Task: open an excel sheet and write heading  Expense ManagerAdd Datesin a column and its values below  '2023-05-01, 2023-05-03, 2023-05-05, 2023-05-10, 2023-05-15, 2023-05-20, 2023-05-25 & 2023-05-31'Add Categories in next column and its values below  Food, Transportation, Utilities, Food, Housing, Entertainment, Utilities & FoodAdd Descriptionsin next column and its values below  Grocery Store, Bus Fare, Internet Bill, Restaurant, Rent, Movie Tickets, Electricity Bill & Grocery StoreAdd Amountin next column and its values below  $50, $5, $60, $30, $800, $20, $70 & $40Save page DashboardBudgetTrack
Action: Mouse moved to (141, 142)
Screenshot: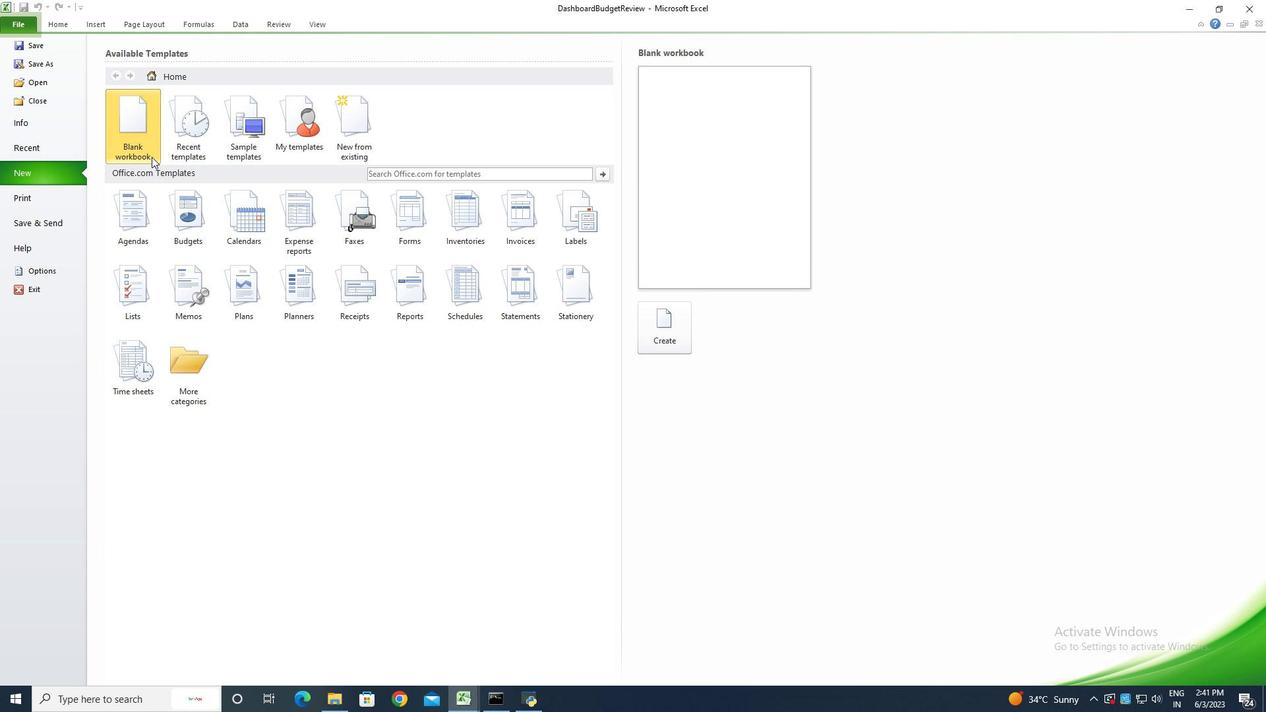
Action: Mouse pressed left at (141, 142)
Screenshot: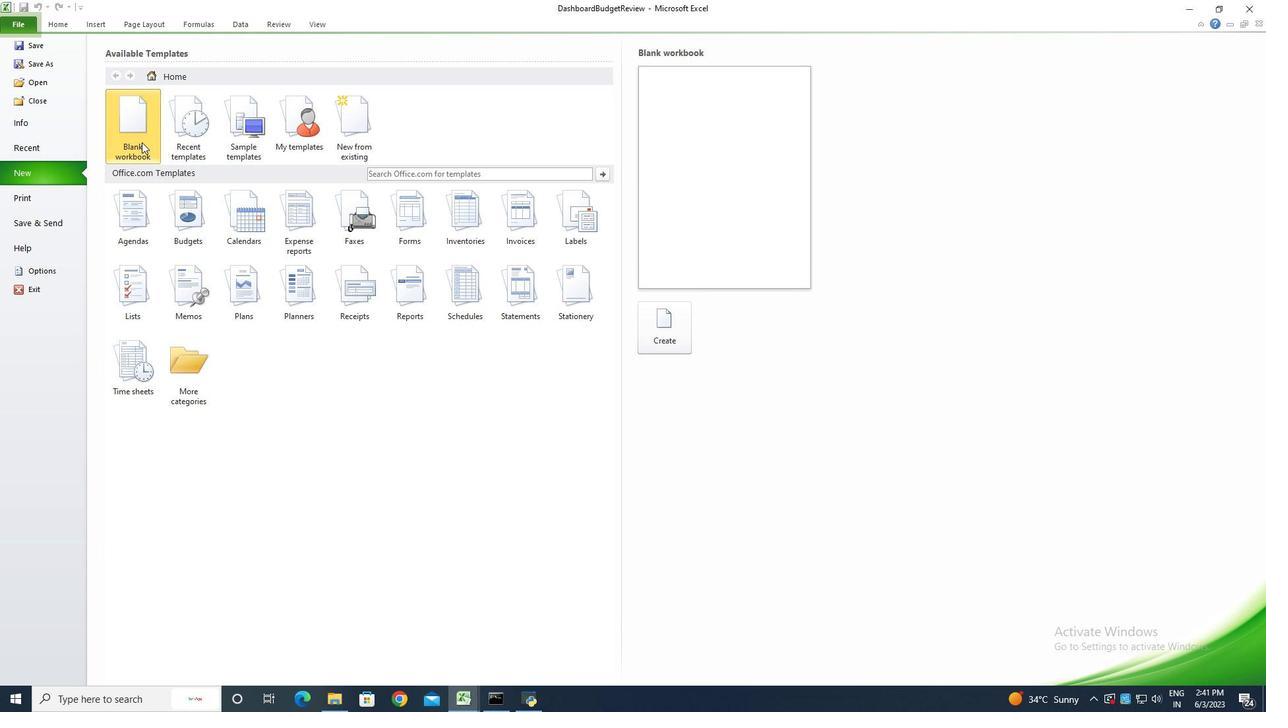 
Action: Mouse moved to (668, 336)
Screenshot: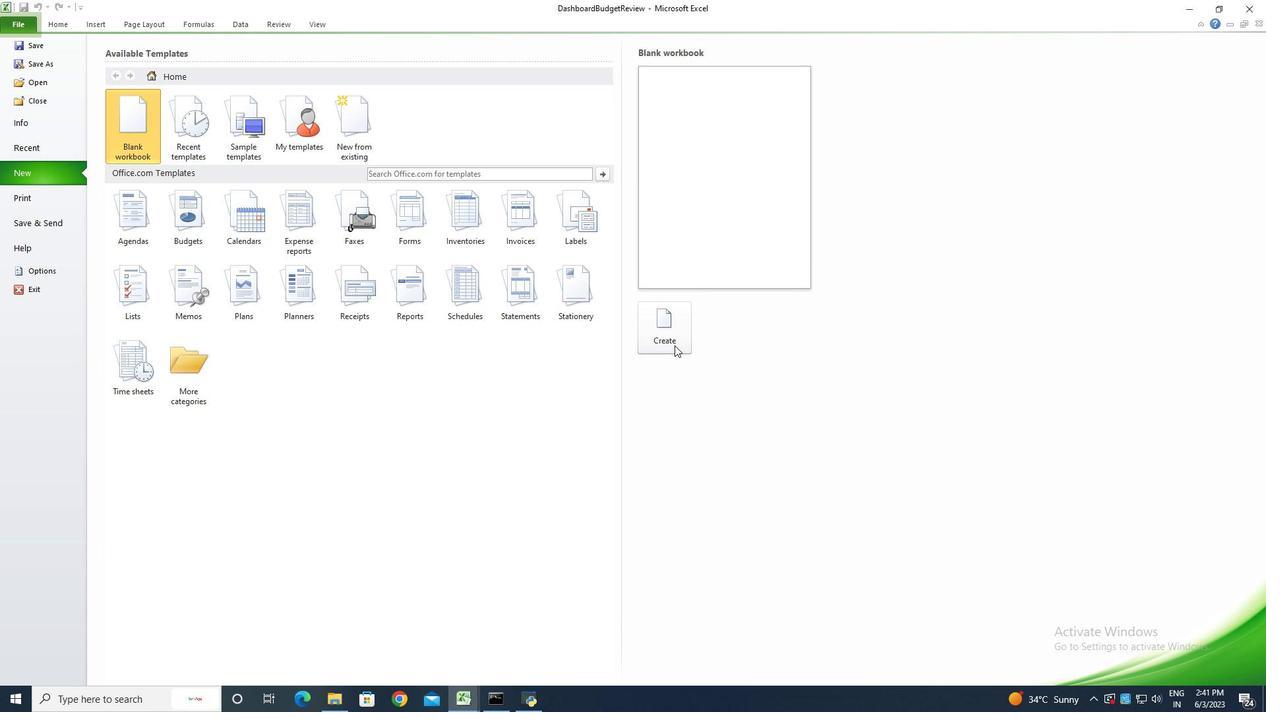 
Action: Mouse pressed left at (668, 336)
Screenshot: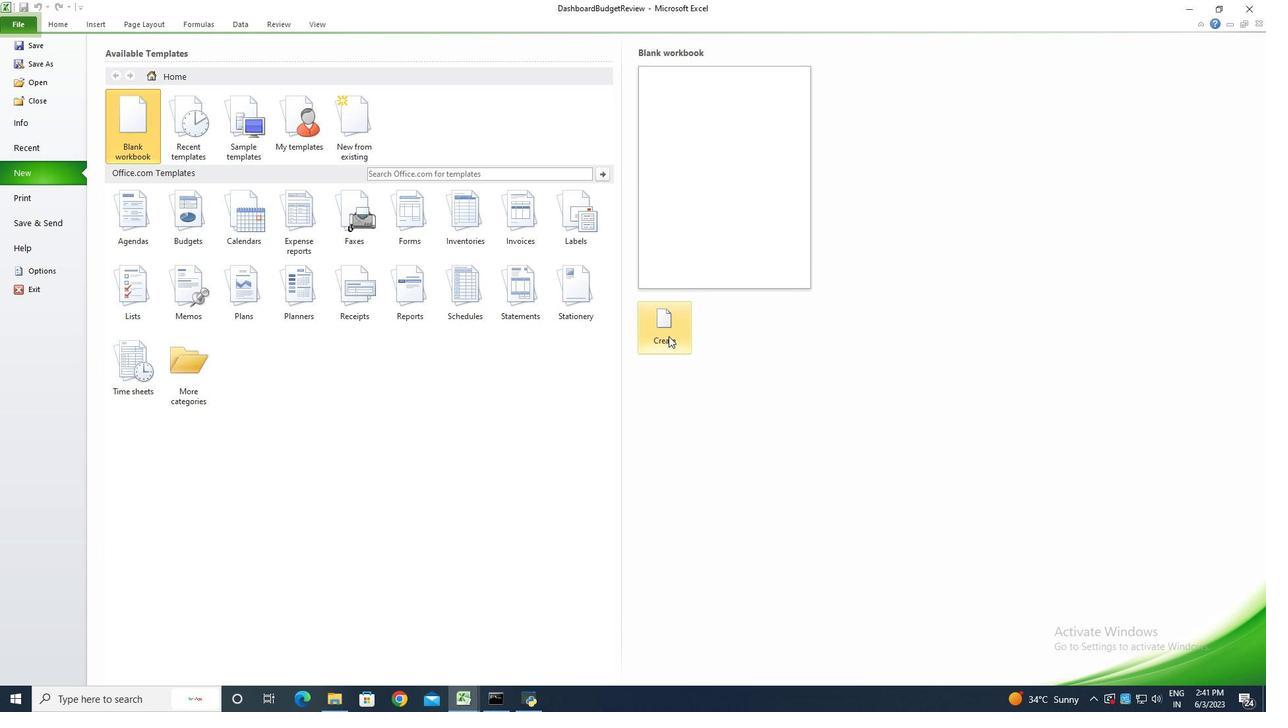 
Action: Key pressed <Key.shift><Key.shift><Key.shift><Key.shift><Key.shift><Key.shift><Key.shift><Key.shift><Key.shift><Key.shift><Key.shift><Key.shift><Key.shift><Key.shift><Key.shift><Key.shift><Key.shift><Key.shift><Key.shift>Expense<Key.space><Key.shift>Manager<Key.enter><Key.shift><Key.shift><Key.shift>Dates<Key.enter>2303<Key.backspace><Key.backspace><Key.backspace>023-05-01<Key.enter>2023-05-3<Key.backspace>03<Key.enter>2023-05-05<Key.enter>2023-05-10<Key.enter>
Screenshot: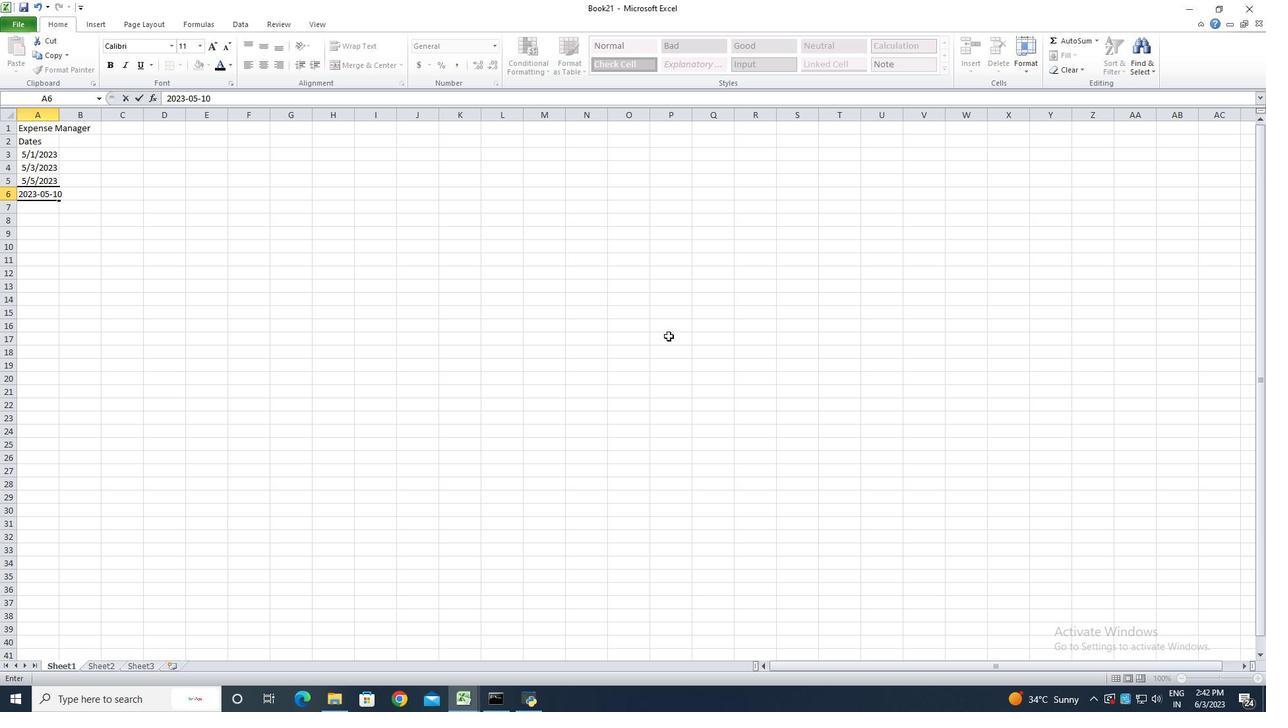 
Action: Mouse moved to (1266, 0)
Screenshot: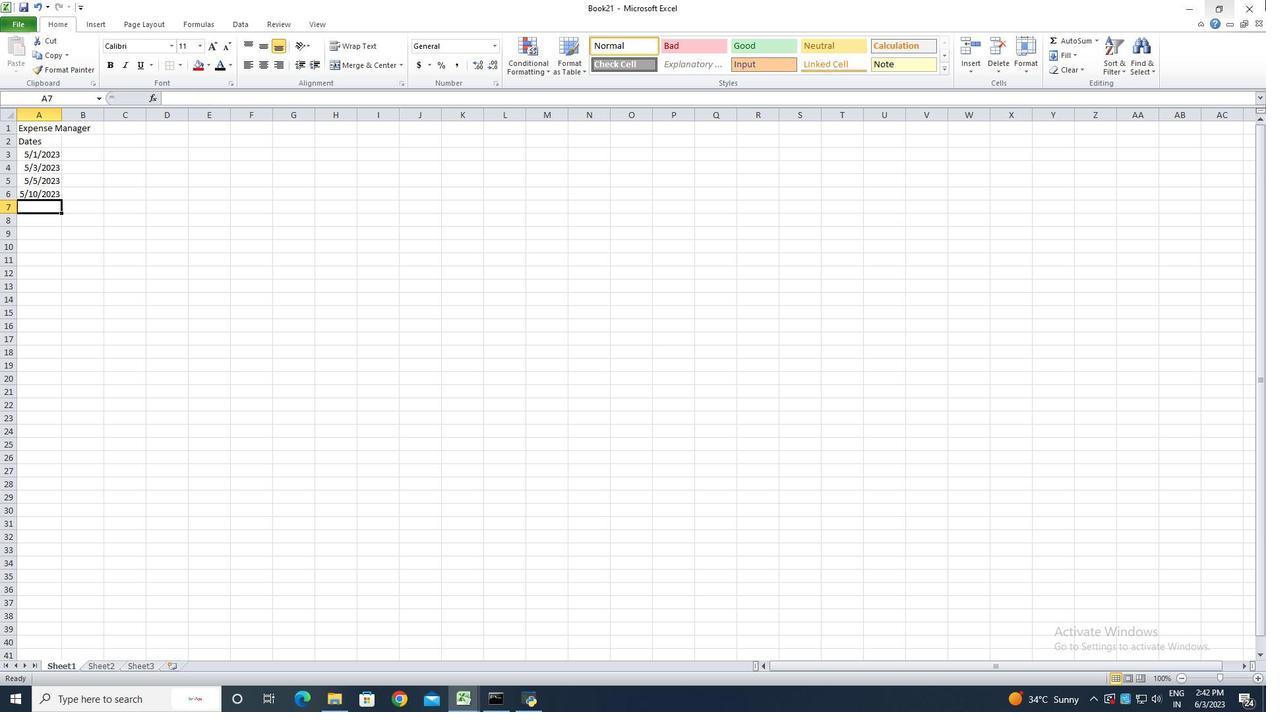
Action: Key pressed 2023-05-15<Key.enter>2023-05-20<Key.enter>2023-05-25<Key.enter>20230<Key.backspace>-05-31<Key.enter>
Screenshot: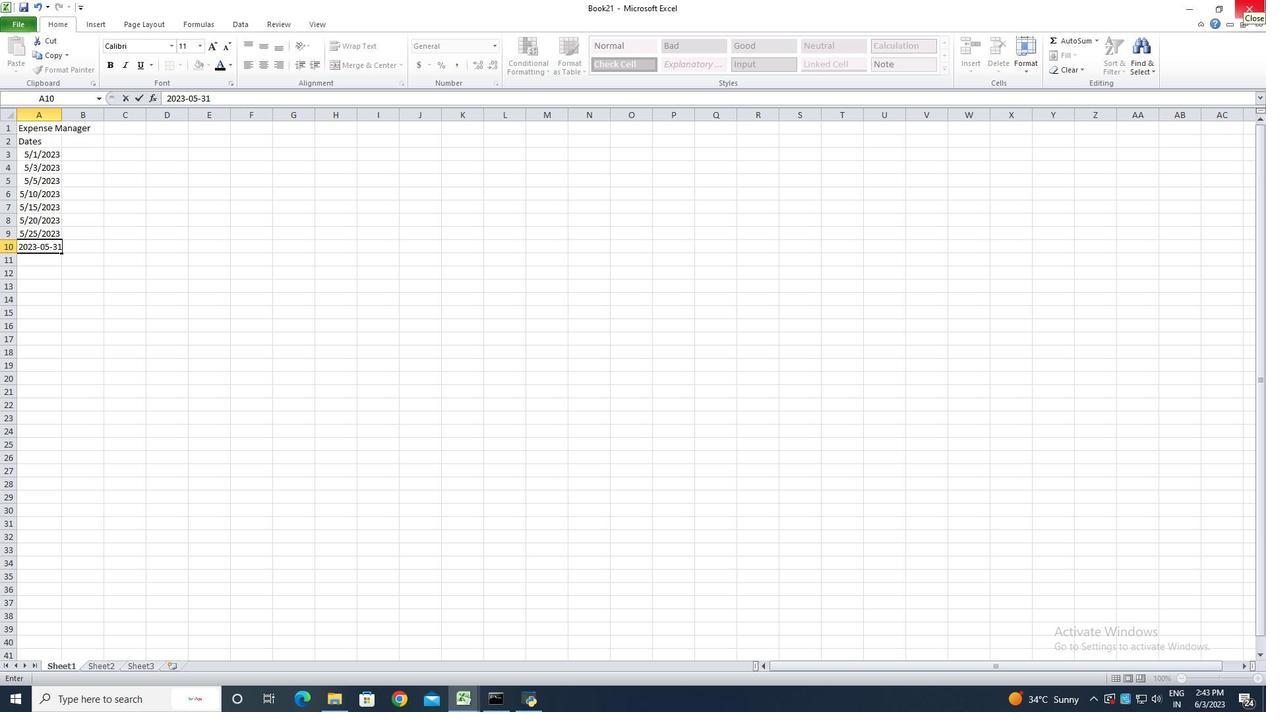 
Action: Mouse moved to (35, 154)
Screenshot: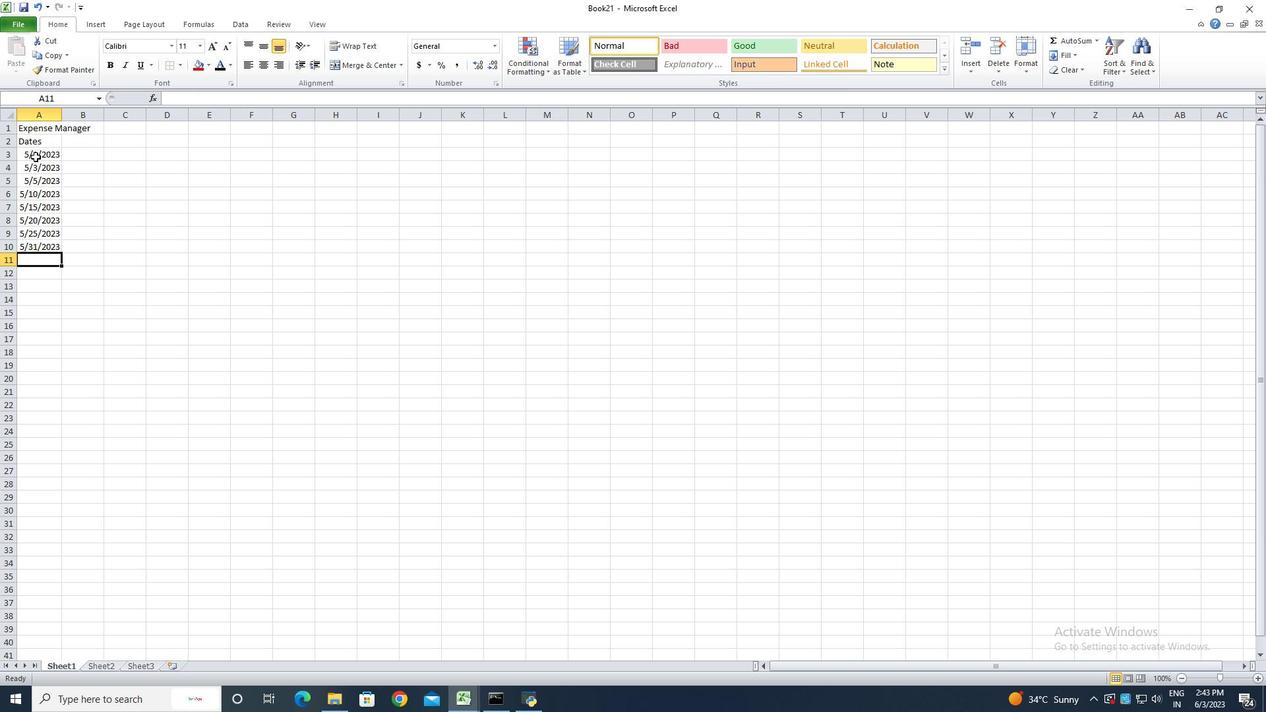 
Action: Mouse pressed left at (35, 154)
Screenshot: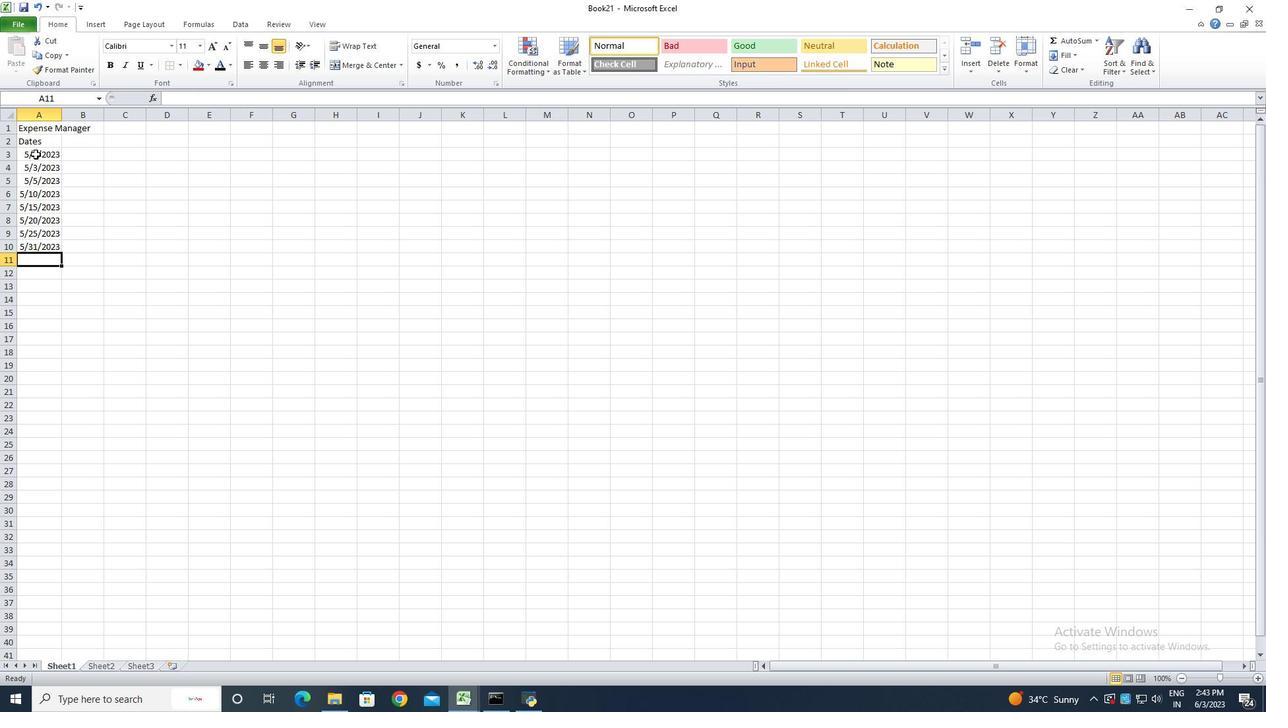 
Action: Mouse moved to (38, 154)
Screenshot: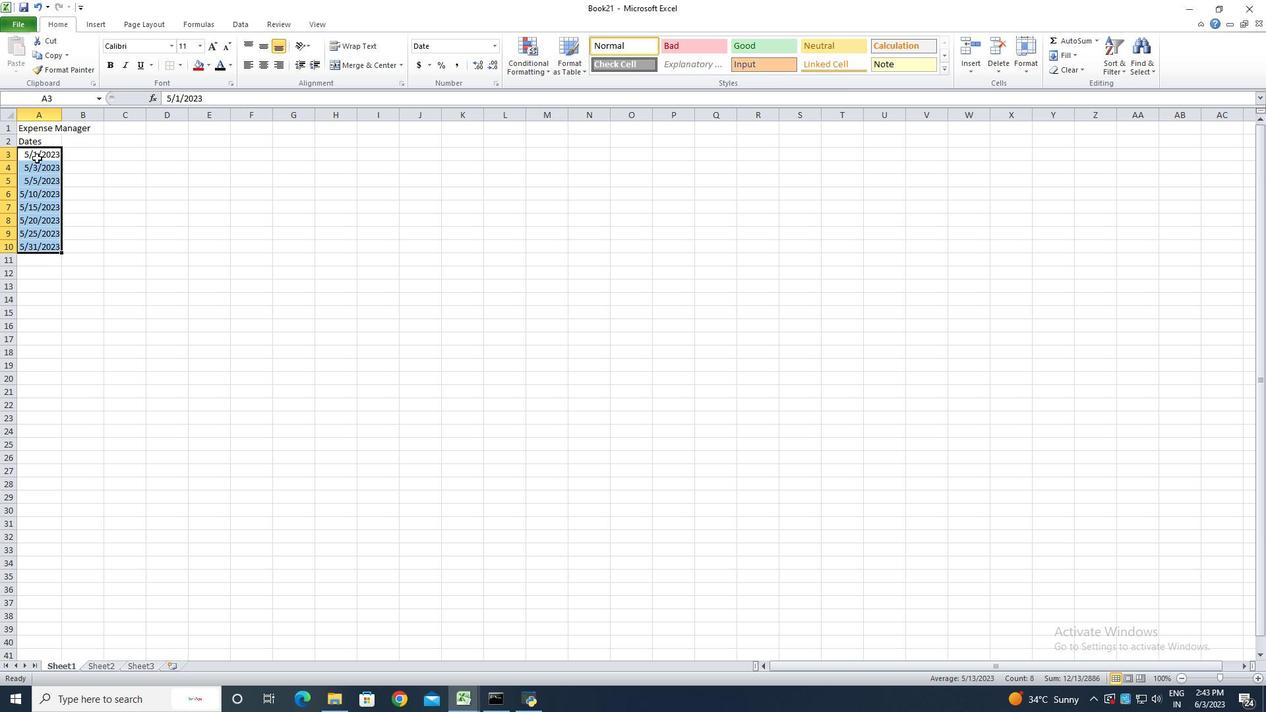 
Action: Mouse pressed right at (38, 154)
Screenshot: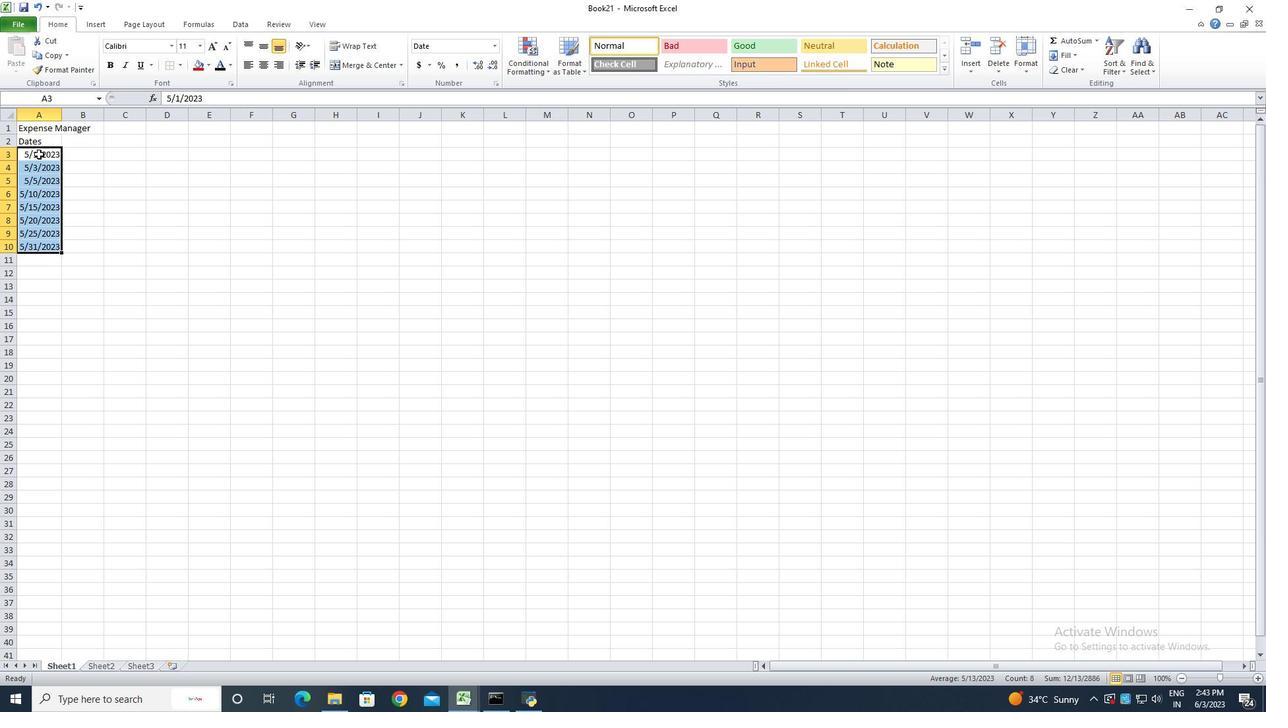 
Action: Mouse moved to (75, 336)
Screenshot: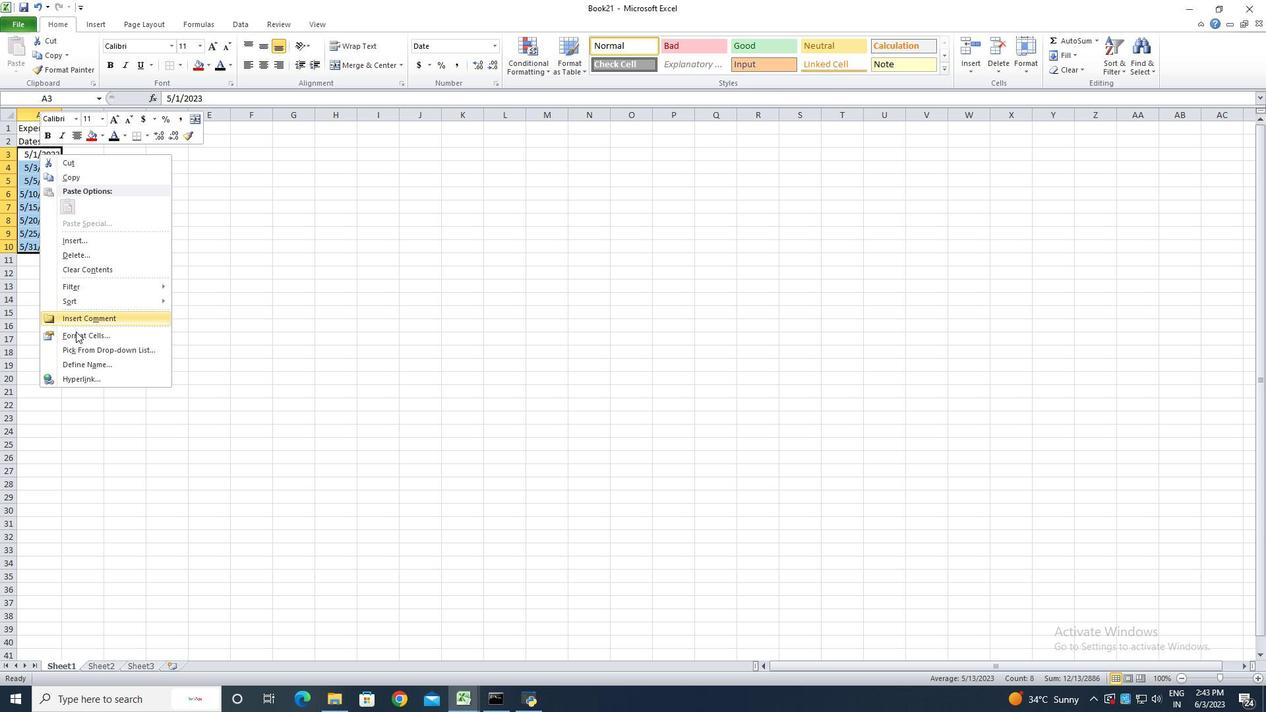 
Action: Mouse pressed left at (75, 336)
Screenshot: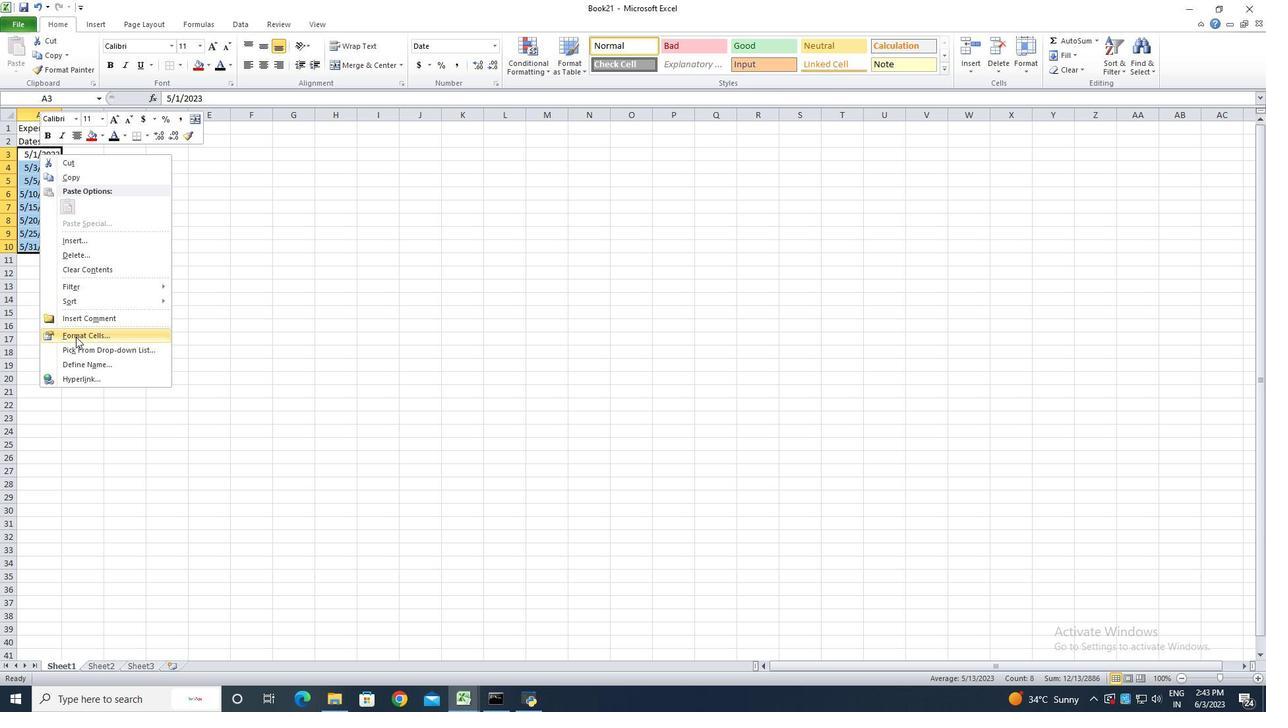 
Action: Mouse moved to (128, 187)
Screenshot: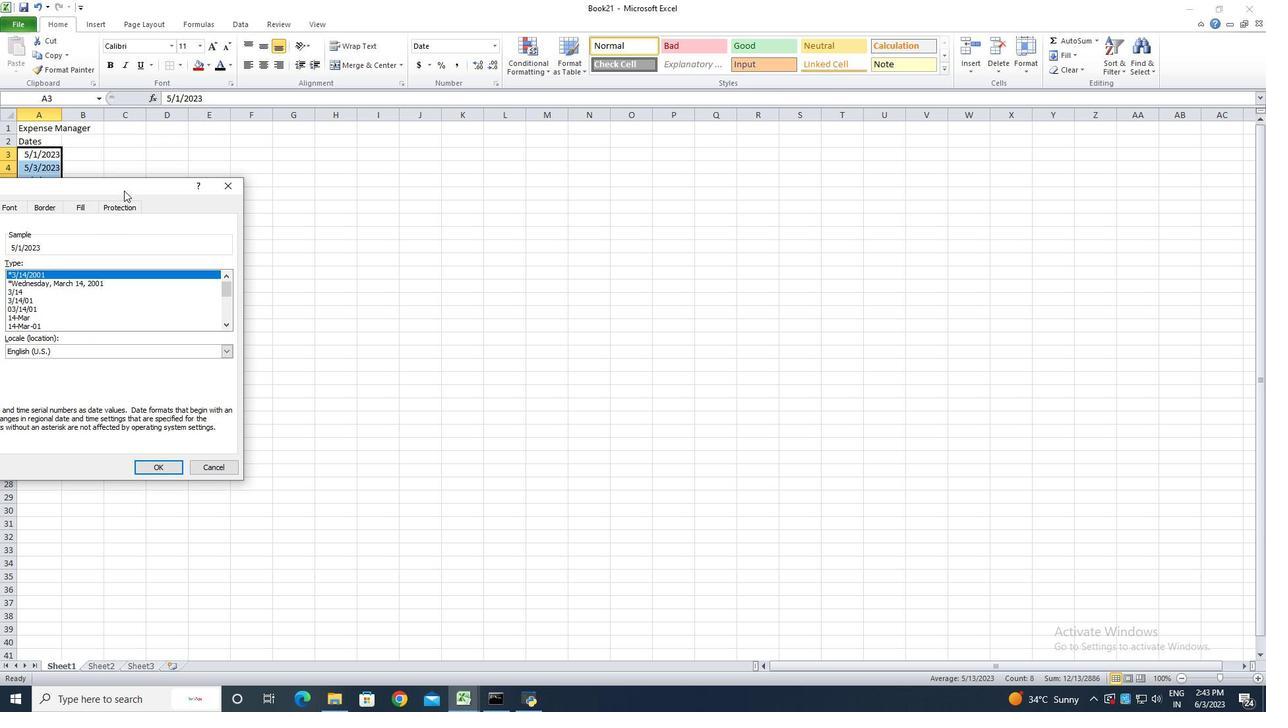 
Action: Mouse pressed left at (128, 187)
Screenshot: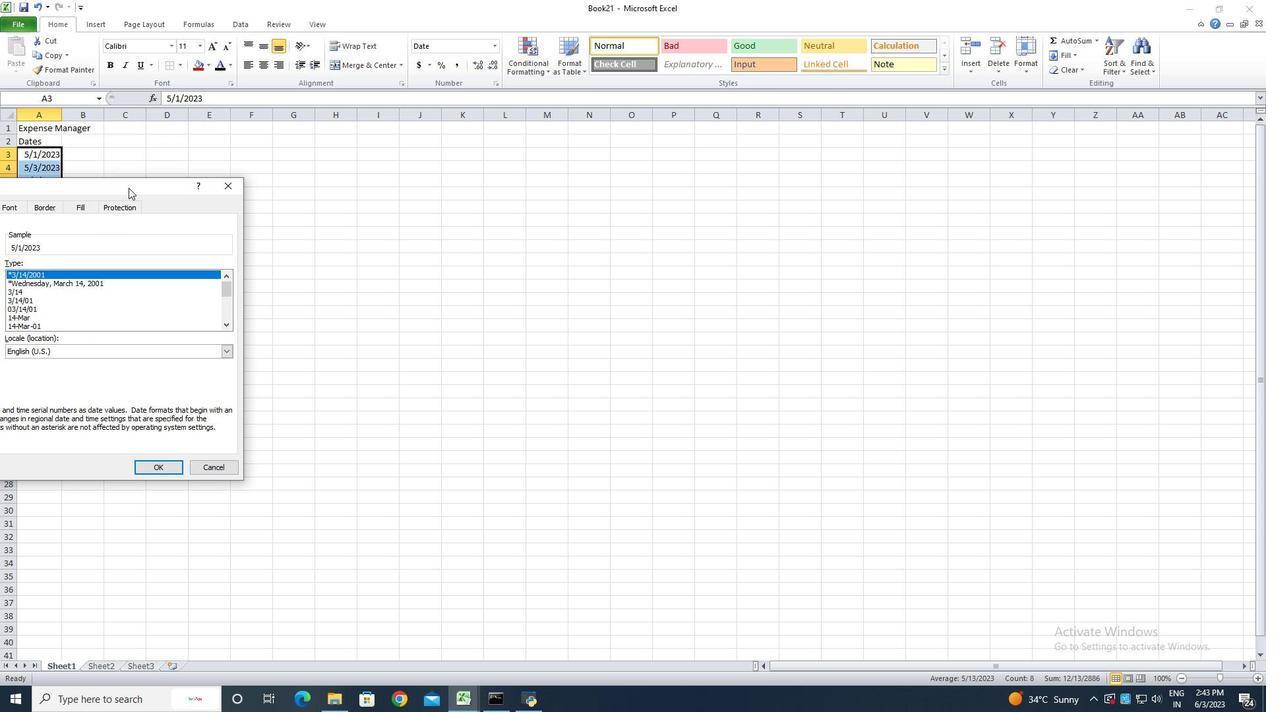 
Action: Mouse moved to (255, 320)
Screenshot: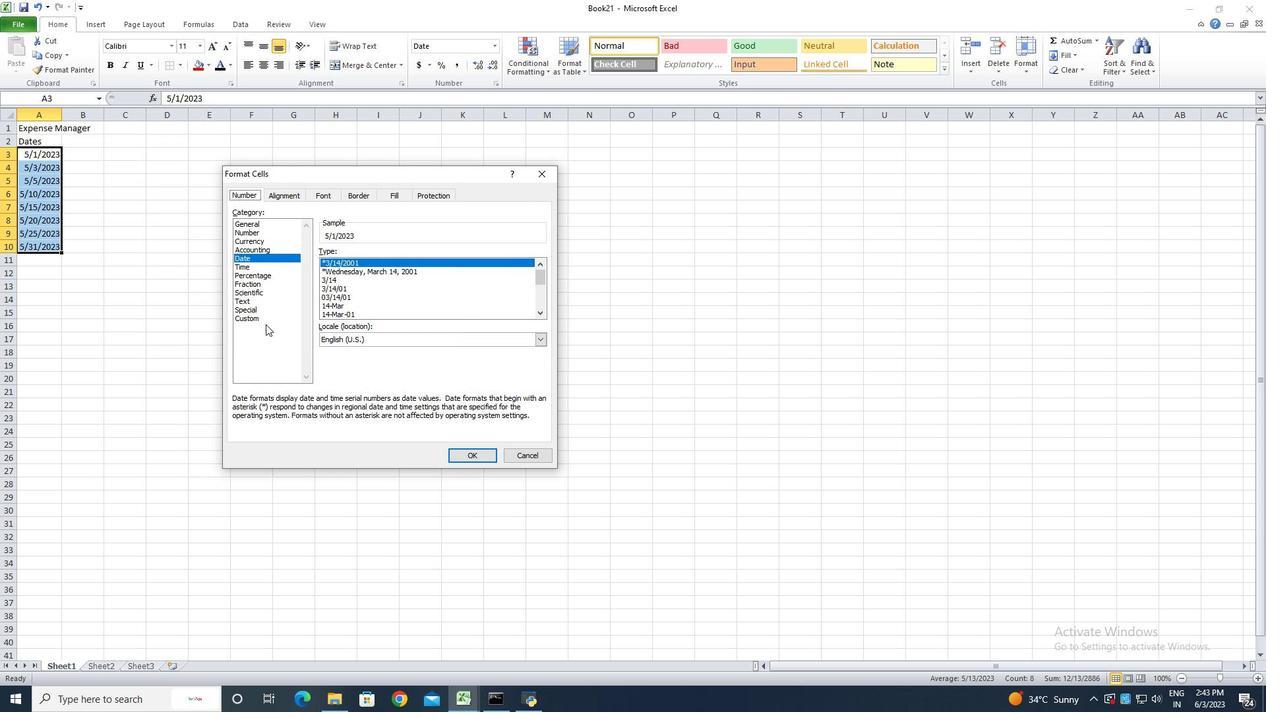 
Action: Mouse pressed left at (255, 320)
Screenshot: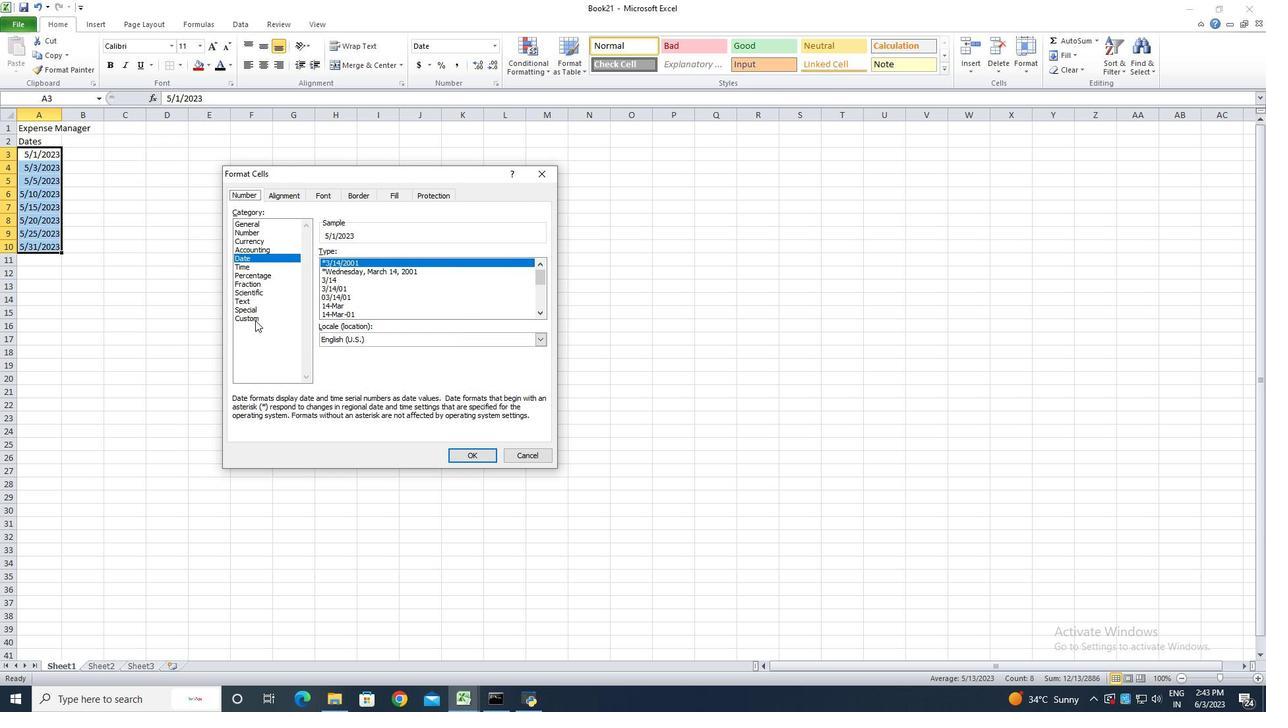 
Action: Mouse moved to (358, 263)
Screenshot: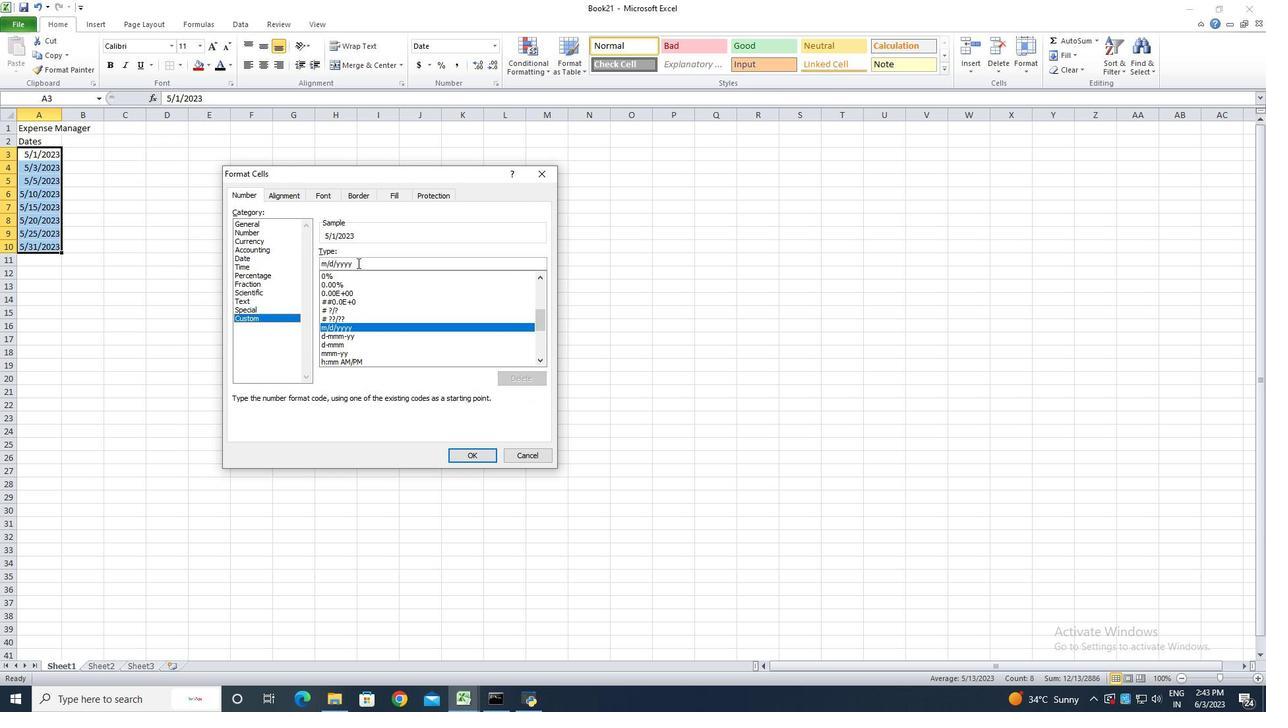 
Action: Mouse pressed left at (358, 263)
Screenshot: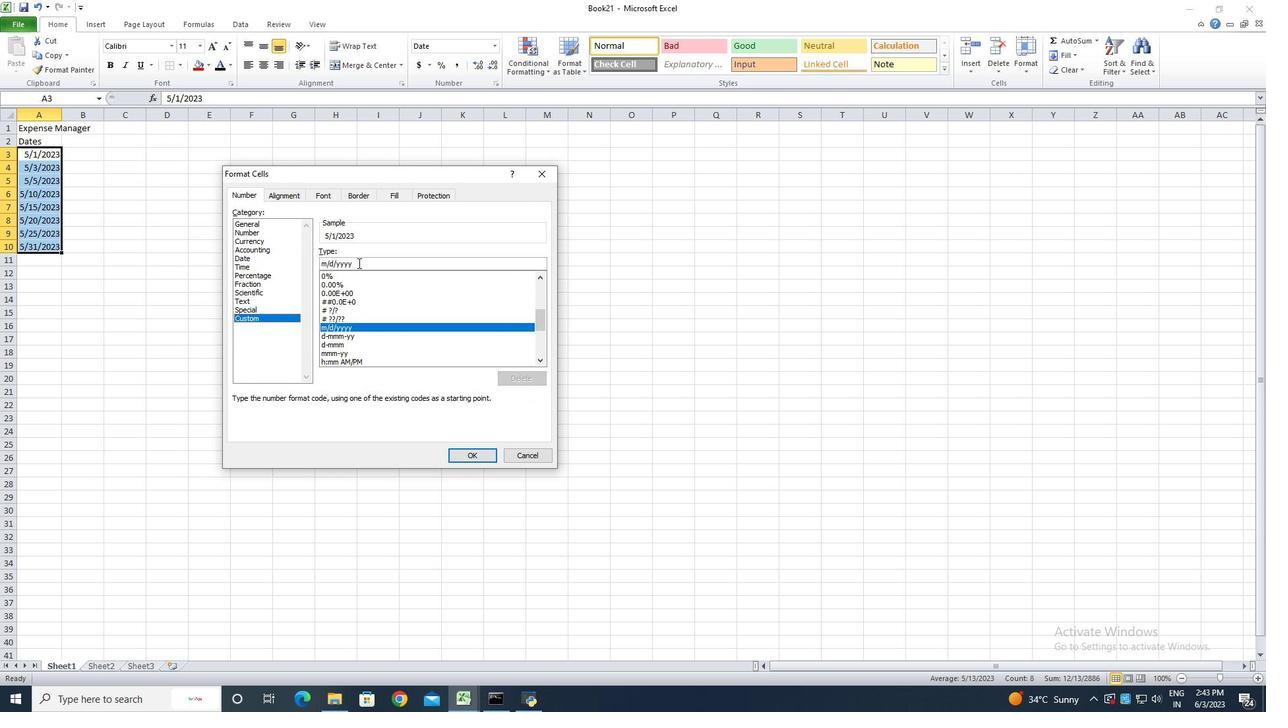 
Action: Key pressed <Key.backspace><Key.backspace><Key.backspace><Key.backspace><Key.backspace><Key.backspace><Key.backspace><Key.backspace><Key.backspace><Key.backspace><Key.backspace><Key.backspace><Key.backspace><Key.backspace><Key.backspace><Key.backspace><Key.backspace><Key.backspace><Key.backspace>yyyy-mm-dd
Screenshot: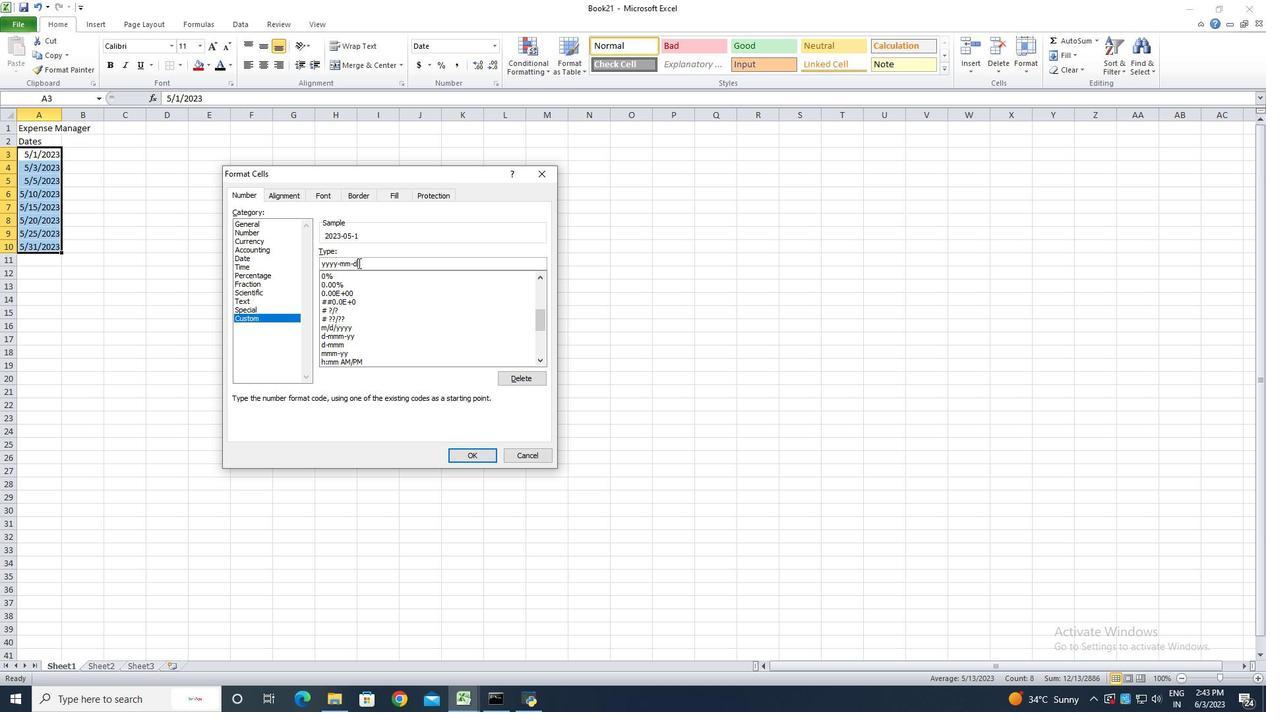 
Action: Mouse moved to (469, 456)
Screenshot: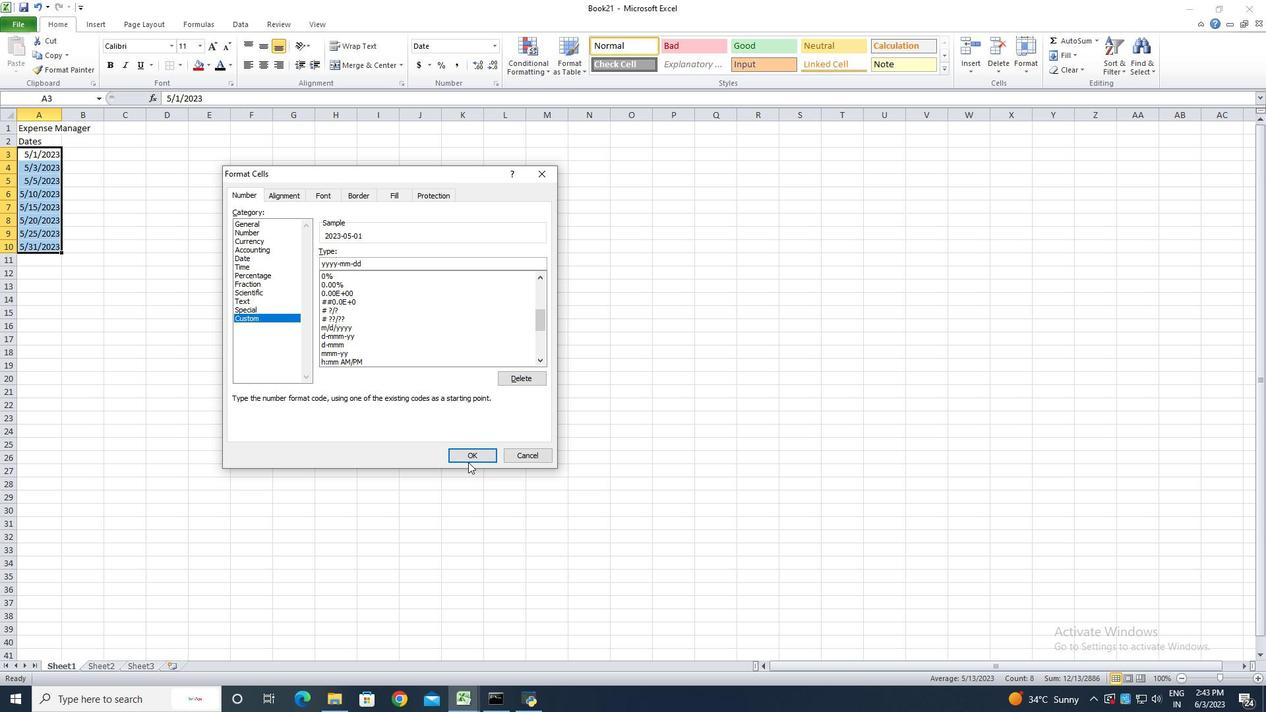 
Action: Mouse pressed left at (469, 456)
Screenshot: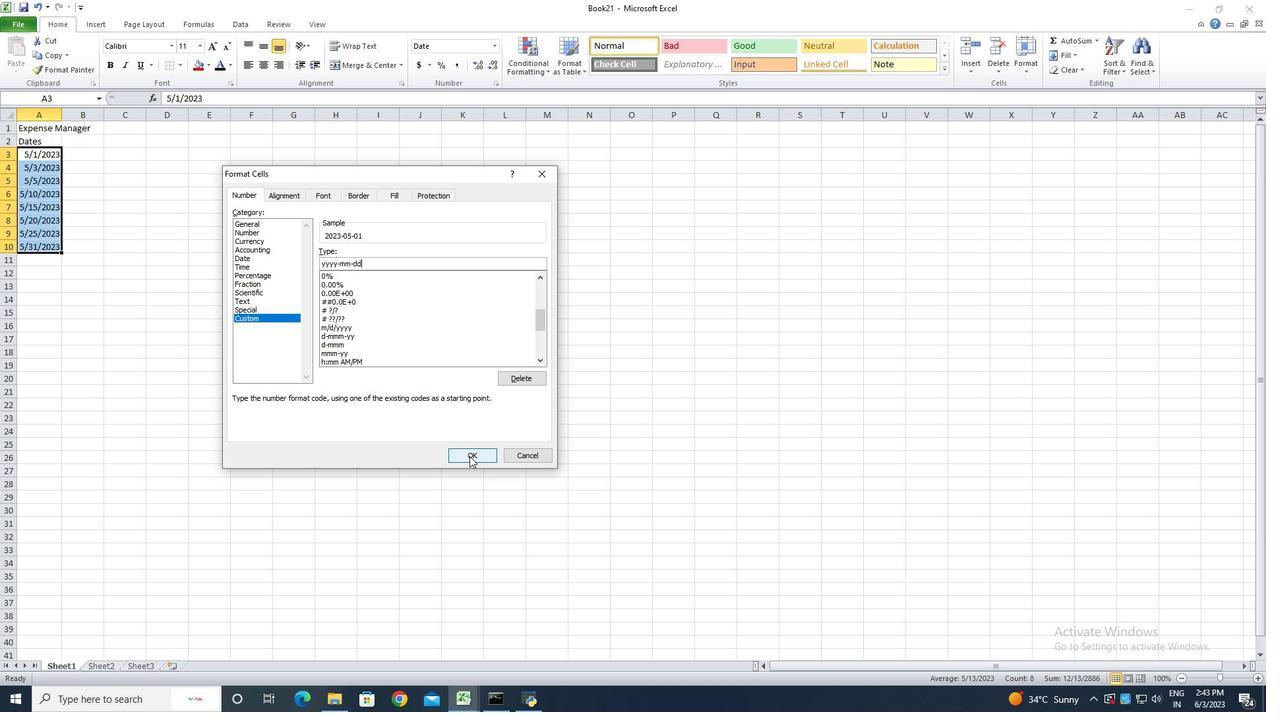 
Action: Mouse moved to (84, 160)
Screenshot: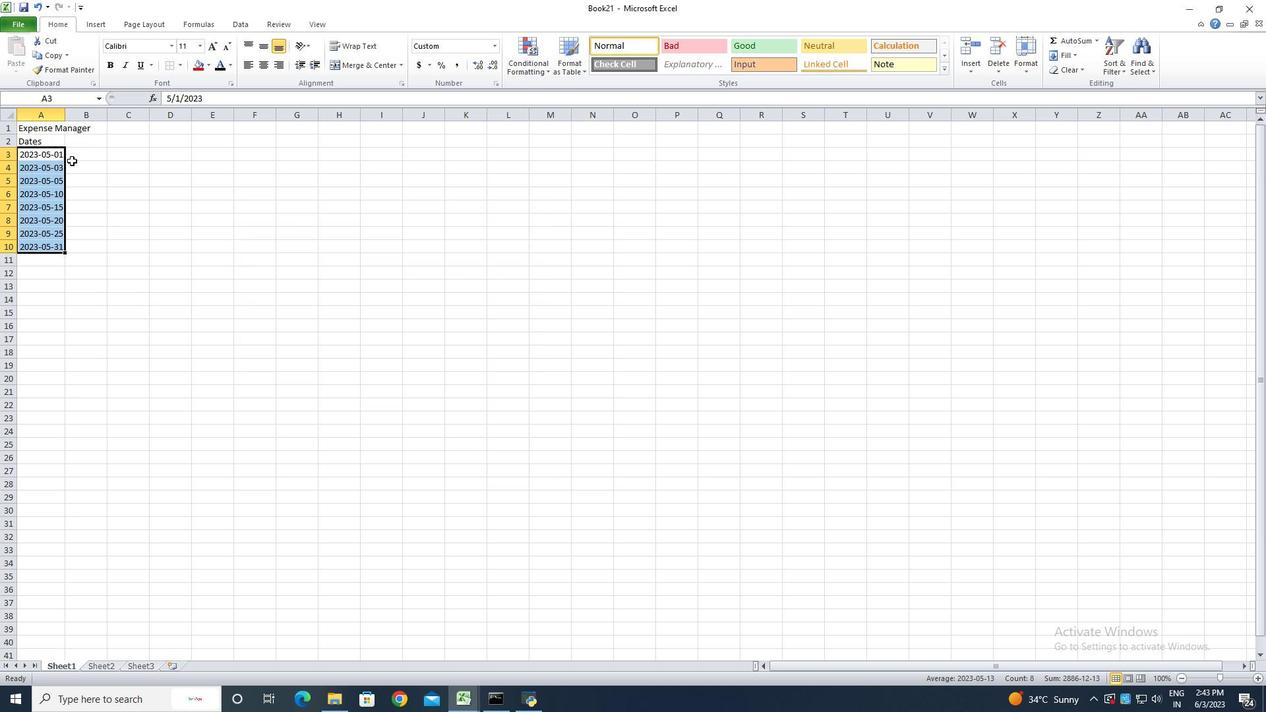 
Action: Mouse pressed left at (84, 160)
Screenshot: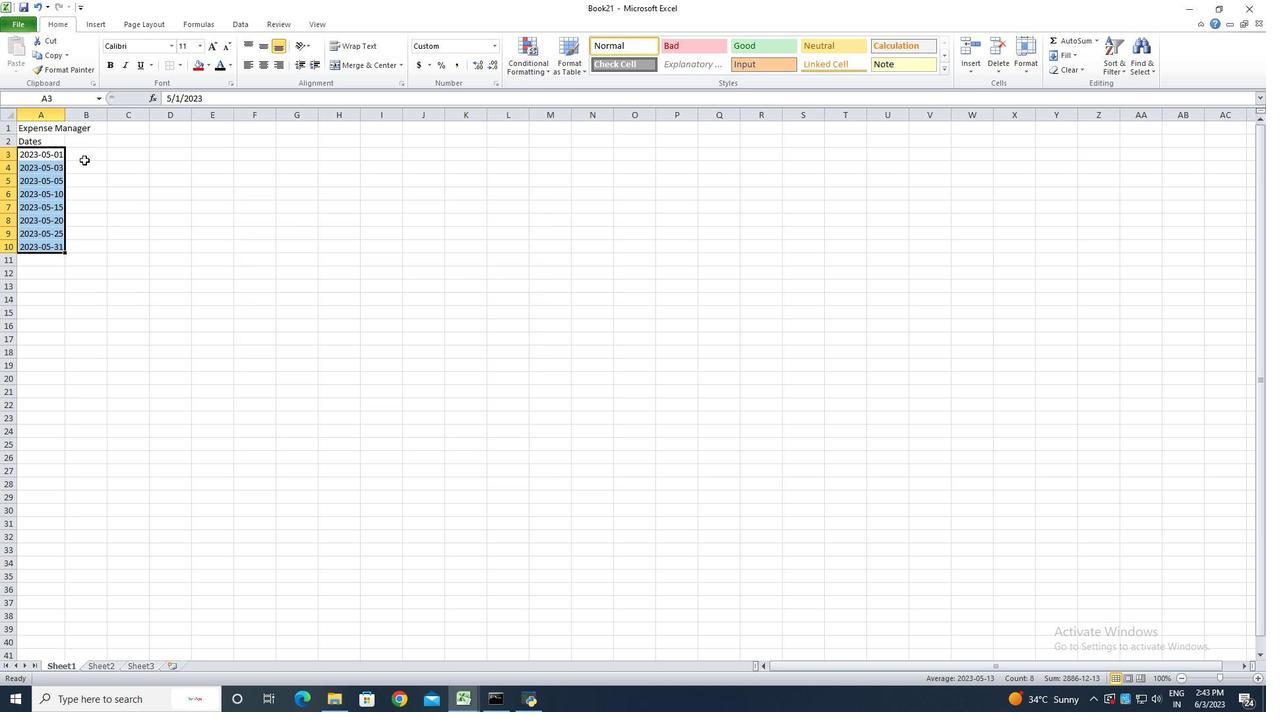 
Action: Mouse moved to (65, 114)
Screenshot: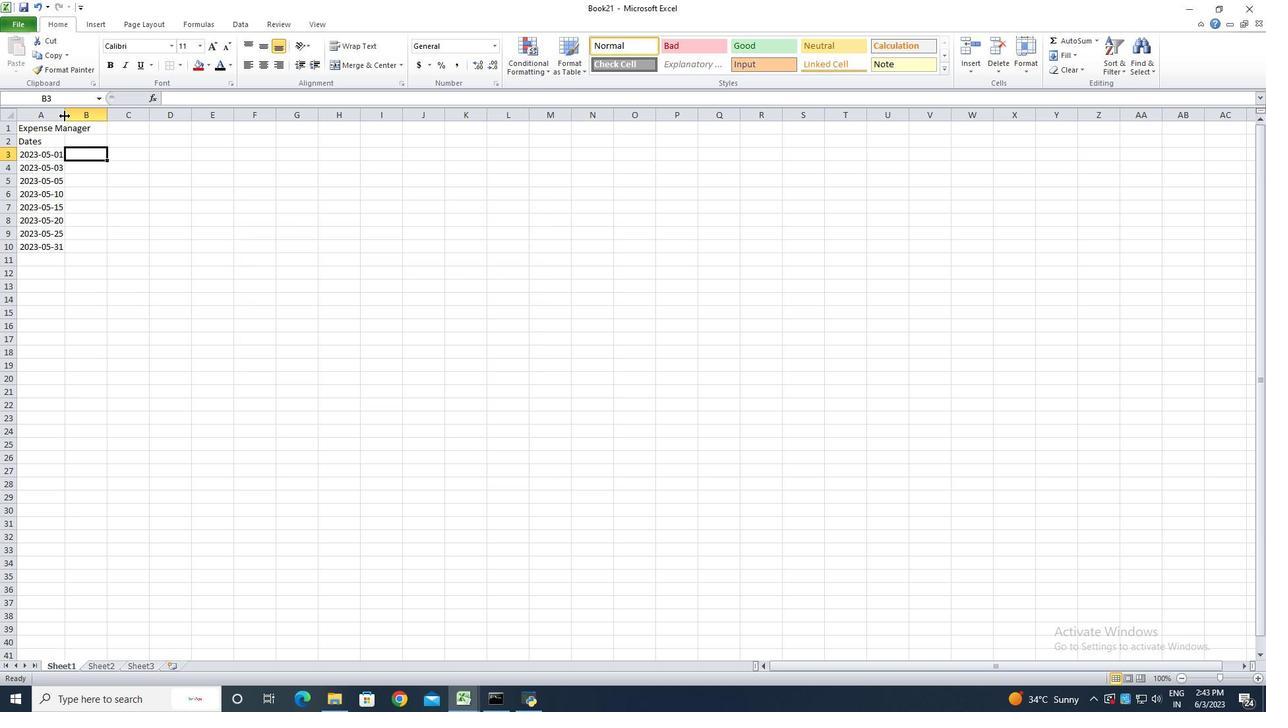 
Action: Mouse pressed left at (65, 114)
Screenshot: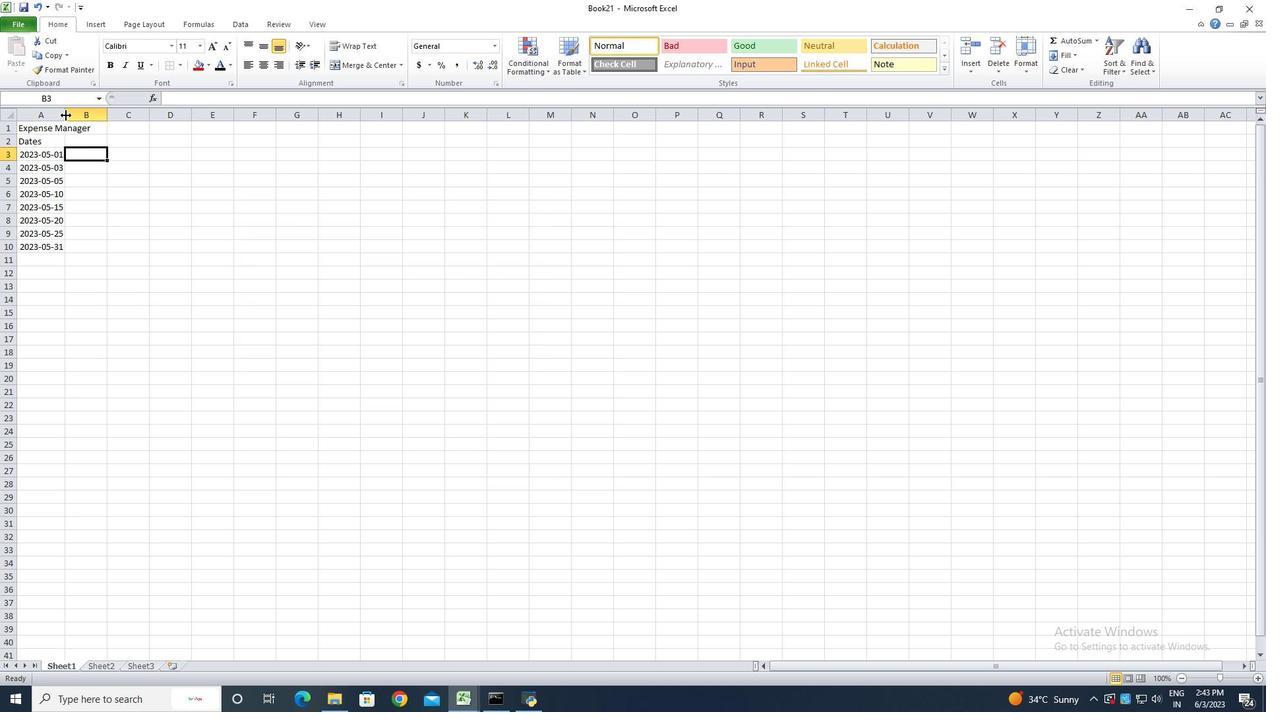 
Action: Mouse pressed left at (65, 114)
Screenshot: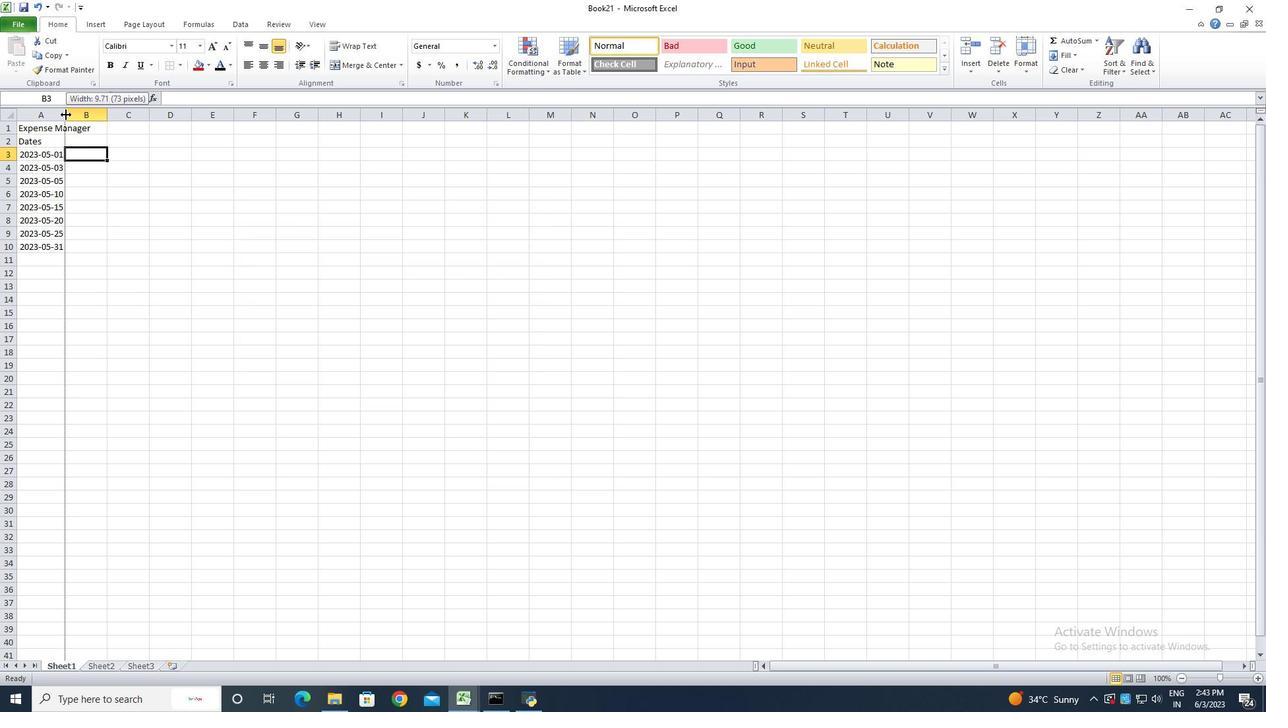 
Action: Mouse moved to (105, 141)
Screenshot: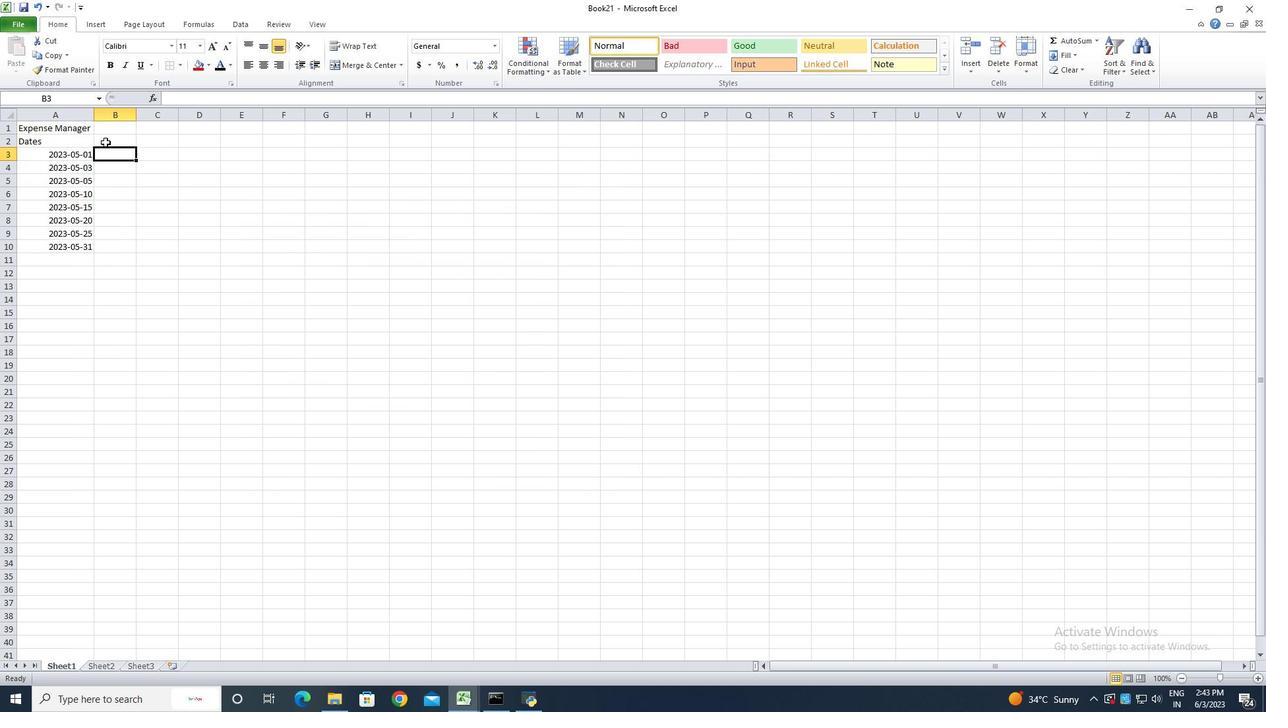 
Action: Mouse pressed left at (105, 141)
Screenshot: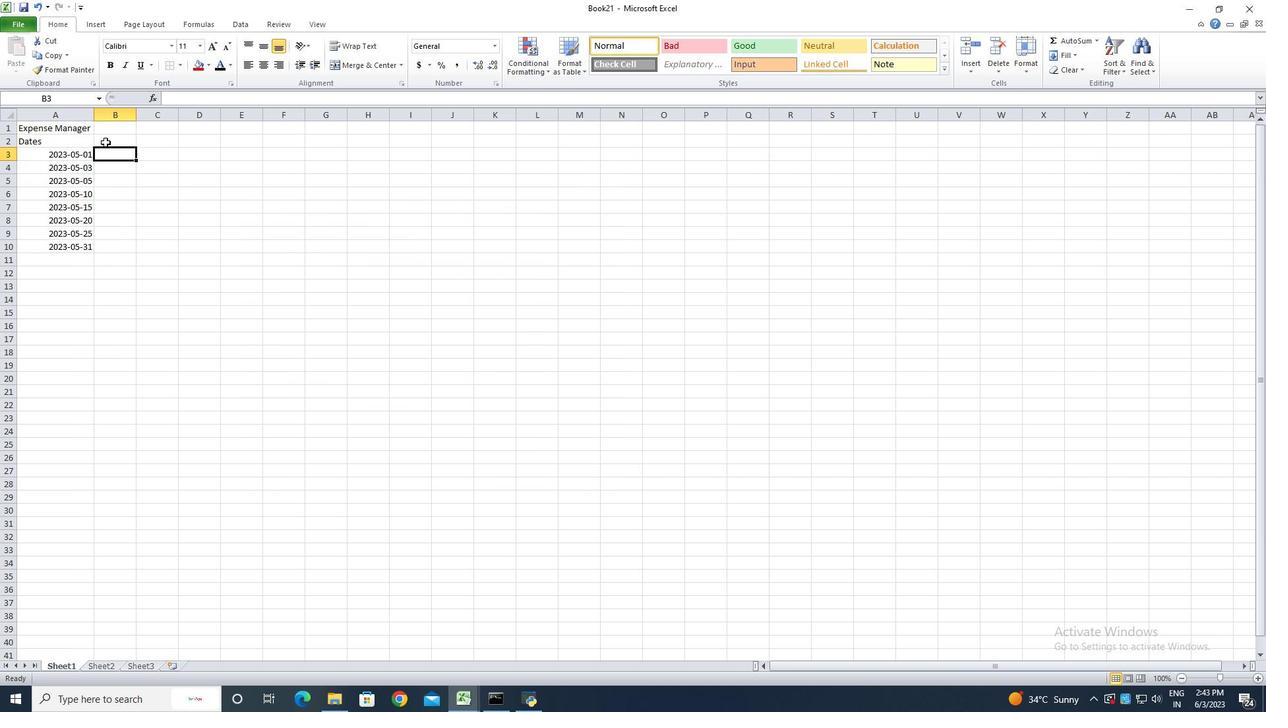 
Action: Key pressed <Key.shift>Categories<Key.enter><Key.shift><Key.shift>Food<Key.enter><Key.shift><Key.shift><Key.shift><Key.shift><Key.shift>Transportation<Key.enter><Key.shift><Key.shift><Key.shift><Key.shift>Utilities<Key.enter><Key.shift>Fd<Key.backspace>ood<Key.enter><Key.shift>Housing<Key.enter><Key.shift>Entertainment<Key.enter><Key.shift>Utilities<Key.enter><Key.shift>Food<Key.enter>
Screenshot: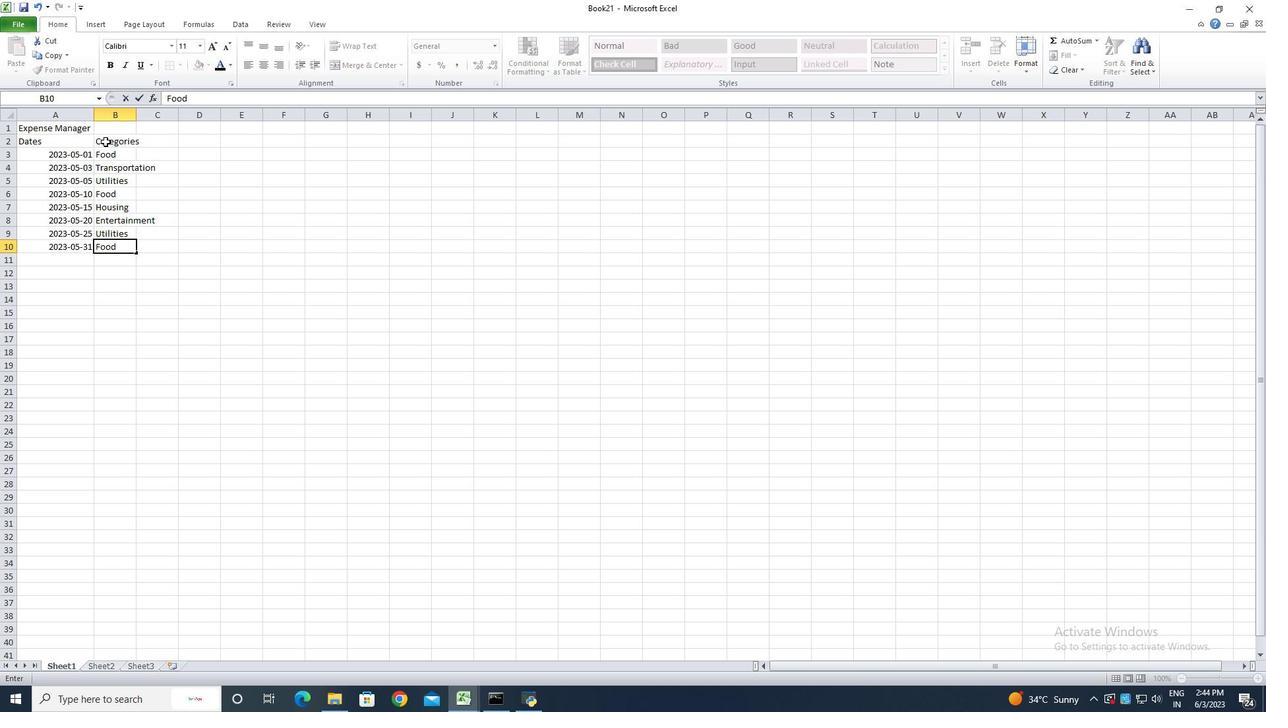 
Action: Mouse moved to (136, 120)
Screenshot: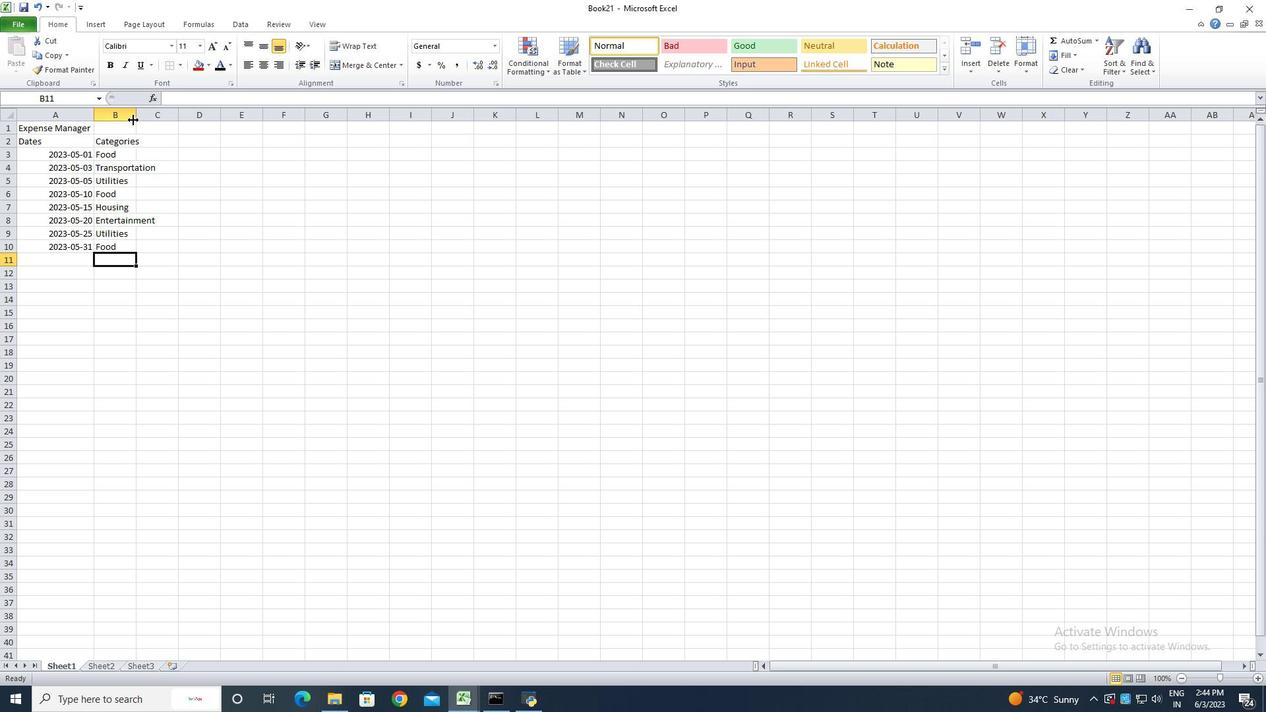 
Action: Mouse pressed left at (136, 120)
Screenshot: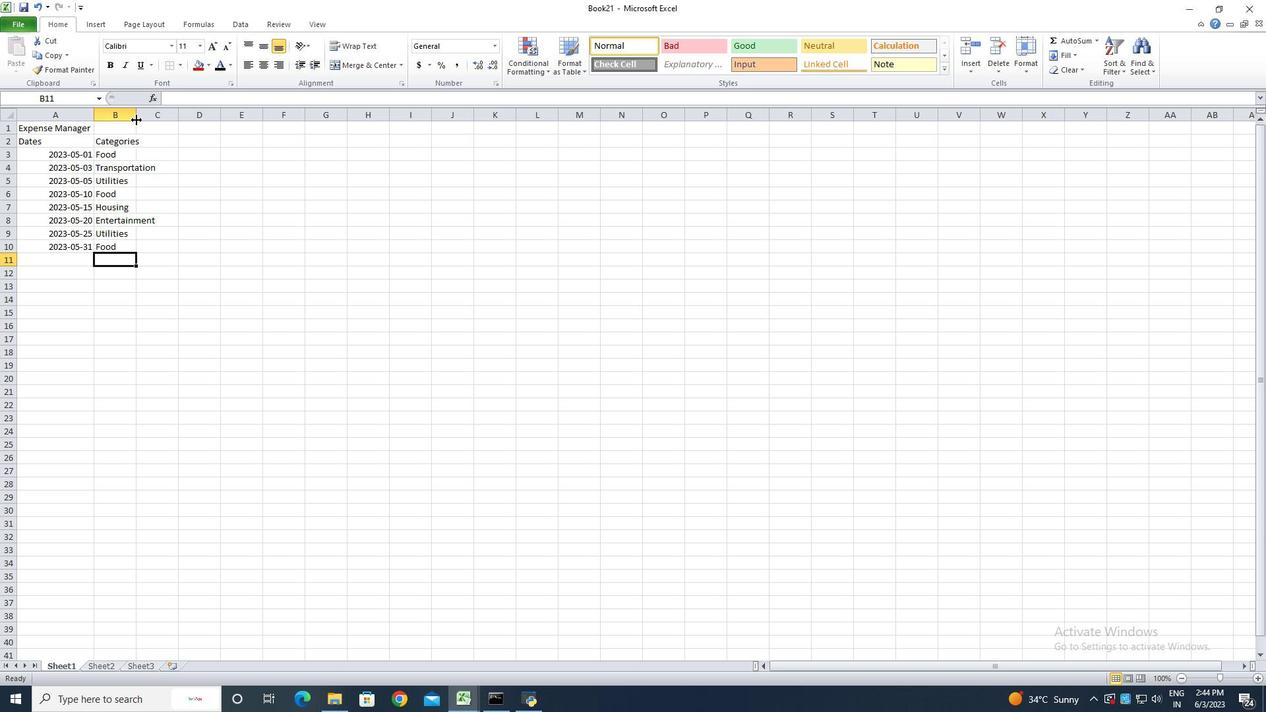 
Action: Mouse pressed left at (136, 120)
Screenshot: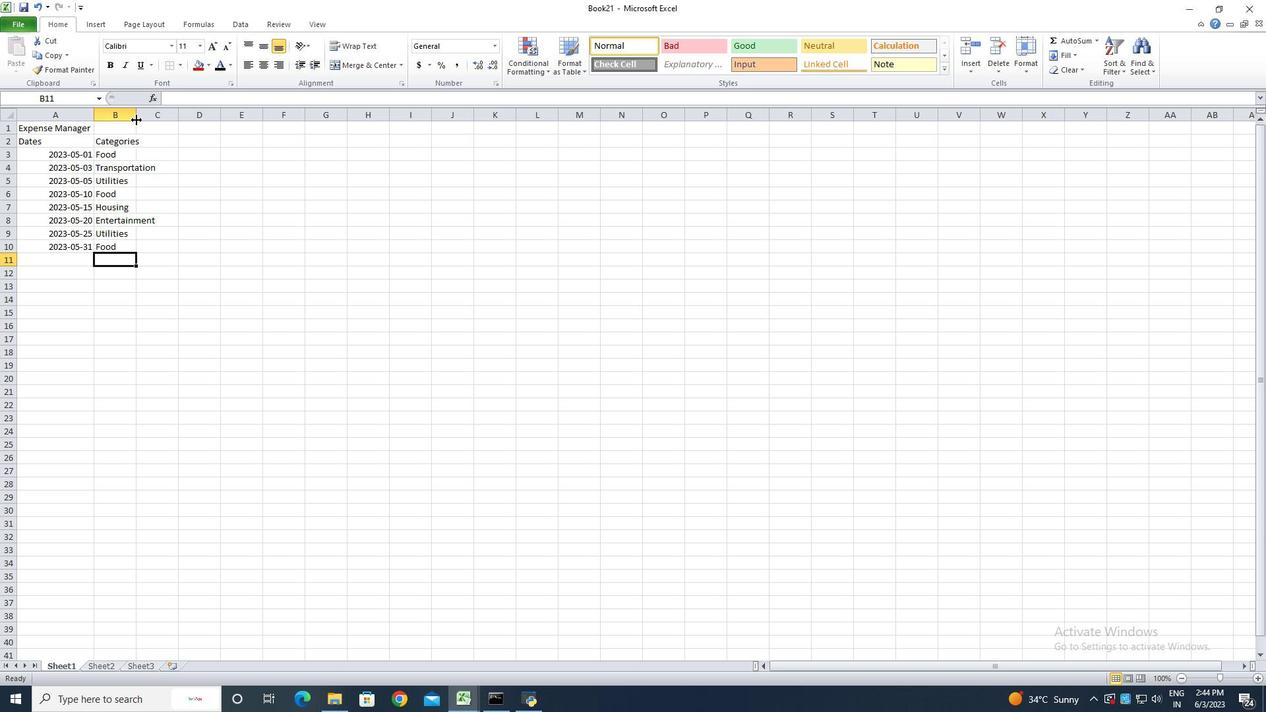 
Action: Mouse moved to (174, 141)
Screenshot: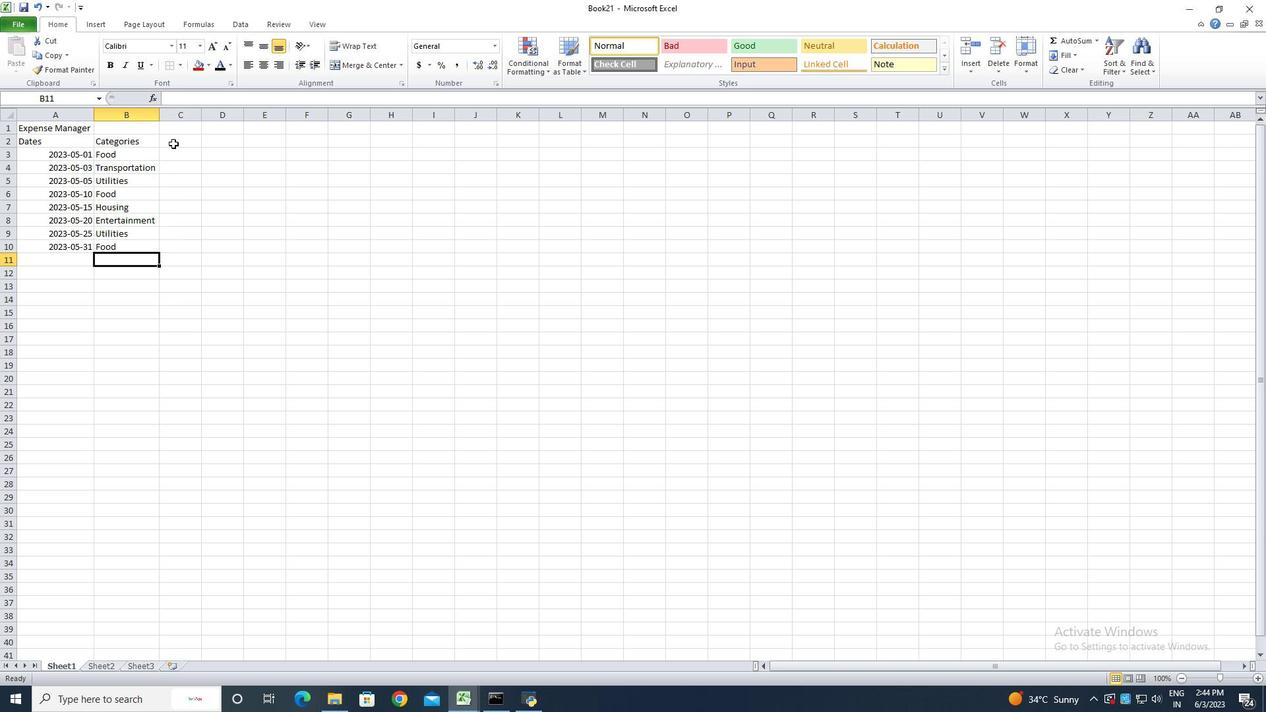 
Action: Mouse pressed left at (174, 141)
Screenshot: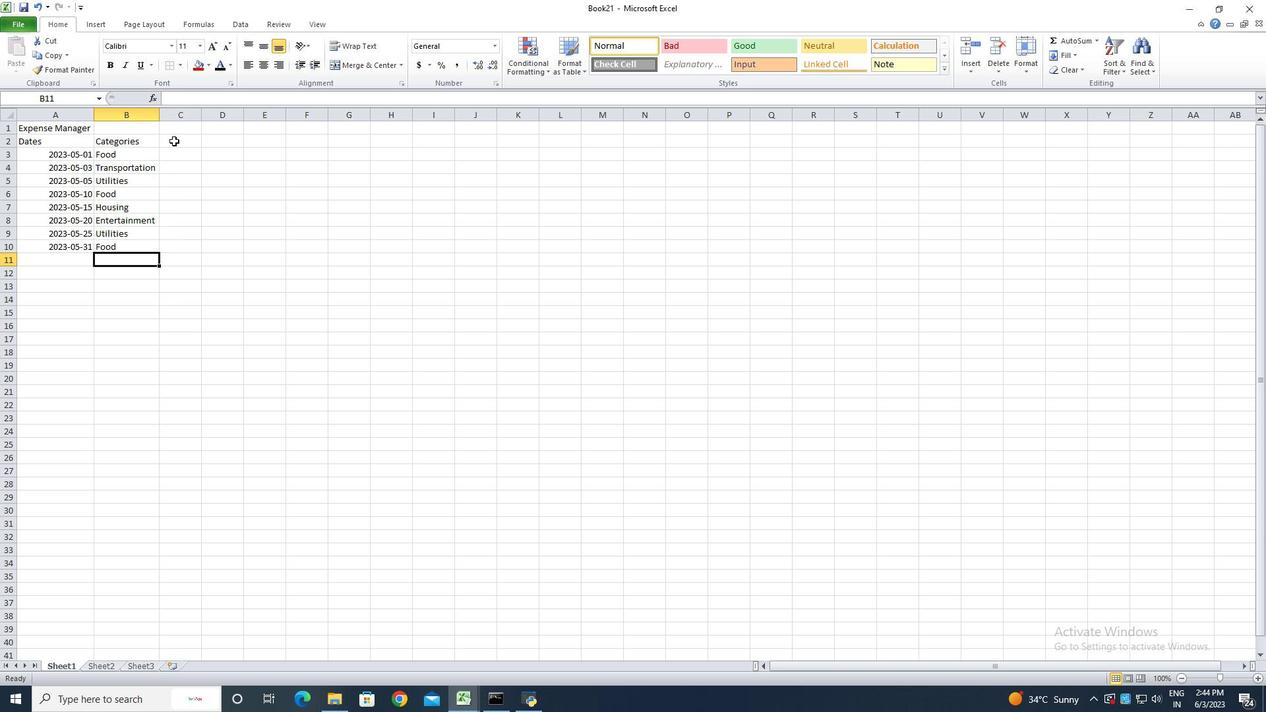 
Action: Key pressed <Key.shift>Descriptions<Key.enter><Key.shift><Key.shift><Key.shift><Key.shift><Key.shift><Key.shift><Key.shift><Key.shift><Key.shift><Key.shift><Key.shift><Key.shift><Key.shift><Key.shift><Key.shift><Key.shift><Key.shift><Key.shift>Grocey<Key.backspace>ry<Key.space><Key.shift>Store<Key.enter><Key.shift>Bus<Key.space><Key.shift>Fare<Key.enter><Key.shift>Internet<Key.space><Key.shift>Bill<Key.enter><Key.shift><Key.shift><Key.shift><Key.shift>Restaurangt<Key.backspace><Key.backspace>nt<Key.backspace><Key.backspace>t<Key.enter><Key.shift>Rent<Key.enter><Key.shift><Key.shift><Key.shift><Key.shift><Key.shift><Key.shift><Key.shift><Key.shift><Key.shift><Key.shift><Key.shift><Key.shift><Key.shift><Key.shift><Key.shift><Key.shift><Key.shift><Key.shift>Moview<Key.backspace><Key.enter><Key.up><Key.enter><Key.up>
Screenshot: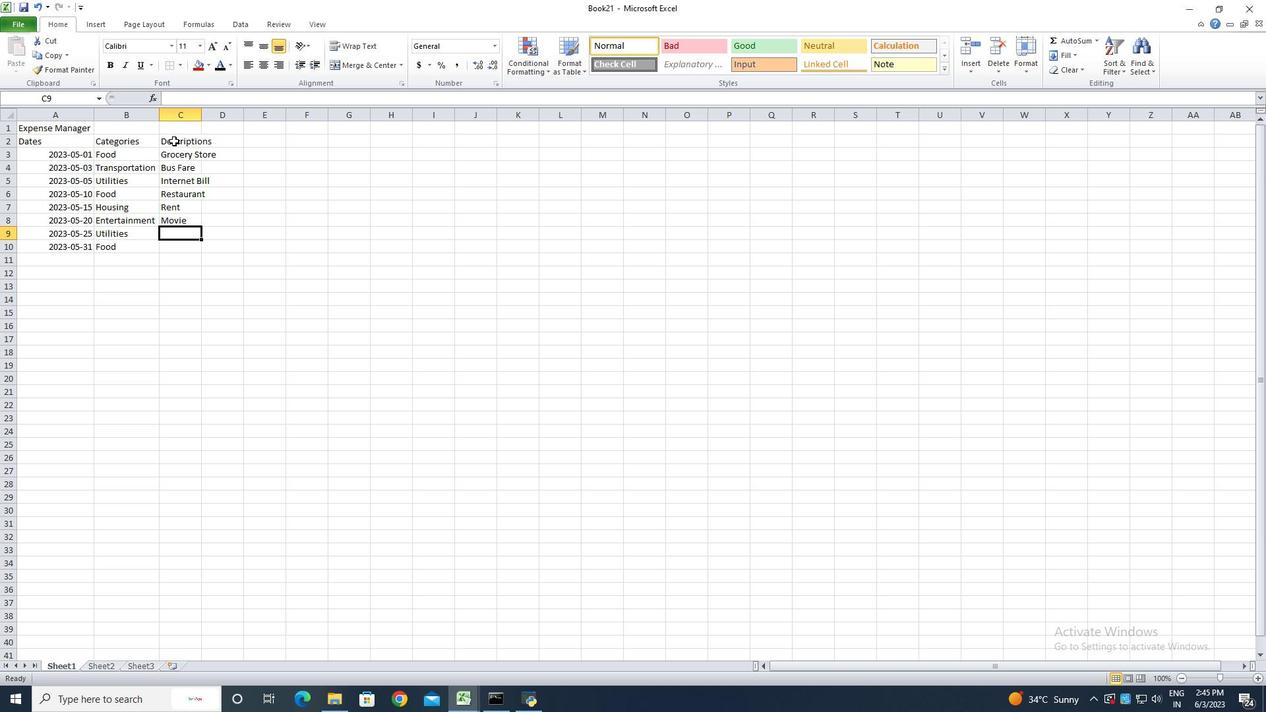 
Action: Mouse moved to (189, 218)
Screenshot: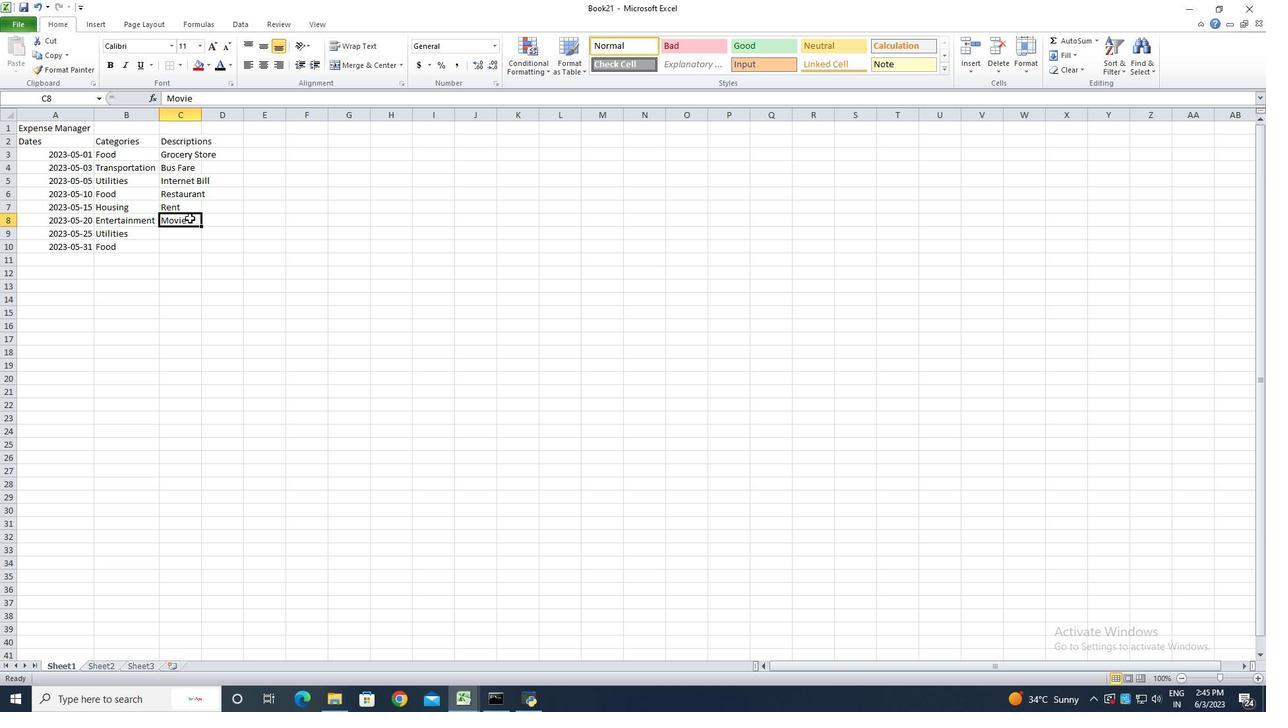 
Action: Mouse pressed left at (189, 218)
Screenshot: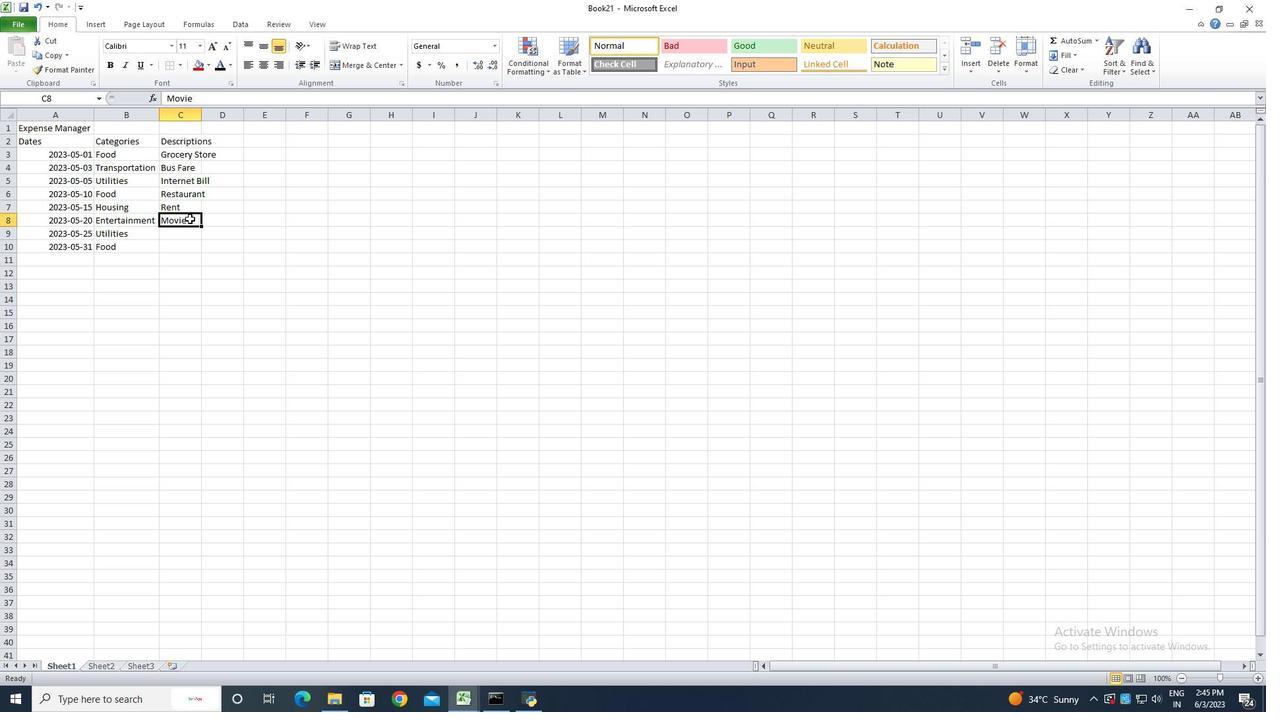 
Action: Mouse moved to (201, 94)
Screenshot: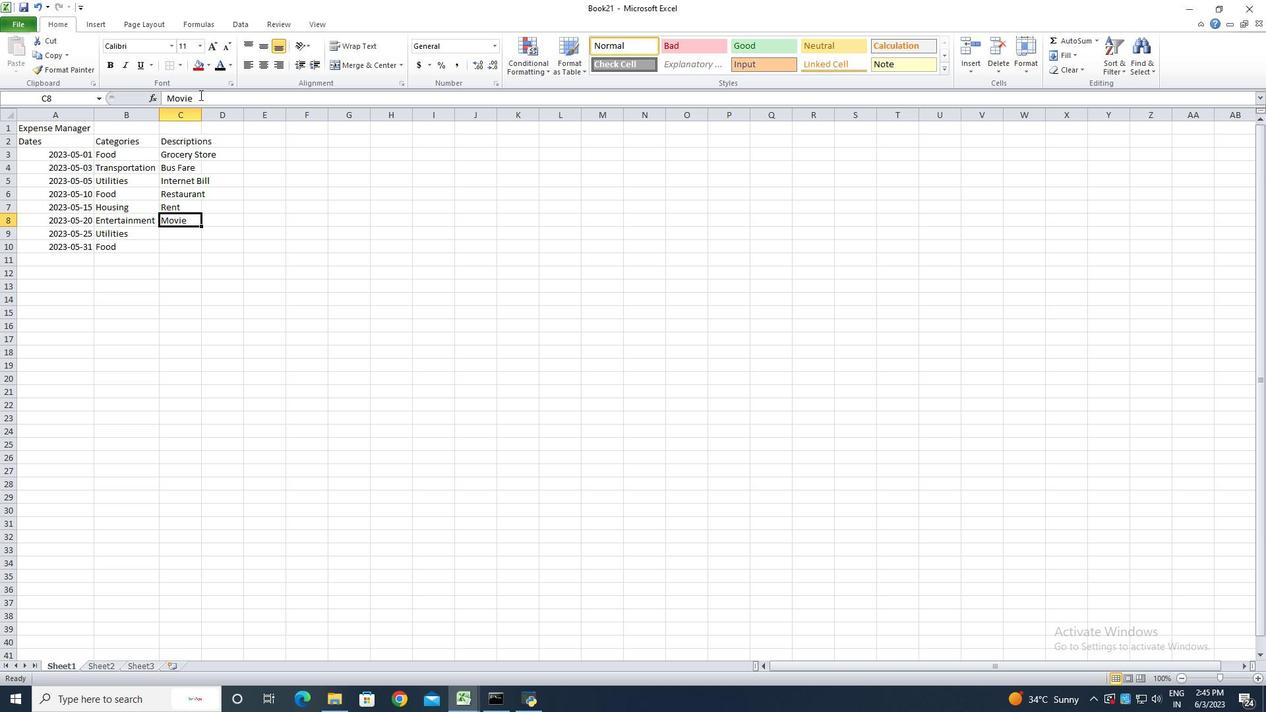 
Action: Mouse pressed left at (201, 94)
Screenshot: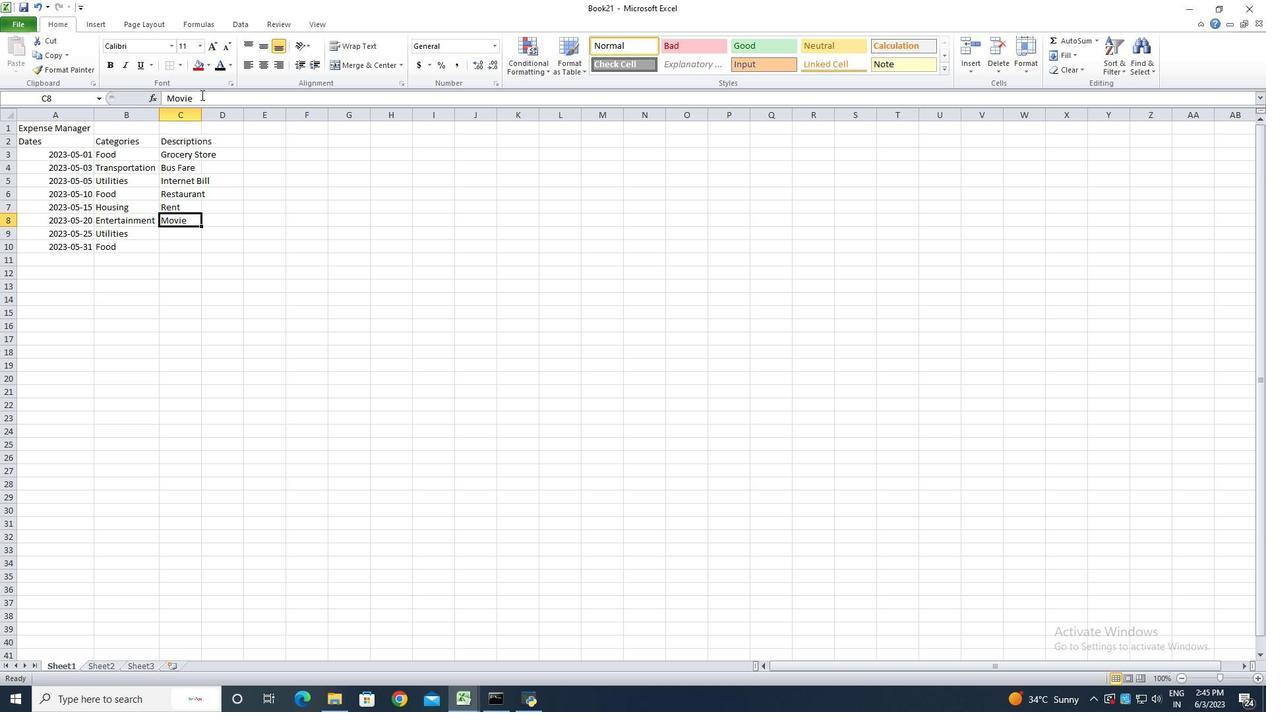 
Action: Key pressed <Key.space><Key.shift>Tickets<Key.enter><Key.shift><Key.shift><Key.shift><Key.shift><Key.shift><Key.shift><Key.shift><Key.shift><Key.shift><Key.shift><Key.shift><Key.shift><Key.shift><Key.shift><Key.shift><Key.shift><Key.shift><Key.shift><Key.shift><Key.shift><Key.shift><Key.shift><Key.shift><Key.shift><Key.shift><Key.shift><Key.shift><Key.shift><Key.shift><Key.shift><Key.shift><Key.shift><Key.shift><Key.shift><Key.shift><Key.shift><Key.shift><Key.shift><Key.shift><Key.shift><Key.shift><Key.shift><Key.shift><Key.shift><Key.shift><Key.shift><Key.shift><Key.shift><Key.shift><Key.shift><Key.shift><Key.shift><Key.shift><Key.shift><Key.shift><Key.shift><Key.shift><Key.shift><Key.shift><Key.shift><Key.shift><Key.shift><Key.shift><Key.shift><Key.shift><Key.shift><Key.shift>Electricity<Key.space><Key.shift>Bill<Key.enter><Key.shift><Key.shift><Key.shift><Key.shift><Key.shift><Key.shift><Key.shift><Key.shift><Key.shift><Key.shift><Key.shift><Key.shift><Key.shift><Key.shift><Key.shift><Key.shift><Key.shift><Key.shift><Key.shift><Key.shift><Key.shift><Key.shift><Key.shift><Key.shift><Key.shift>Grocery<Key.space><Key.shift>Store
Screenshot: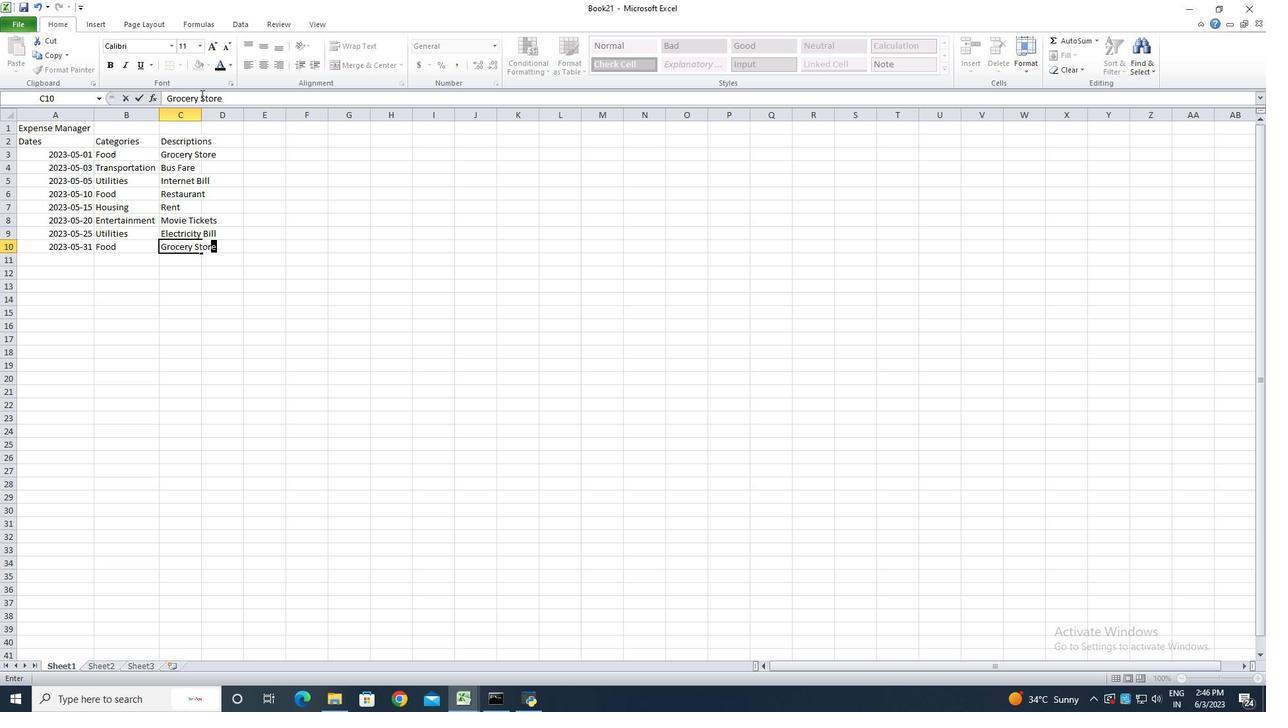
Action: Mouse moved to (202, 124)
Screenshot: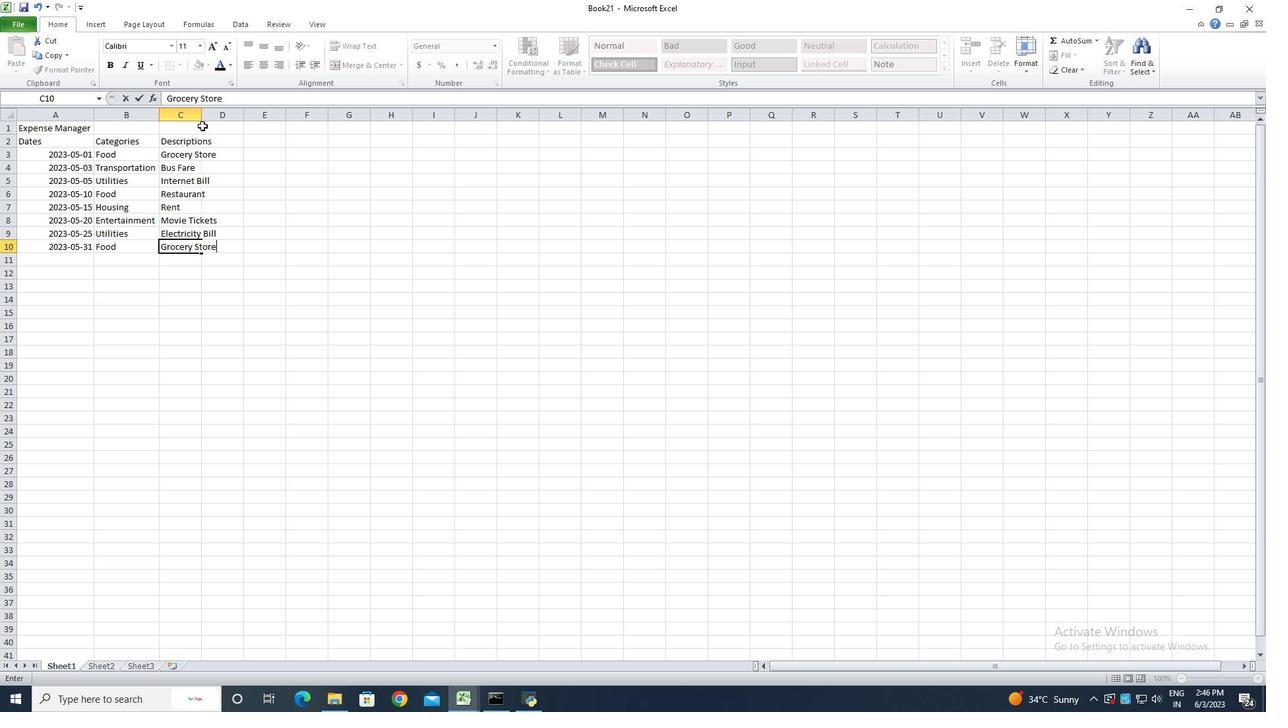 
Action: Mouse pressed left at (202, 124)
Screenshot: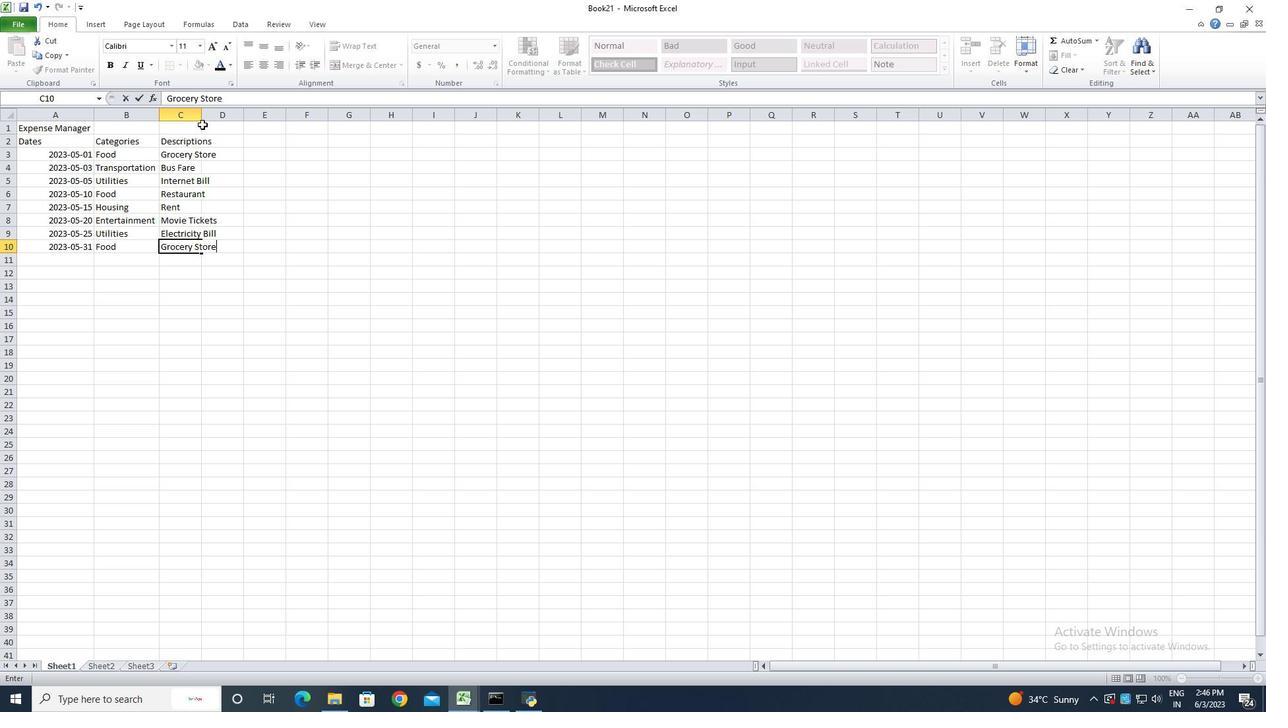 
Action: Mouse moved to (202, 122)
Screenshot: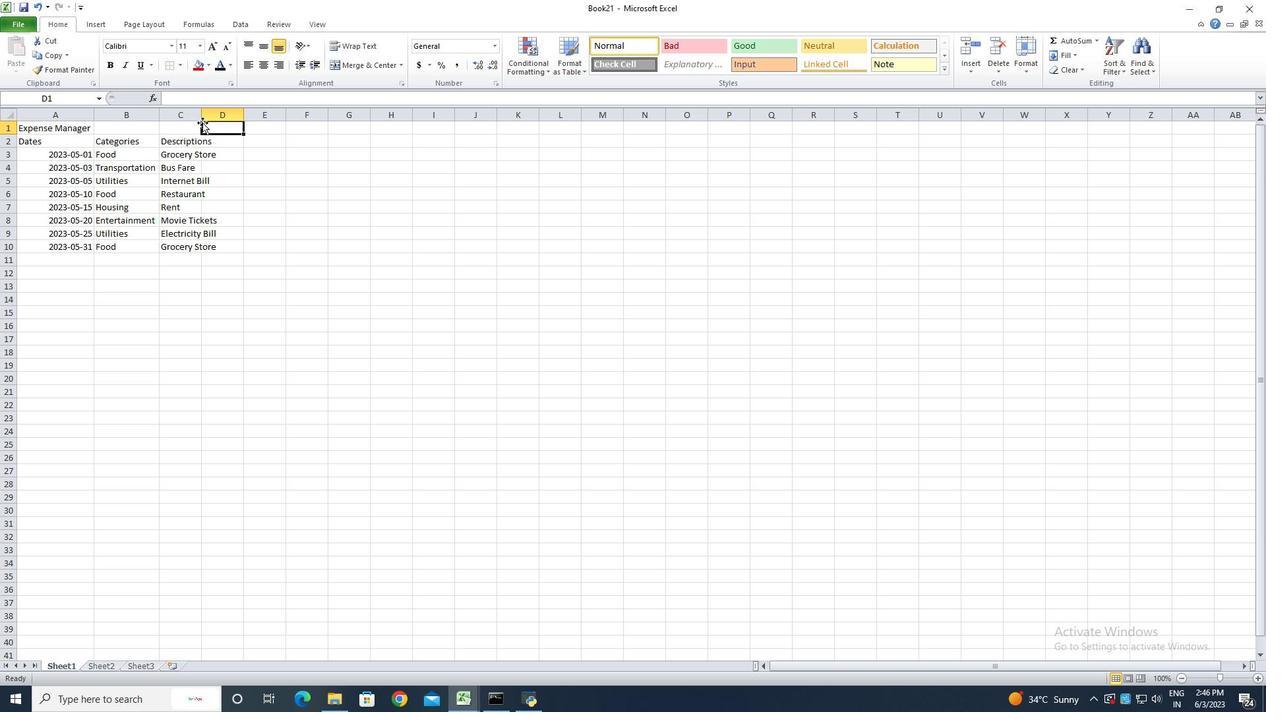 
Action: Mouse pressed left at (202, 122)
Screenshot: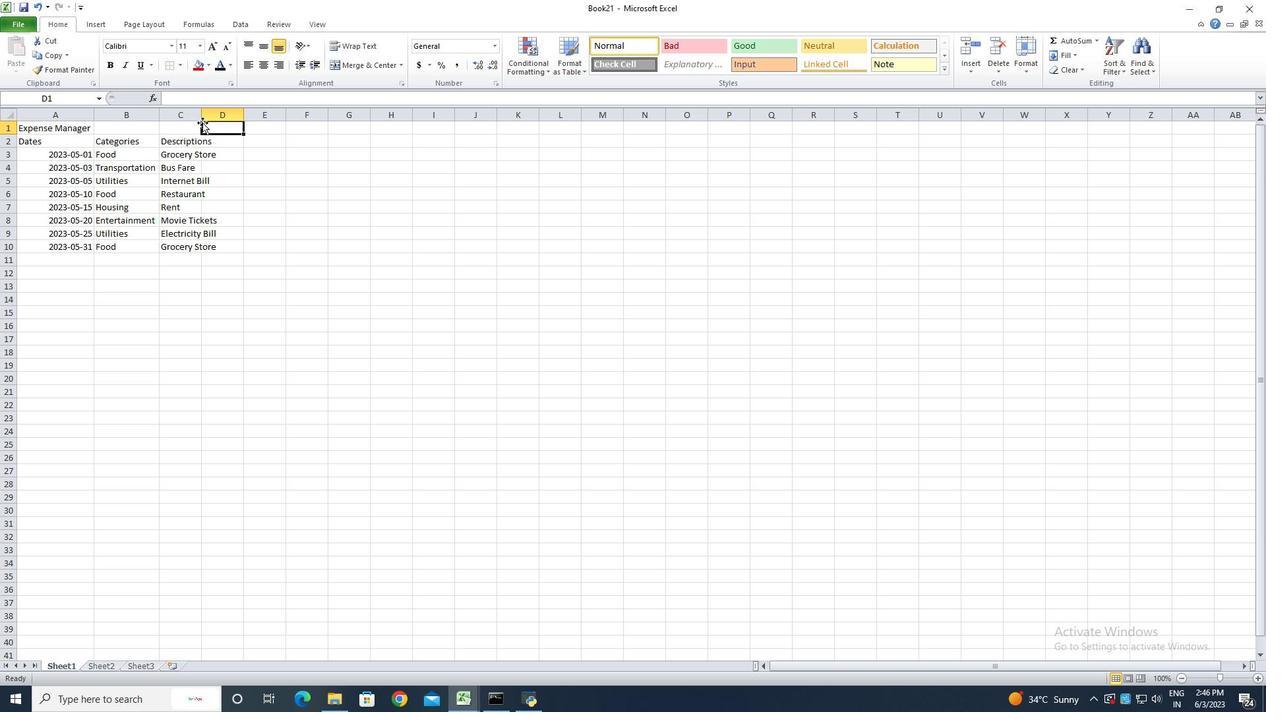 
Action: Mouse pressed left at (202, 122)
Screenshot: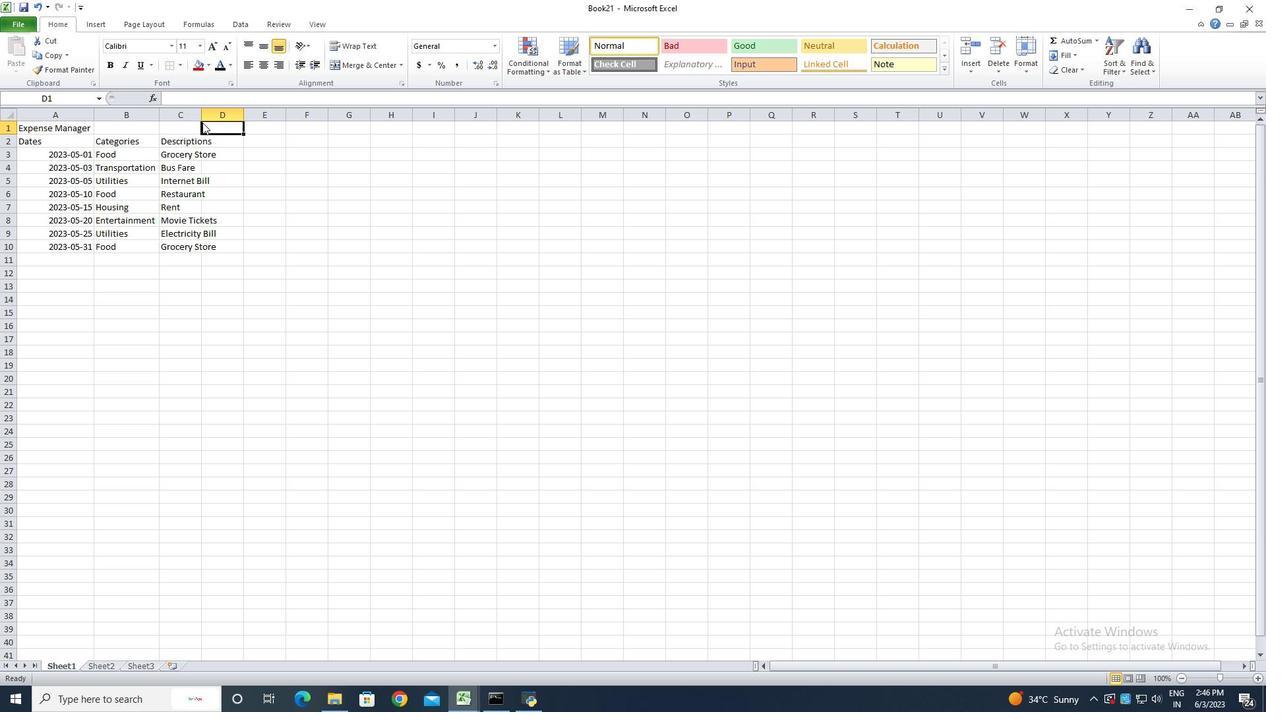 
Action: Mouse moved to (200, 118)
Screenshot: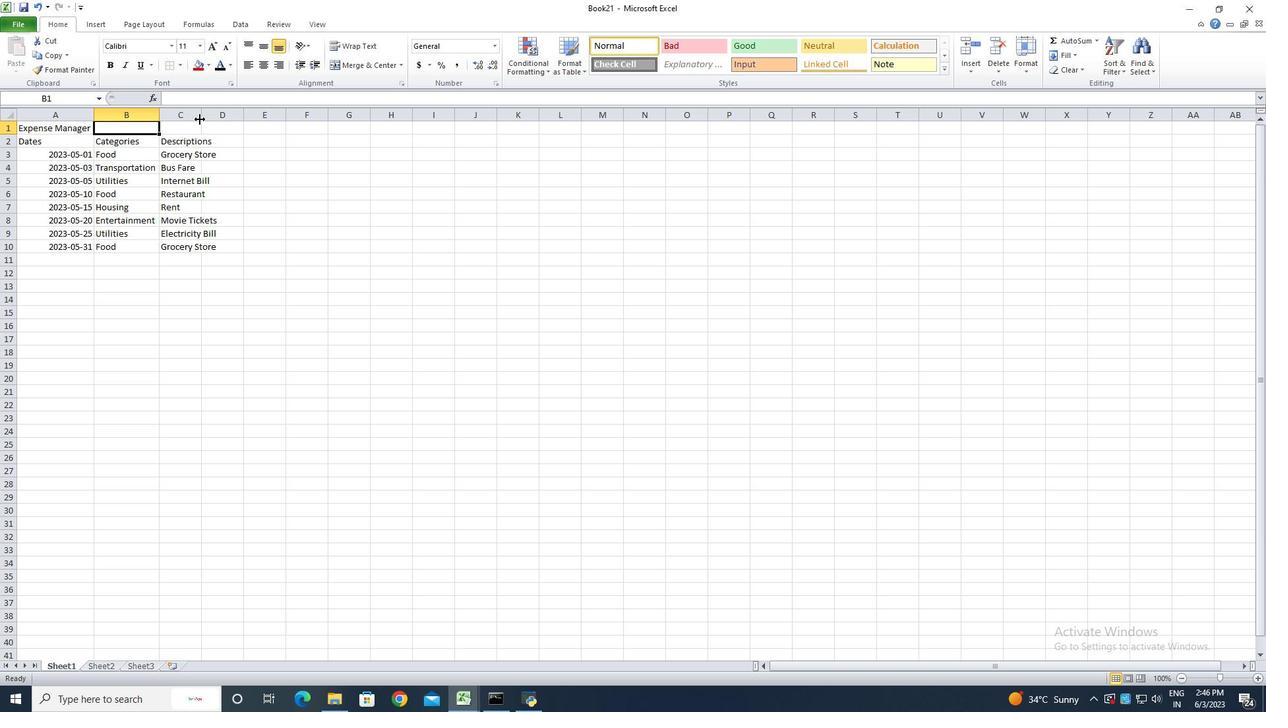 
Action: Mouse pressed left at (200, 118)
Screenshot: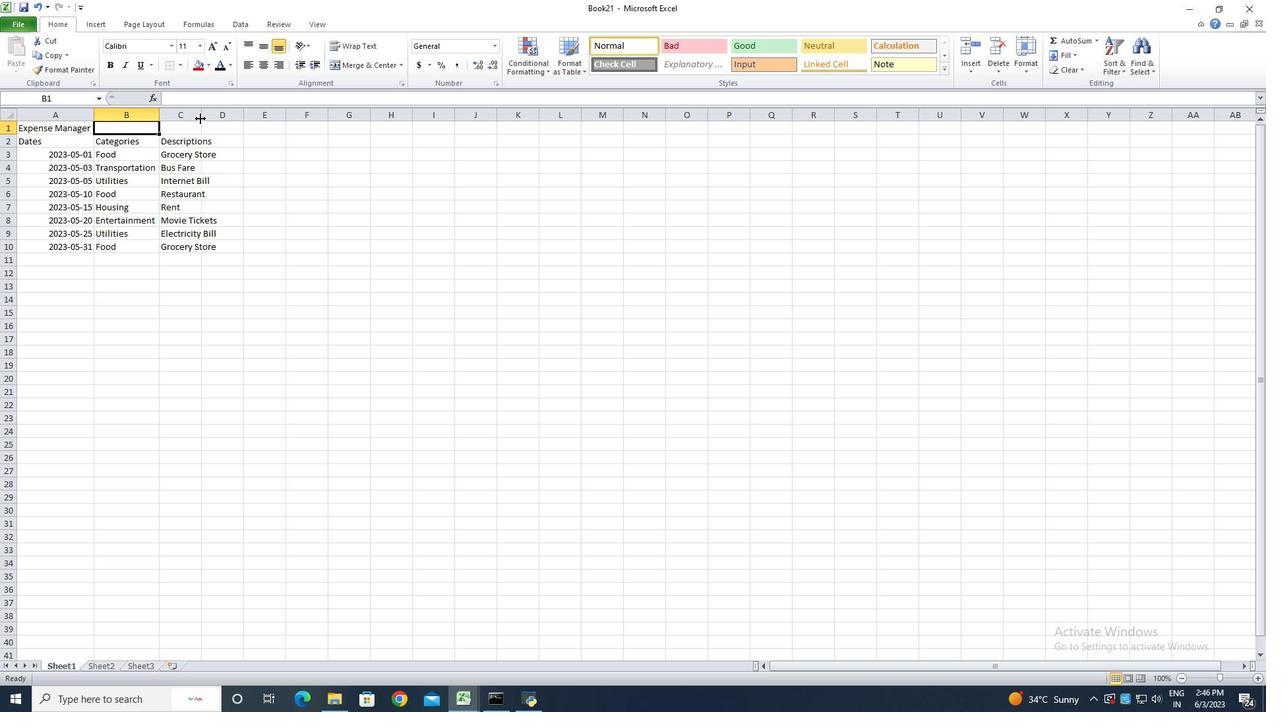 
Action: Mouse pressed left at (200, 118)
Screenshot: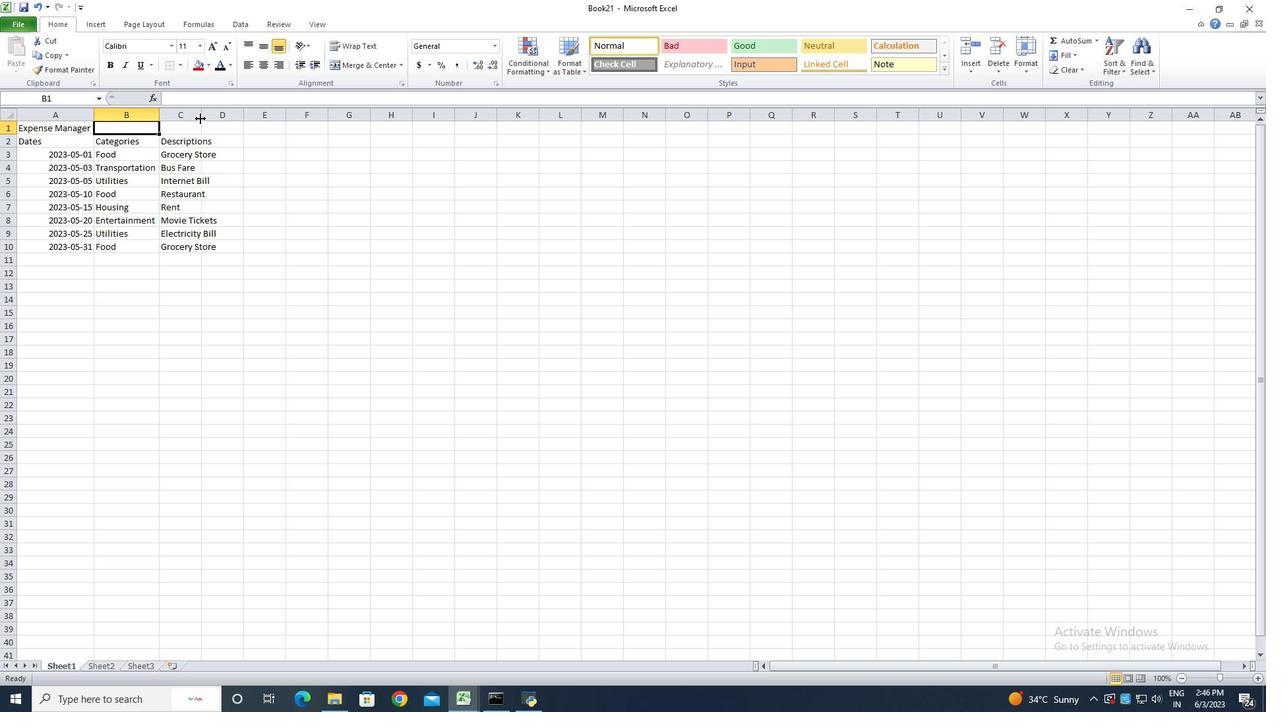 
Action: Mouse moved to (238, 141)
Screenshot: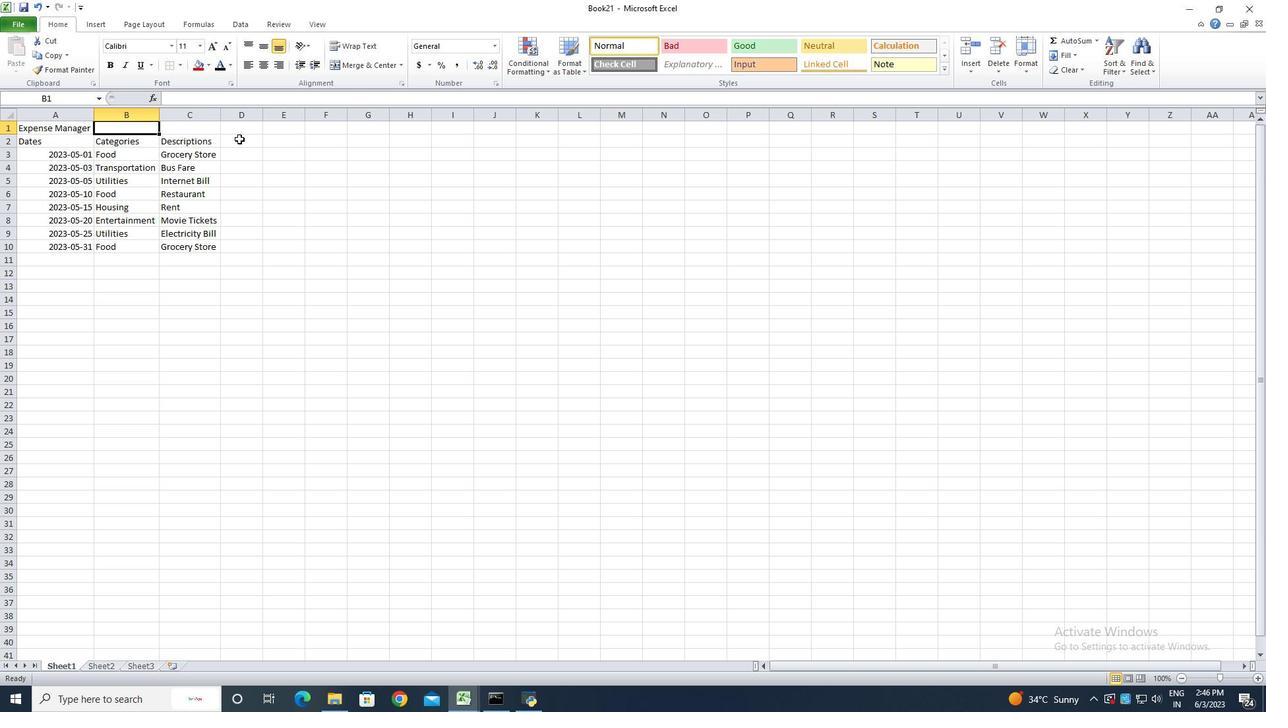 
Action: Mouse pressed left at (238, 141)
Screenshot: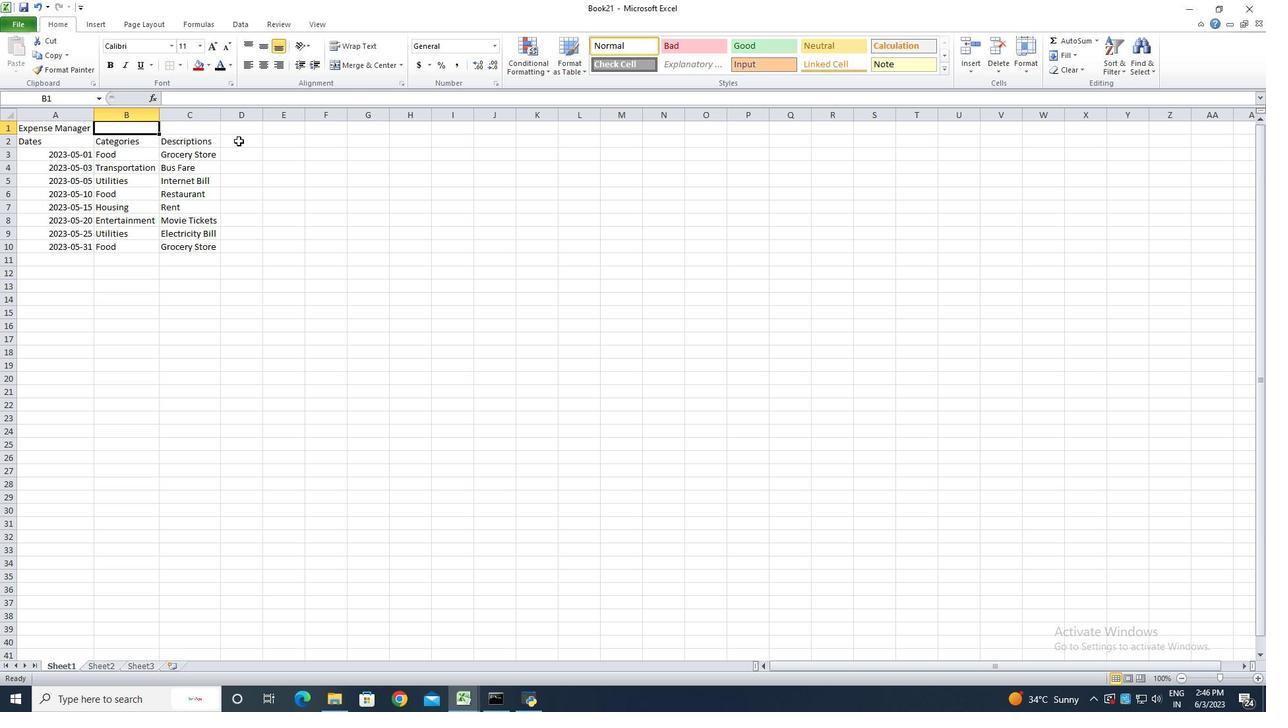 
Action: Key pressed <Key.shift>Amount<Key.enter>50<Key.enter>5<Key.enter>60<Key.enter>30<Key.enter>800<Key.enter>
Screenshot: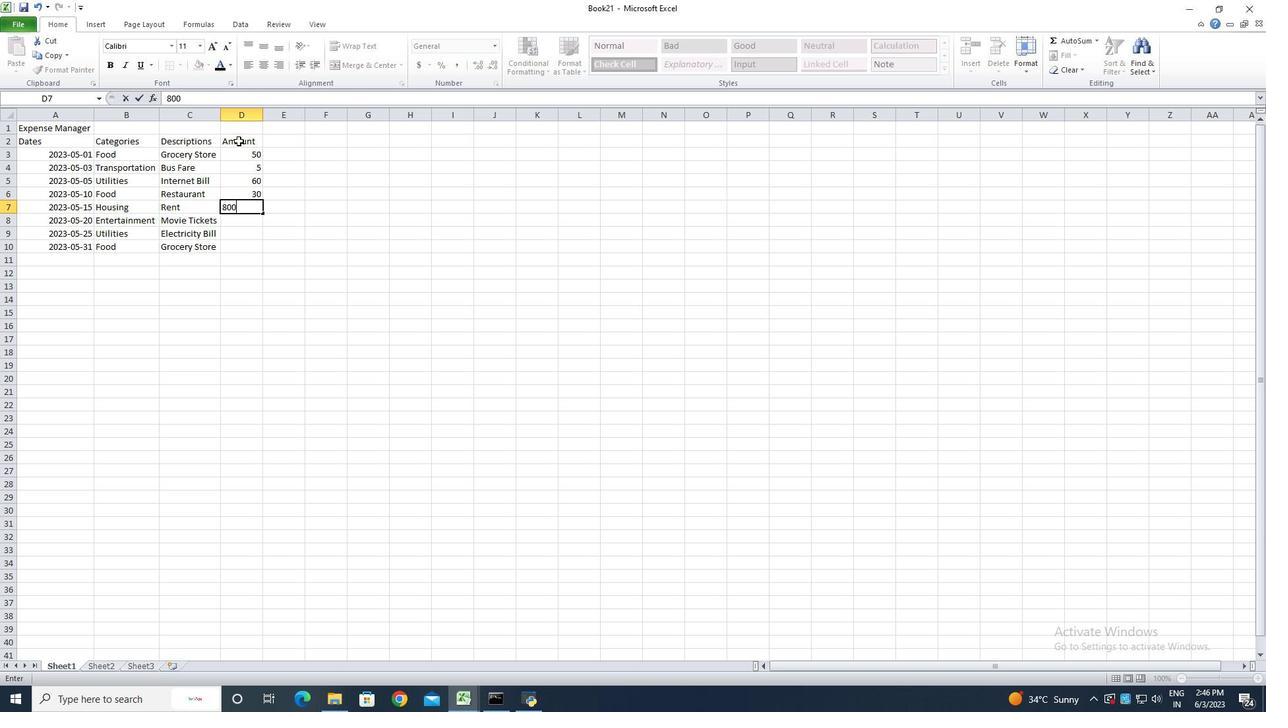 
Action: Mouse moved to (240, 141)
Screenshot: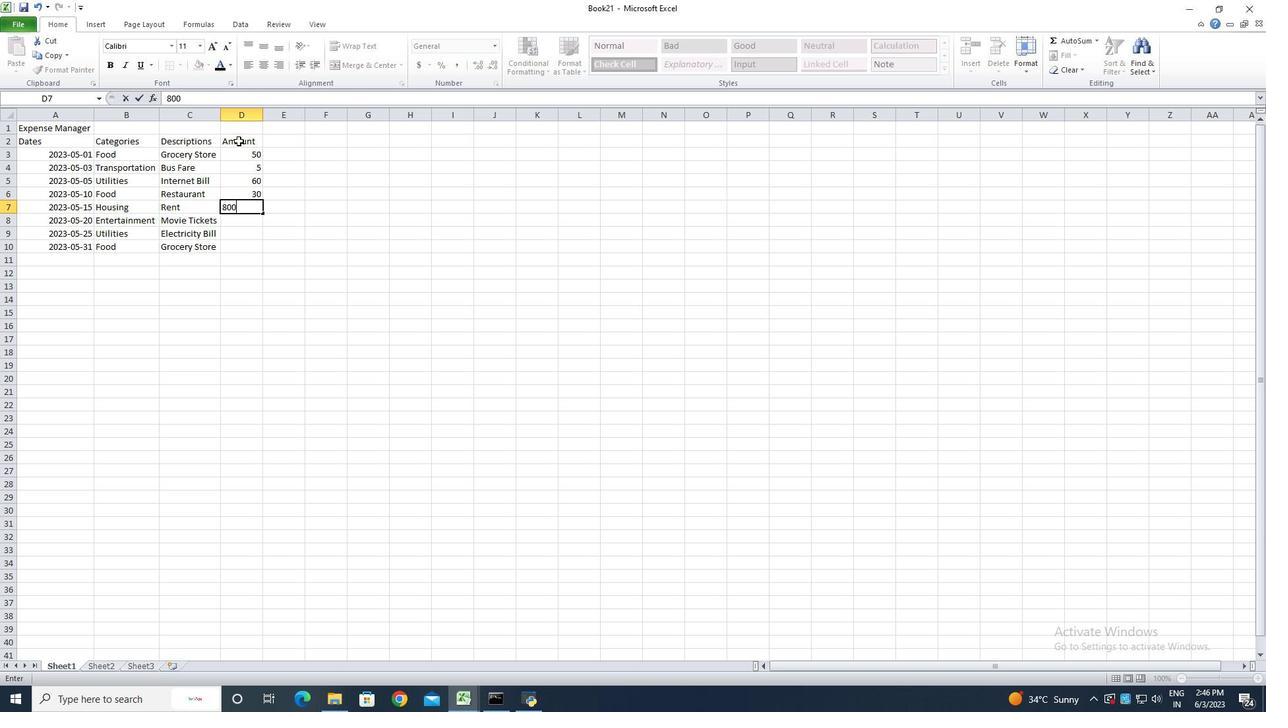 
Action: Key pressed 20<Key.enter>70<Key.enter>40
Screenshot: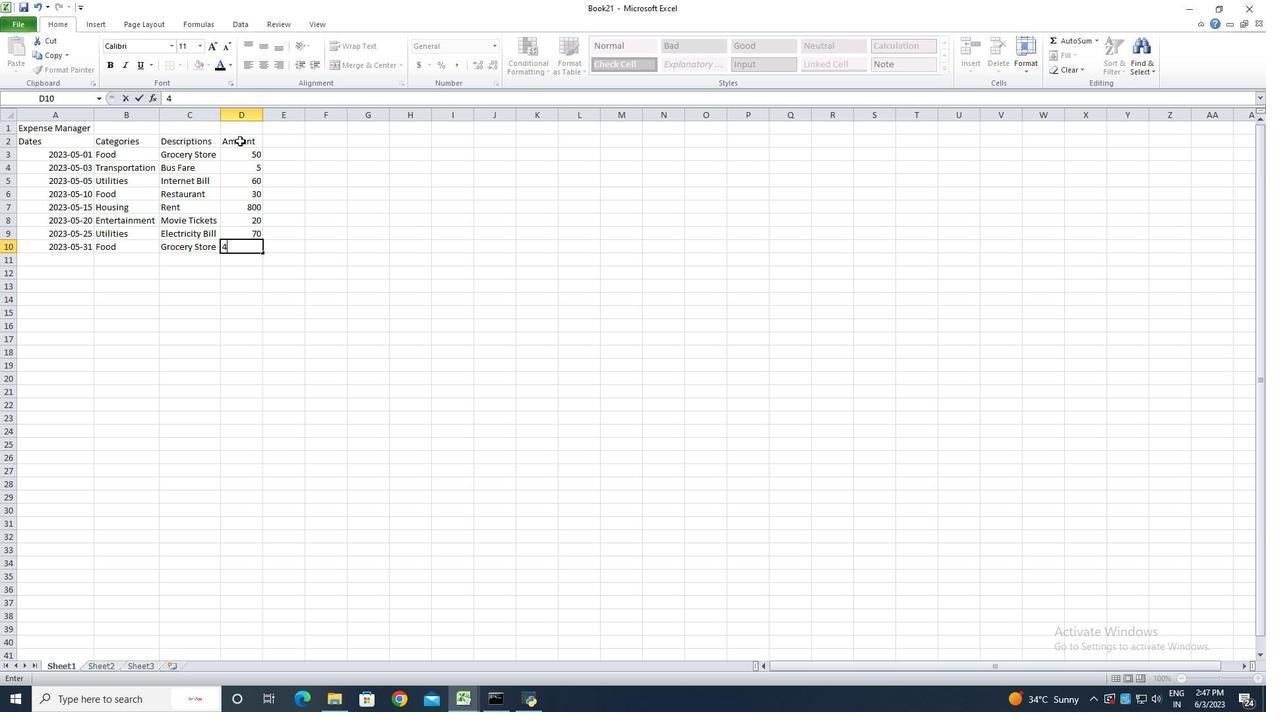
Action: Mouse moved to (233, 150)
Screenshot: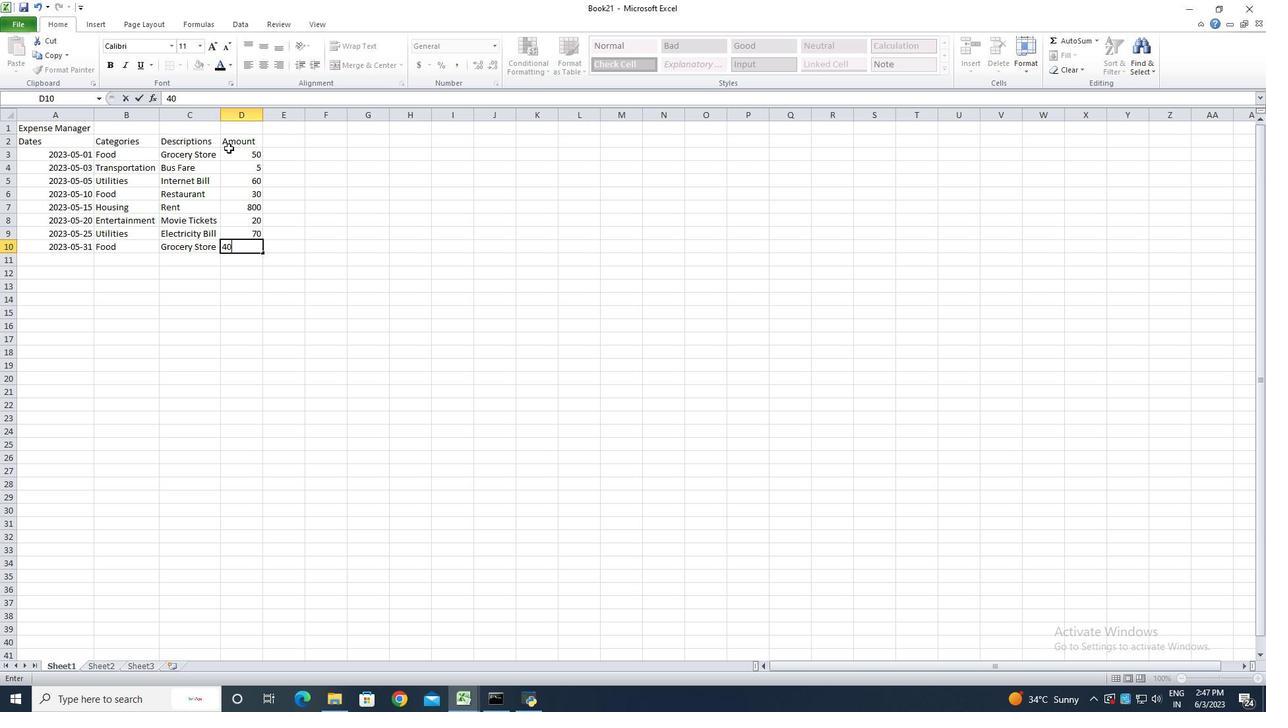 
Action: Mouse pressed left at (233, 150)
Screenshot: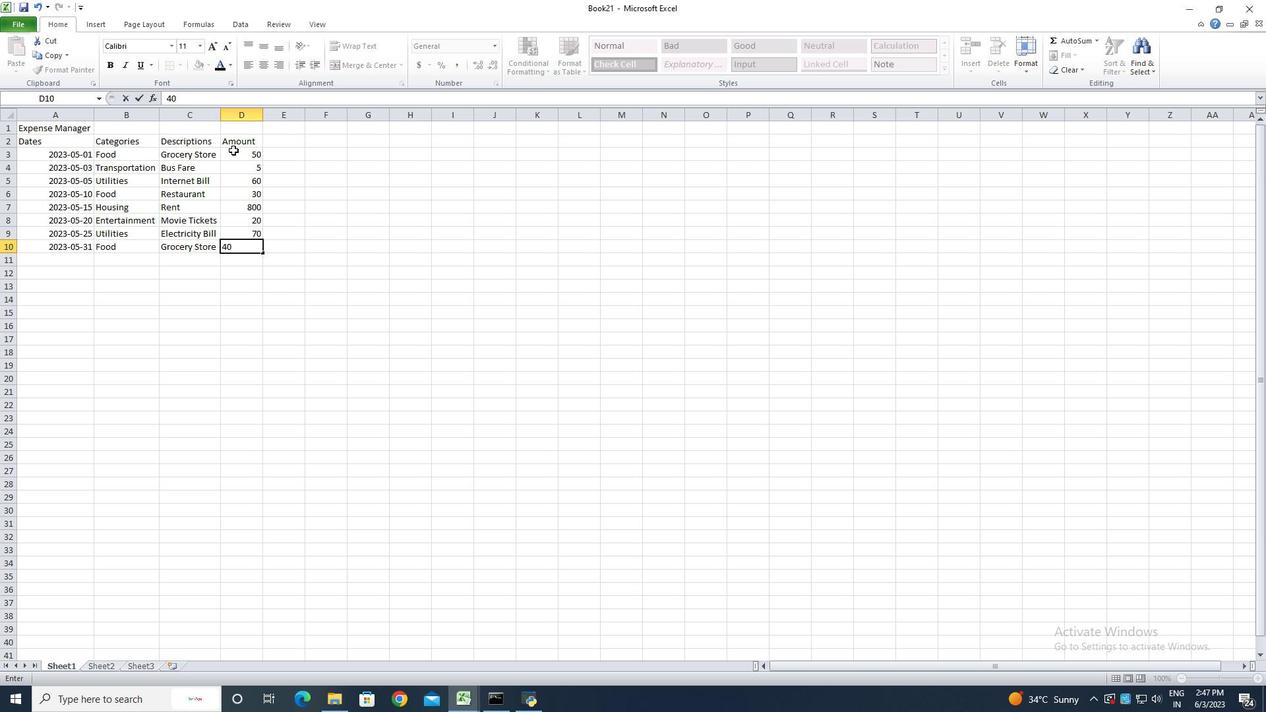 
Action: Mouse moved to (495, 46)
Screenshot: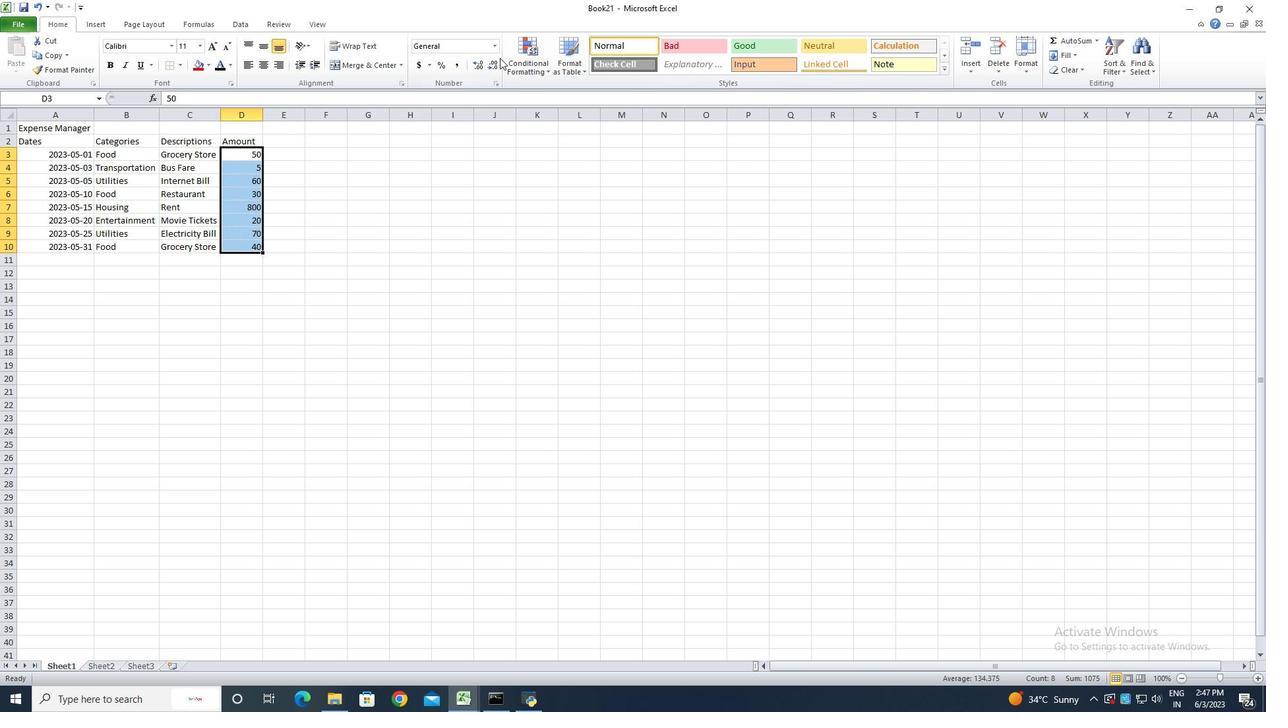 
Action: Mouse pressed left at (495, 46)
Screenshot: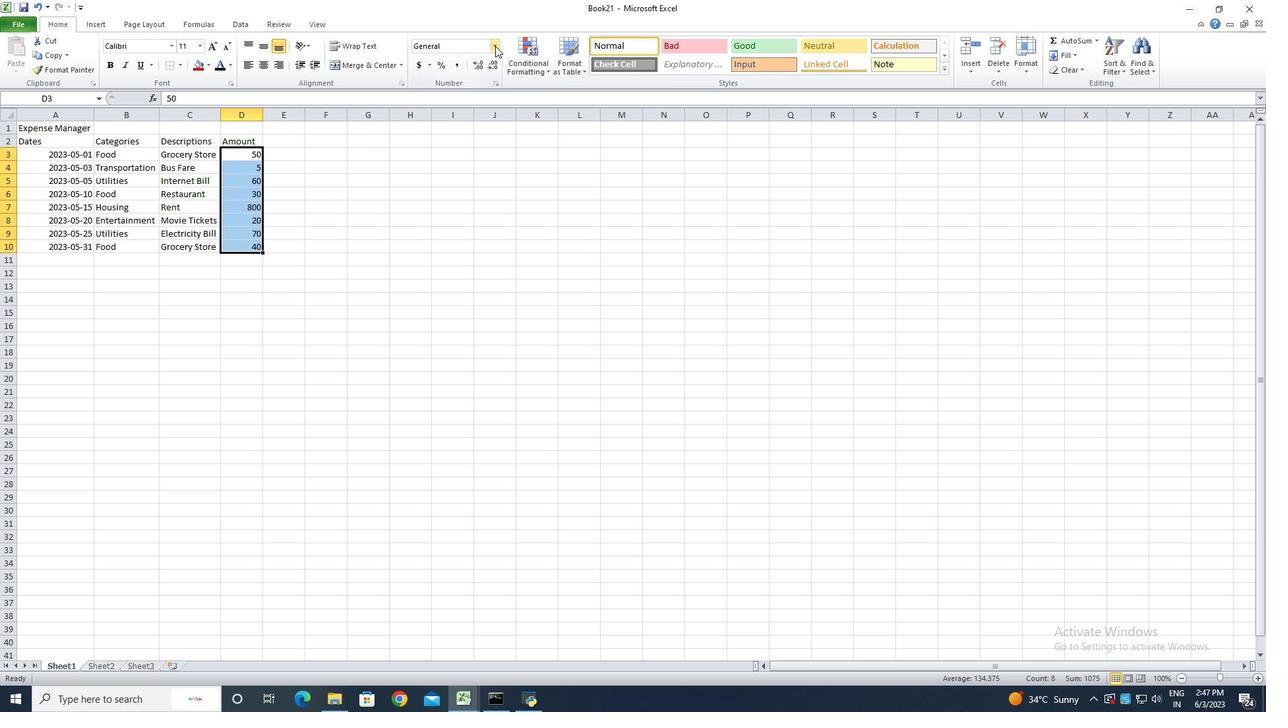 
Action: Mouse moved to (482, 381)
Screenshot: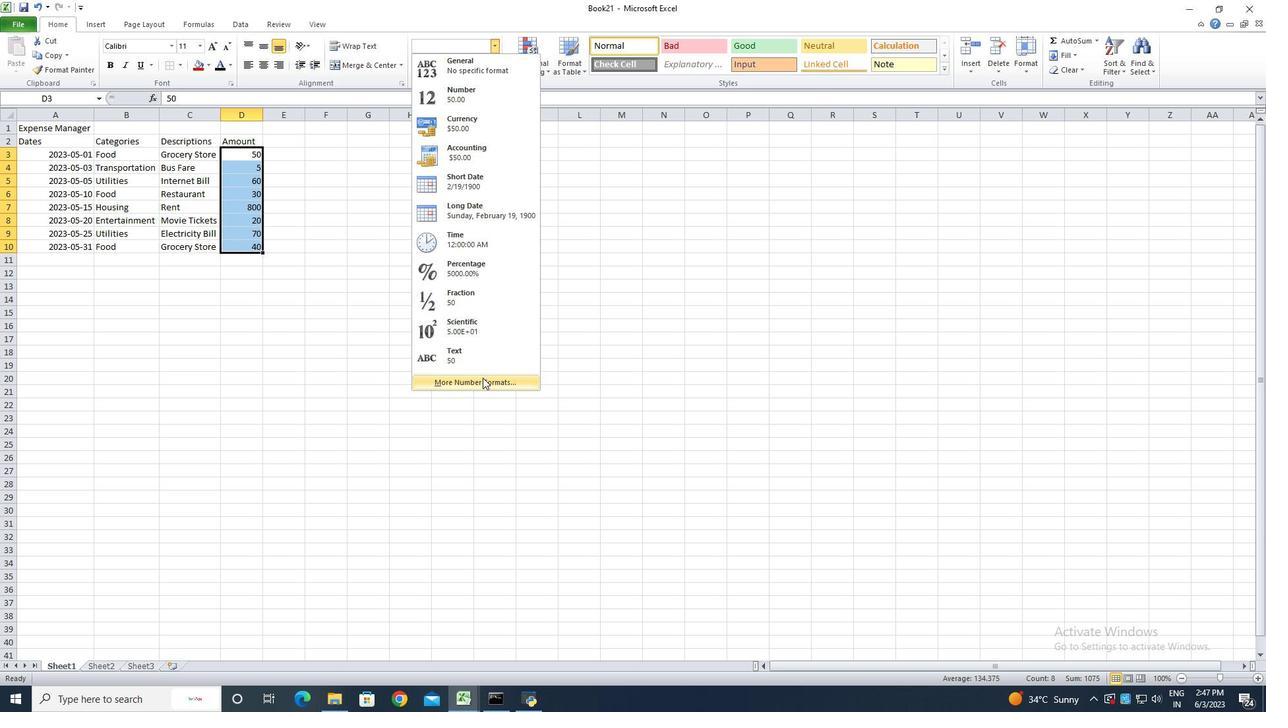 
Action: Mouse pressed left at (482, 381)
Screenshot: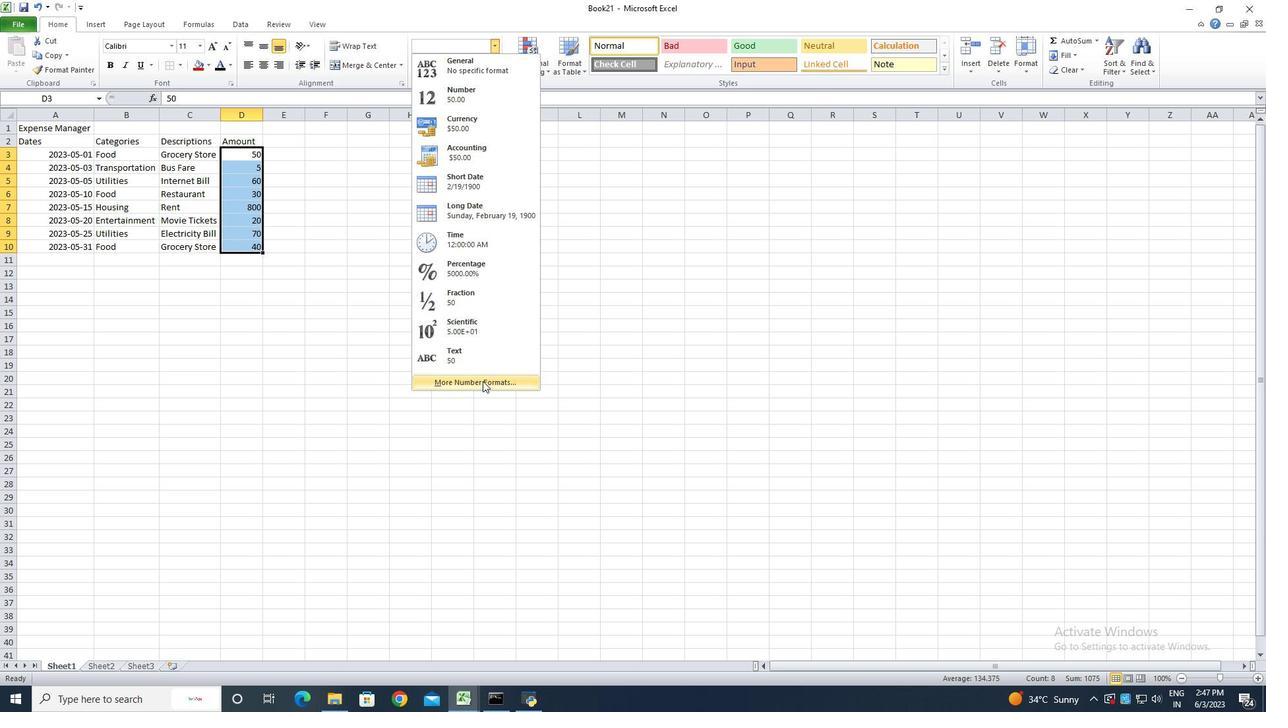 
Action: Mouse moved to (187, 245)
Screenshot: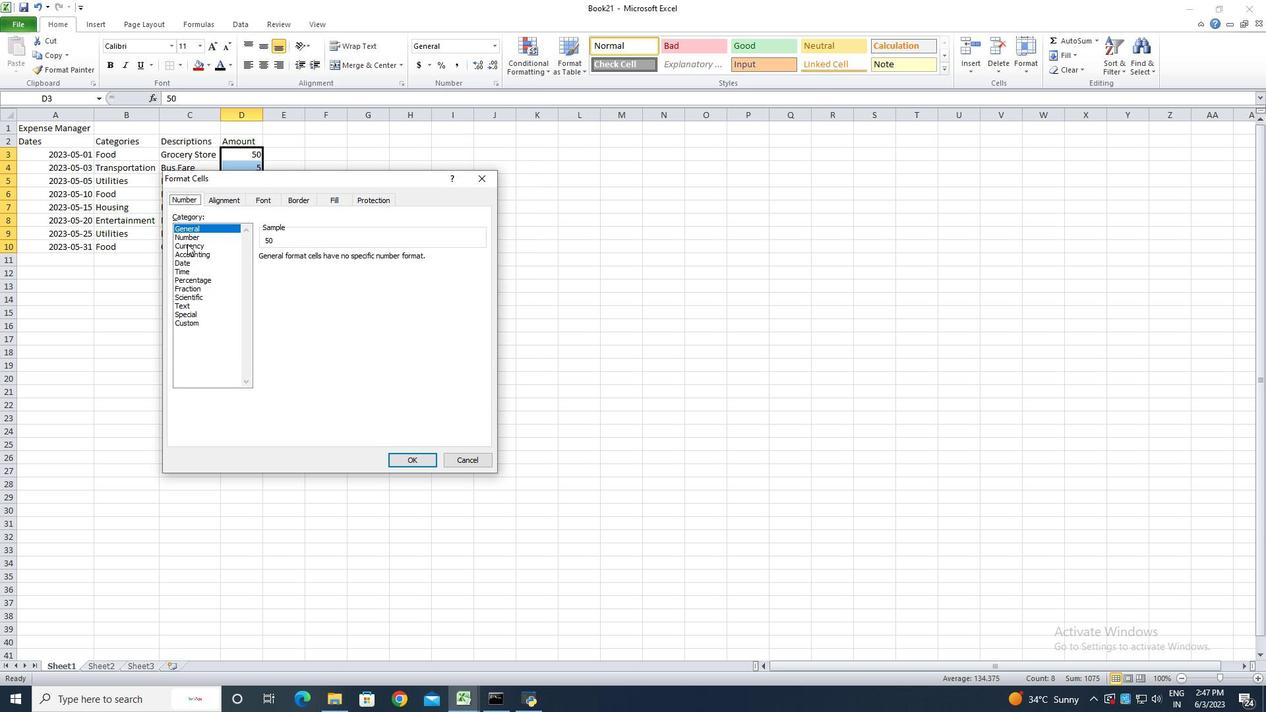 
Action: Mouse pressed left at (187, 245)
Screenshot: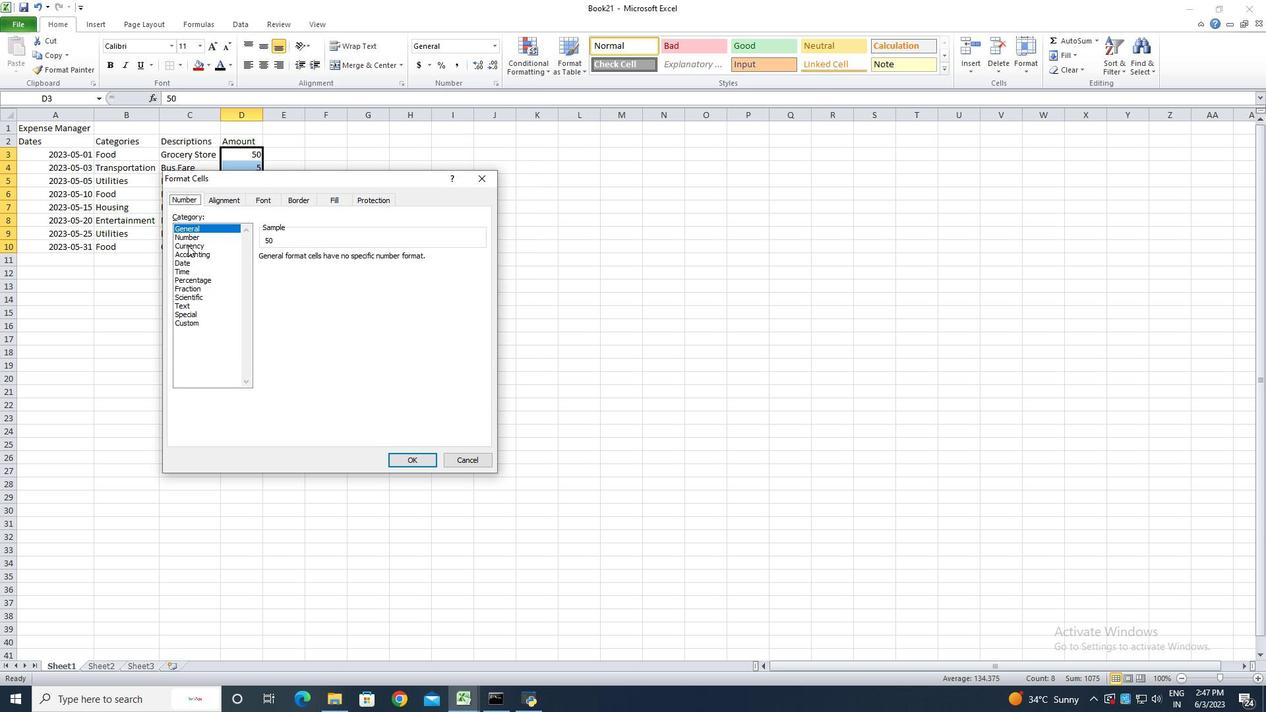 
Action: Mouse moved to (346, 259)
Screenshot: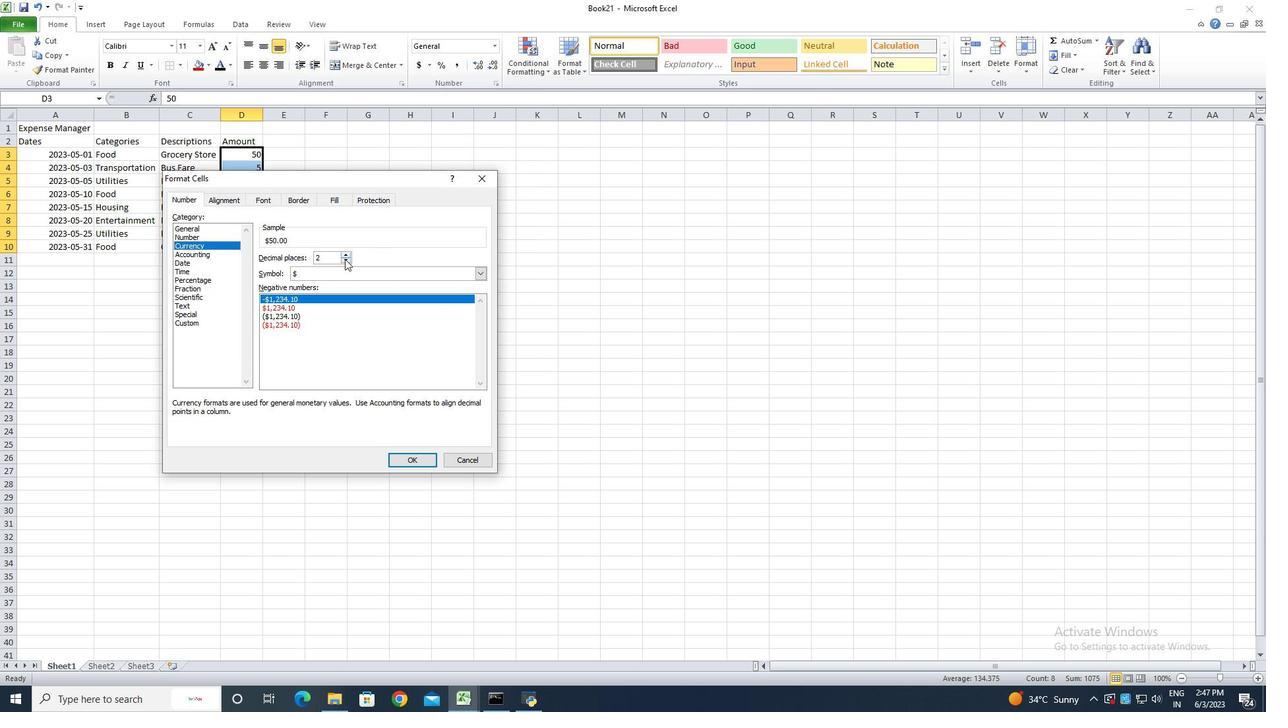 
Action: Mouse pressed left at (346, 259)
Screenshot: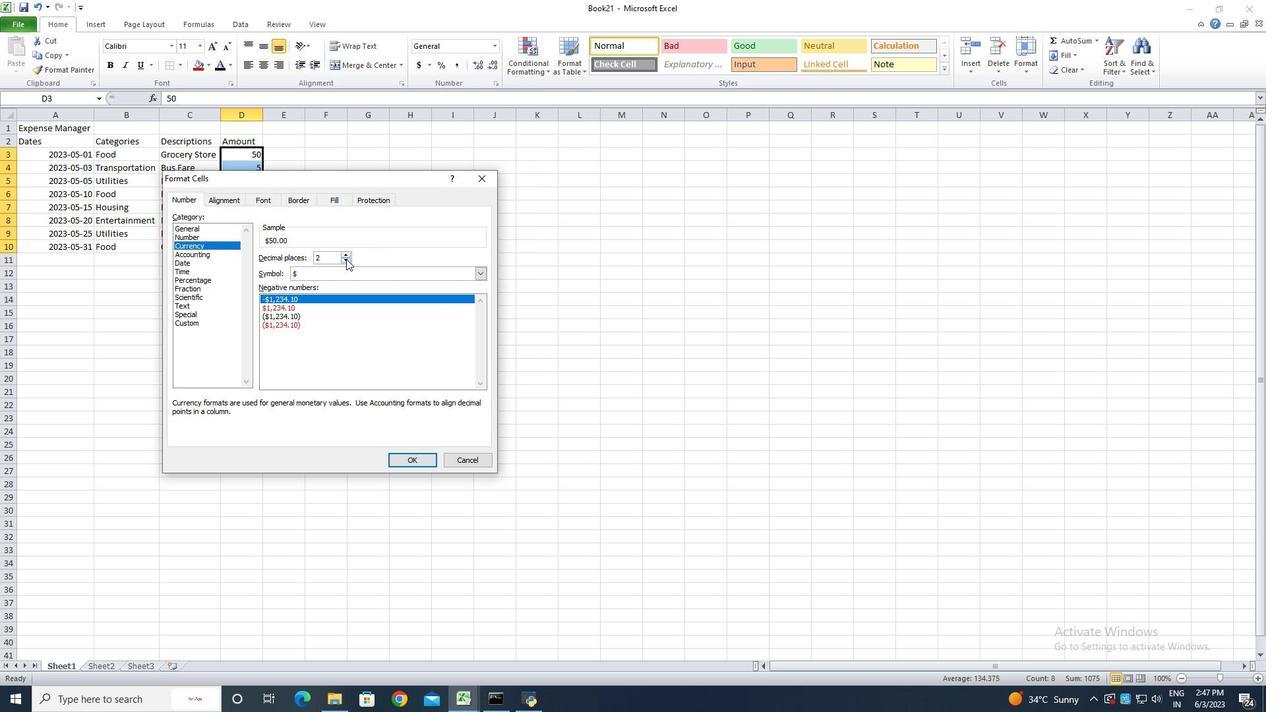 
Action: Mouse pressed left at (346, 259)
Screenshot: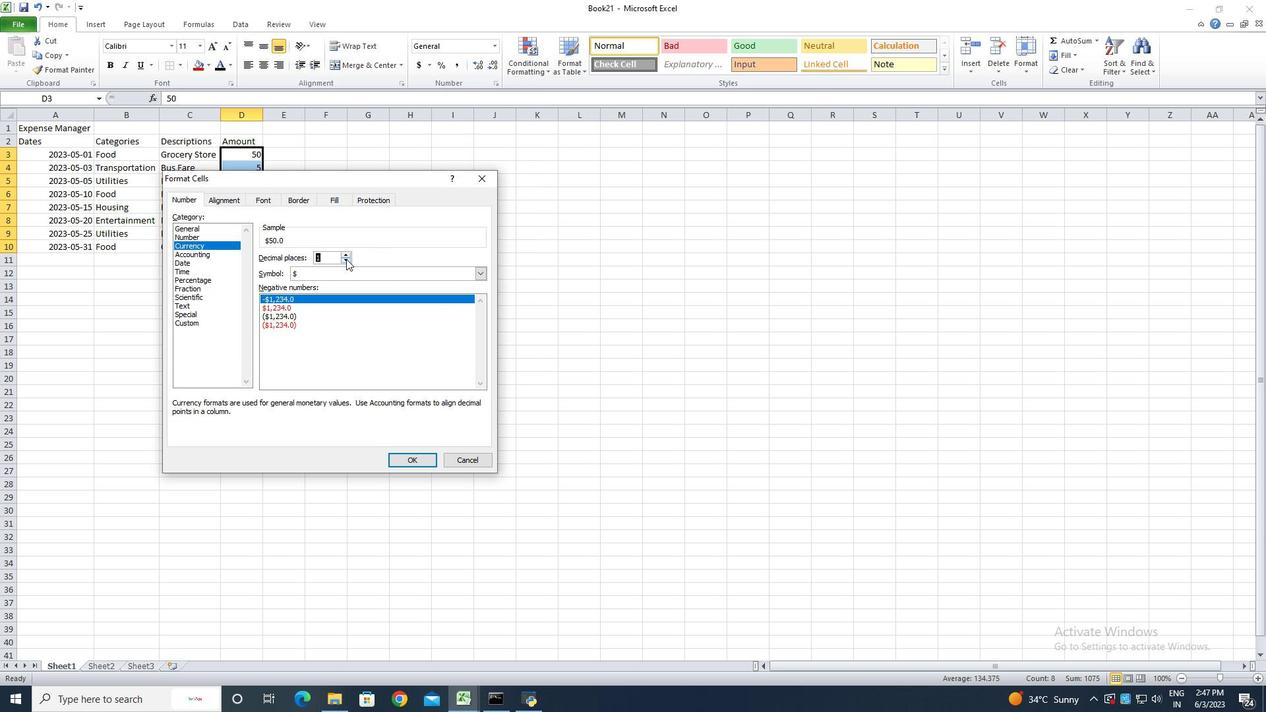 
Action: Mouse moved to (401, 461)
Screenshot: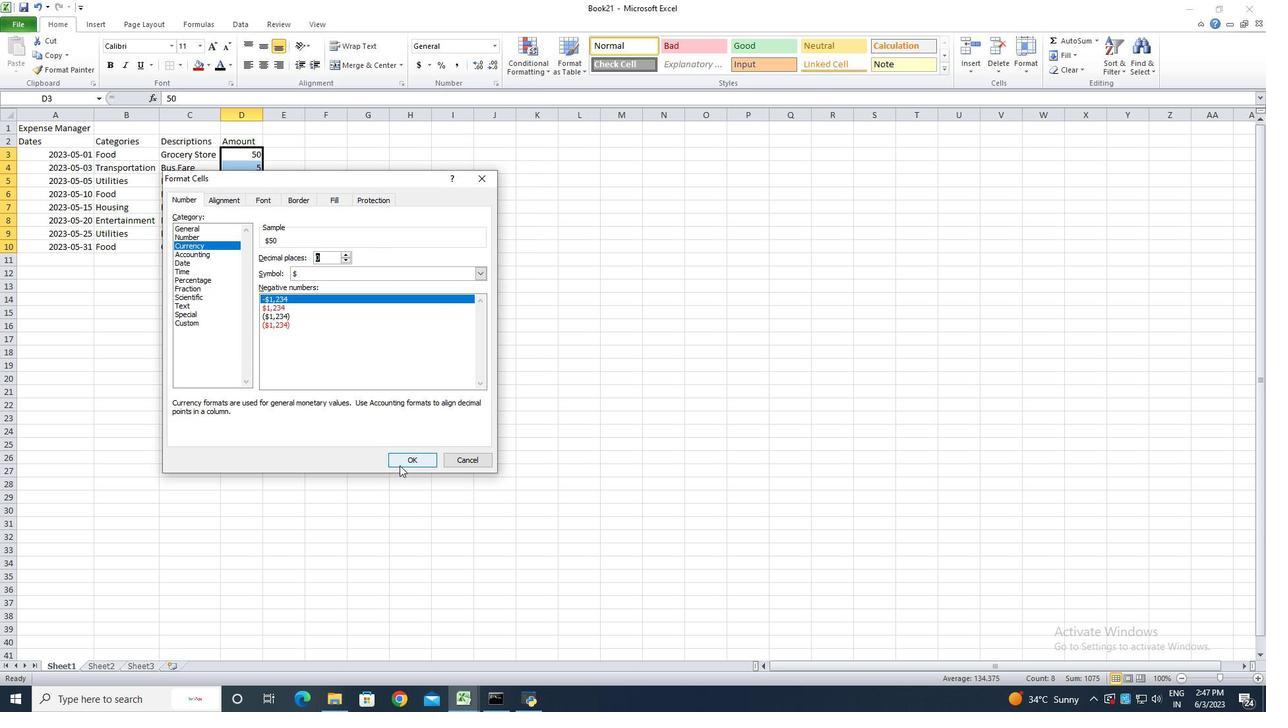 
Action: Mouse pressed left at (401, 461)
Screenshot: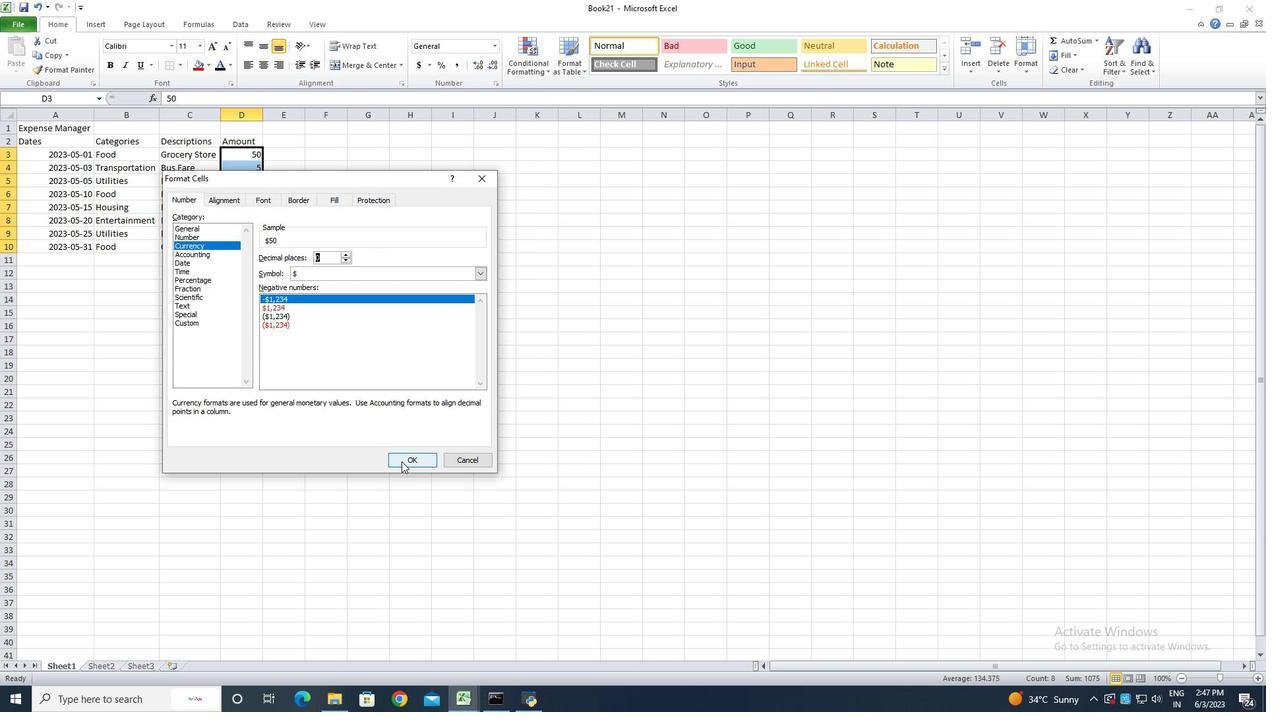 
Action: Mouse moved to (263, 118)
Screenshot: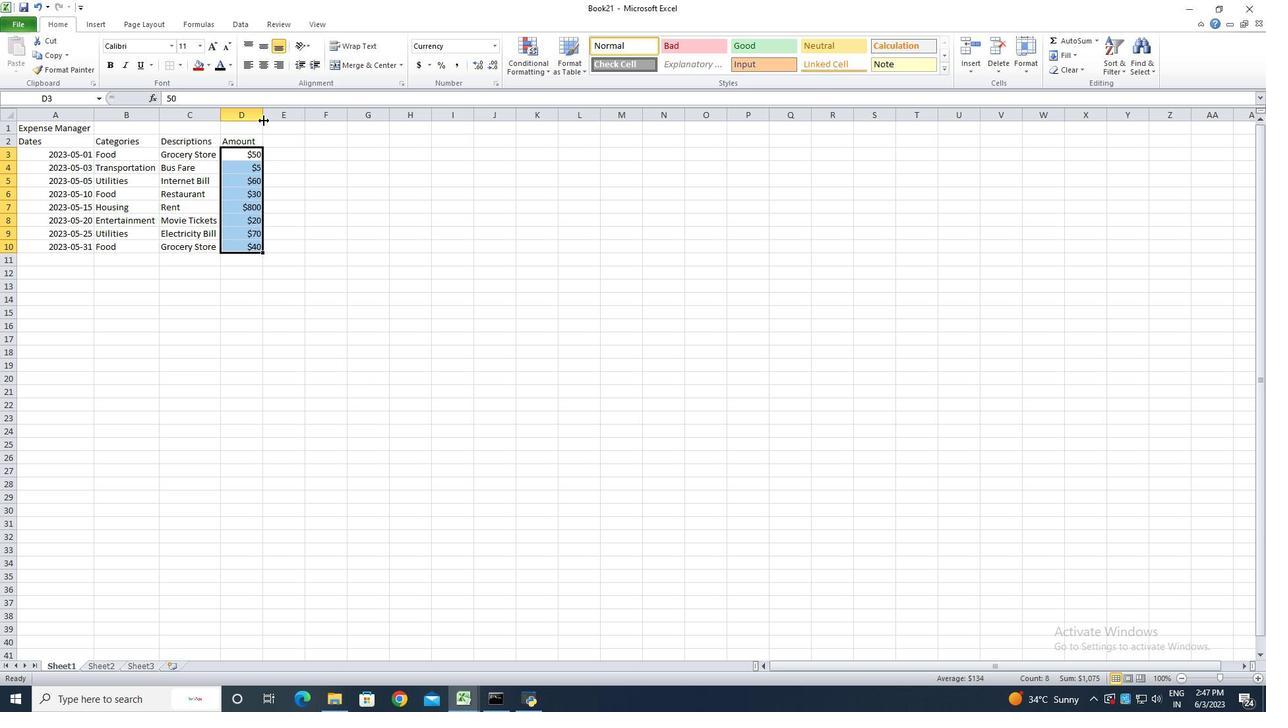 
Action: Mouse pressed left at (263, 118)
Screenshot: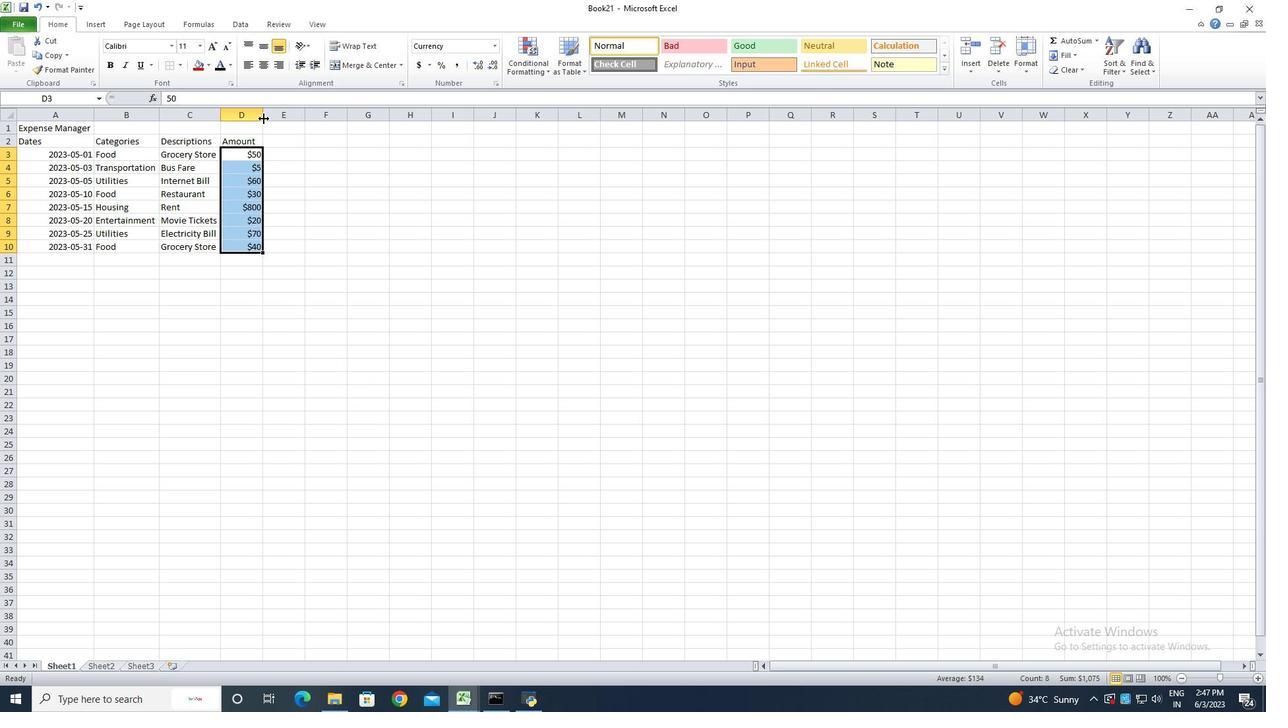 
Action: Mouse pressed left at (263, 118)
Screenshot: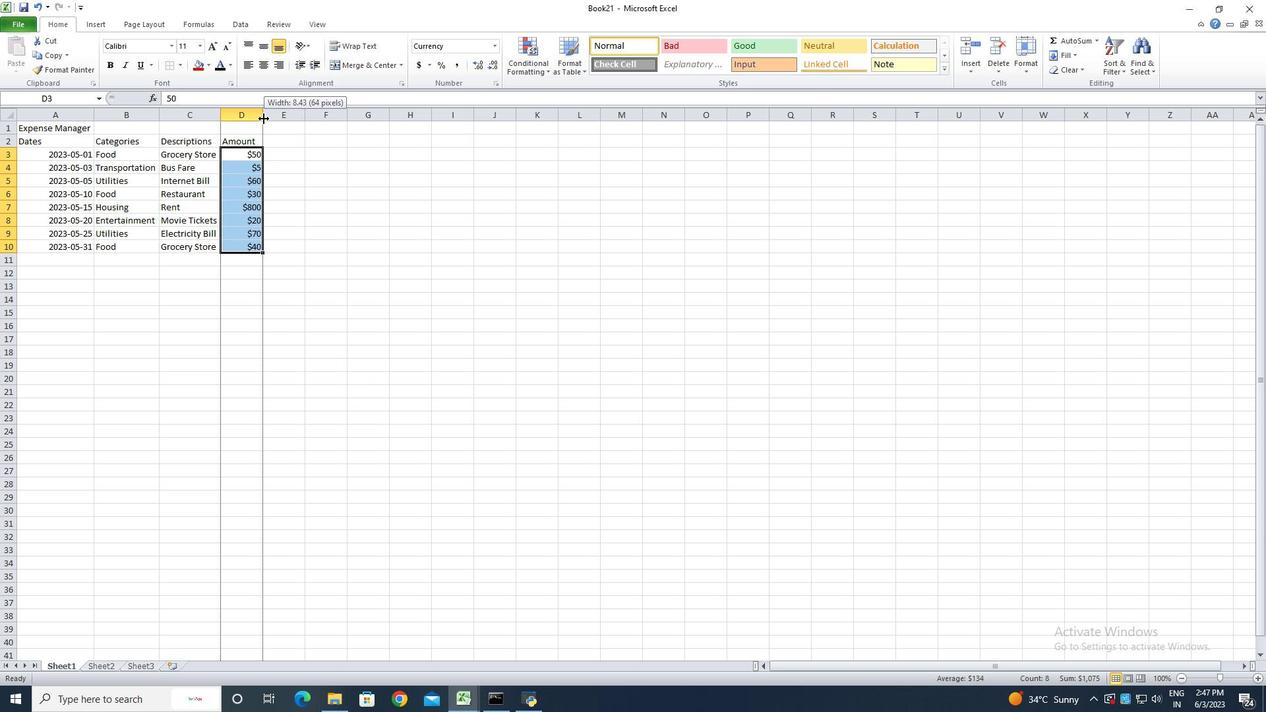 
Action: Mouse moved to (60, 127)
Screenshot: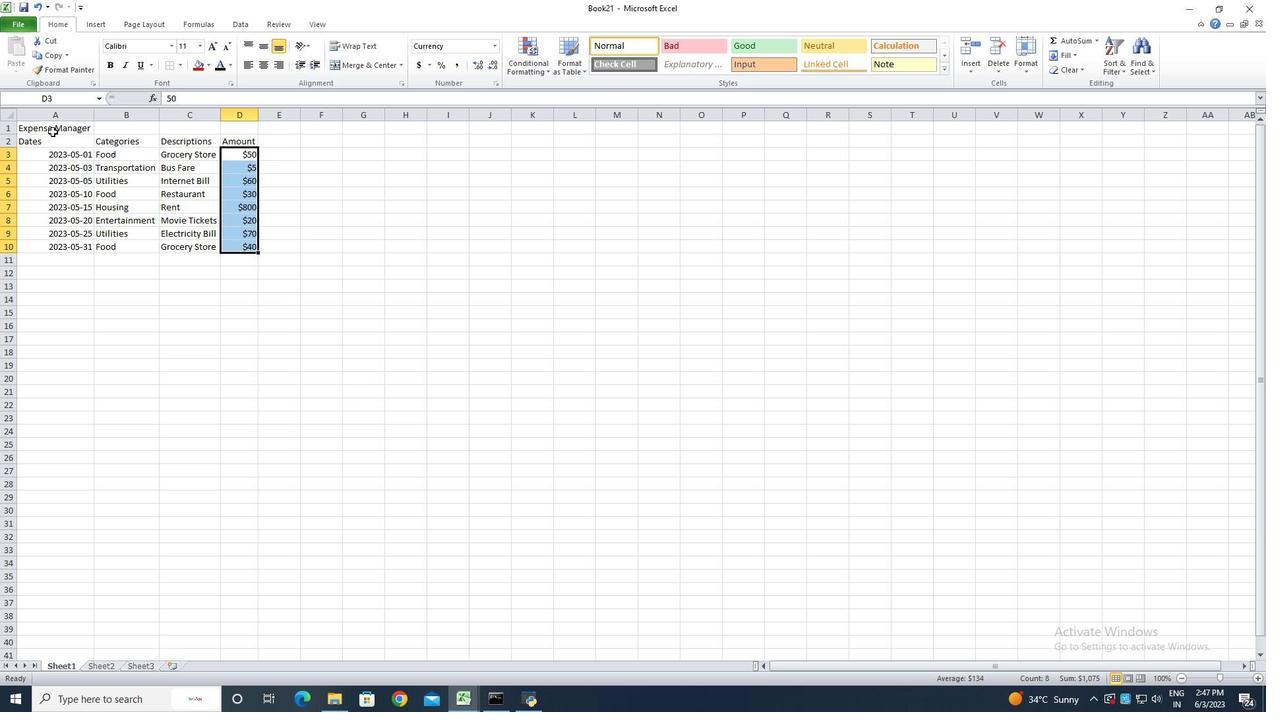
Action: Mouse pressed left at (60, 127)
Screenshot: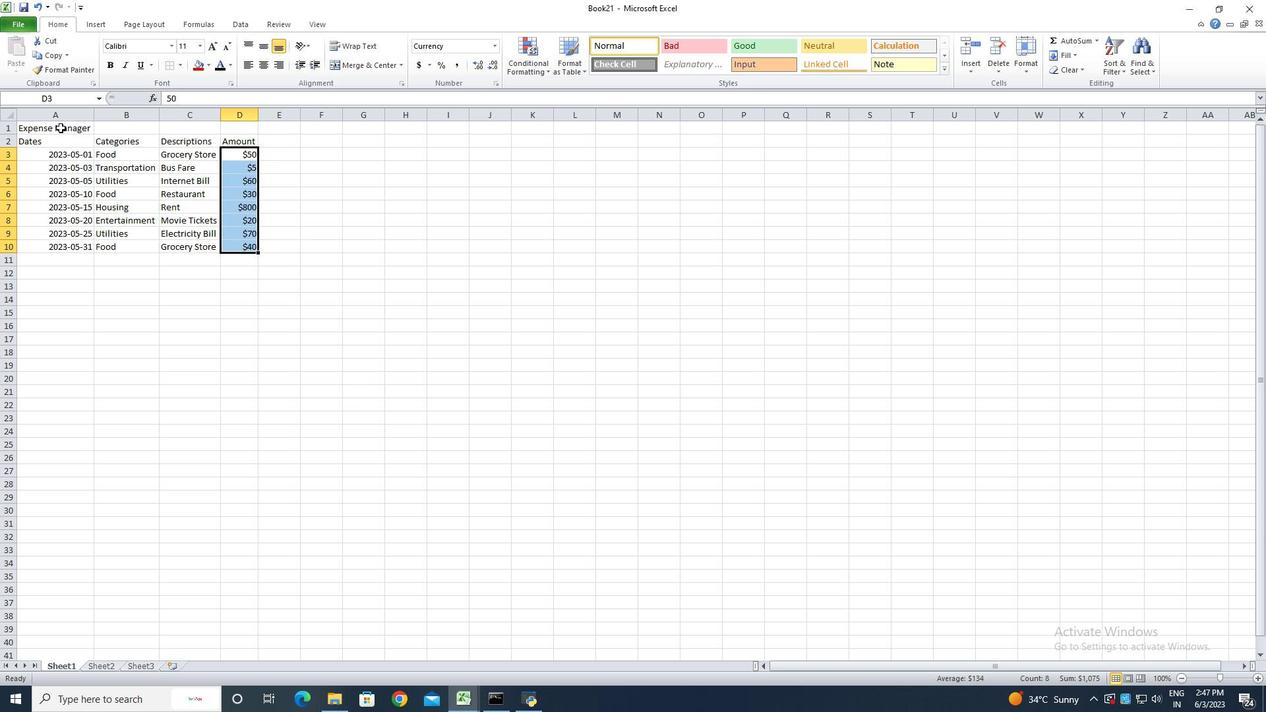 
Action: Mouse moved to (354, 66)
Screenshot: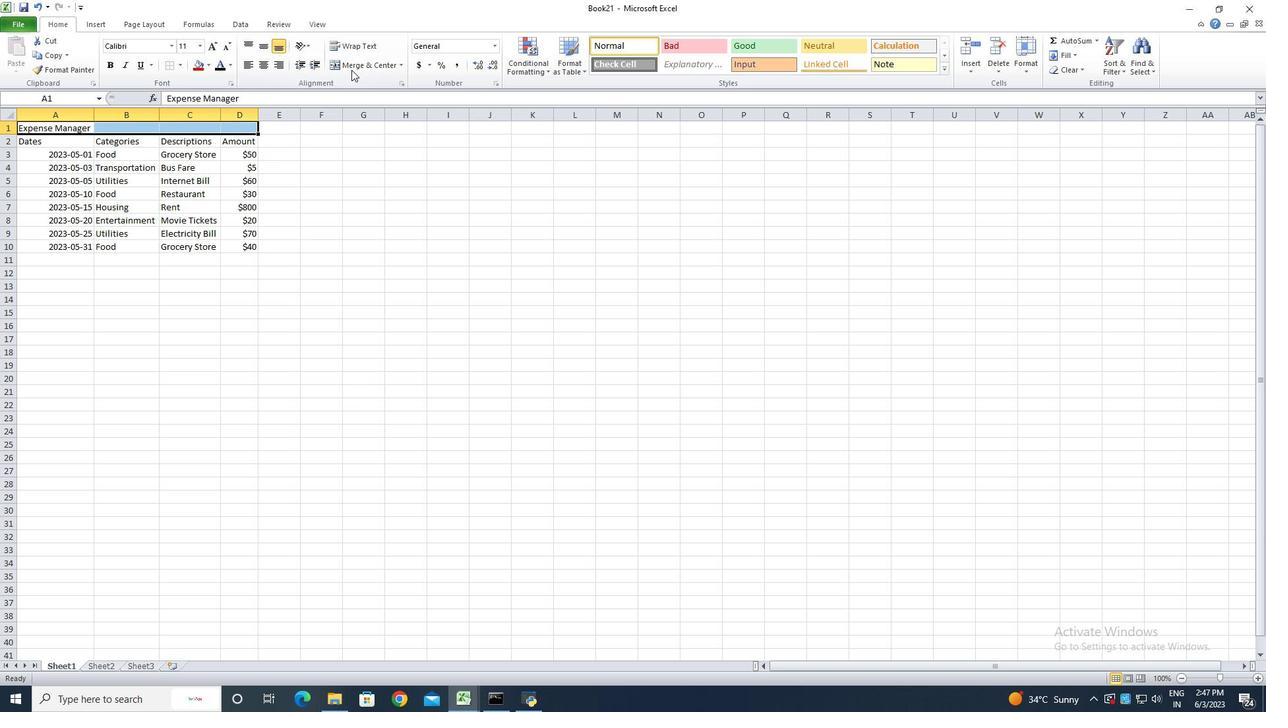
Action: Mouse pressed left at (354, 66)
Screenshot: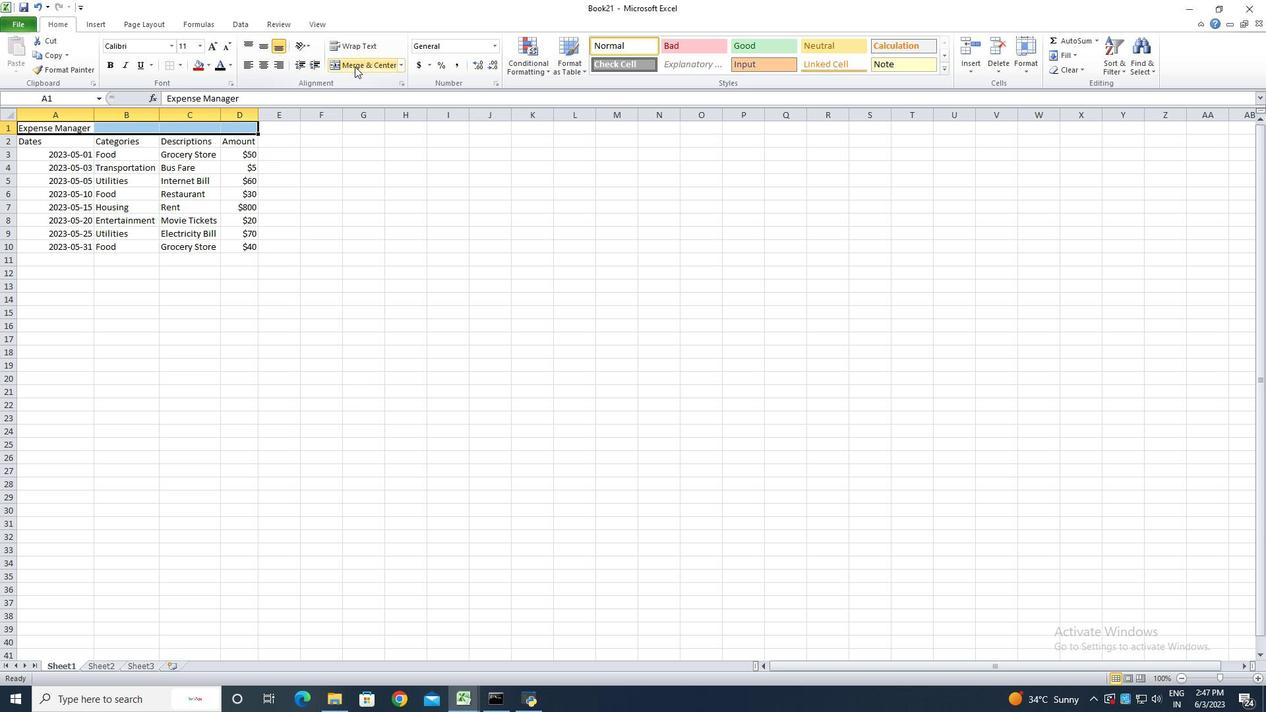 
Action: Mouse moved to (23, 25)
Screenshot: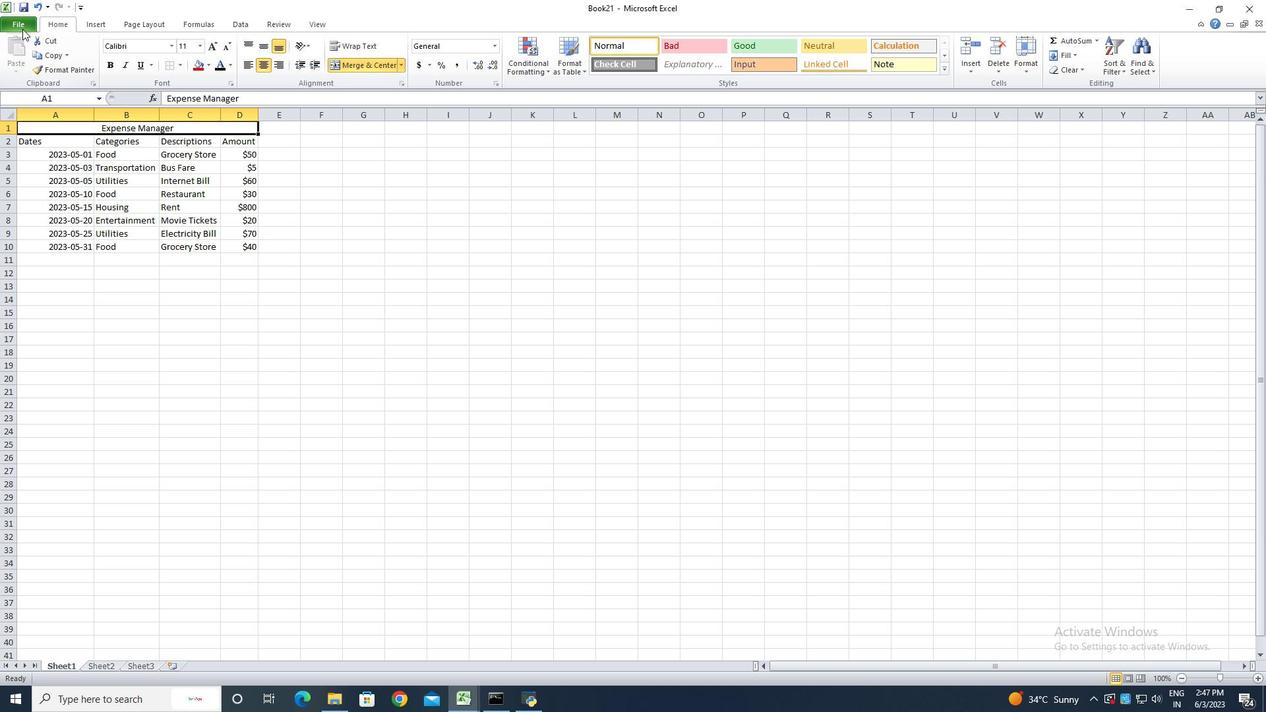 
Action: Mouse pressed left at (23, 25)
Screenshot: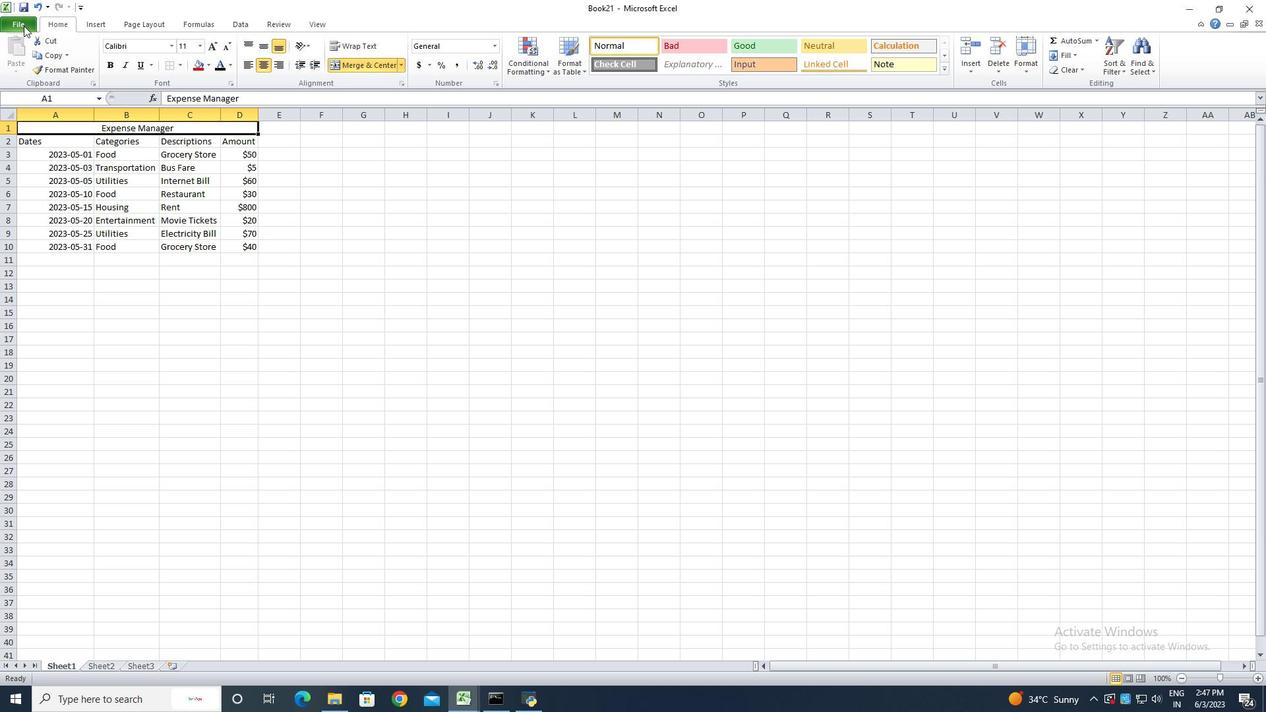 
Action: Mouse moved to (36, 65)
Screenshot: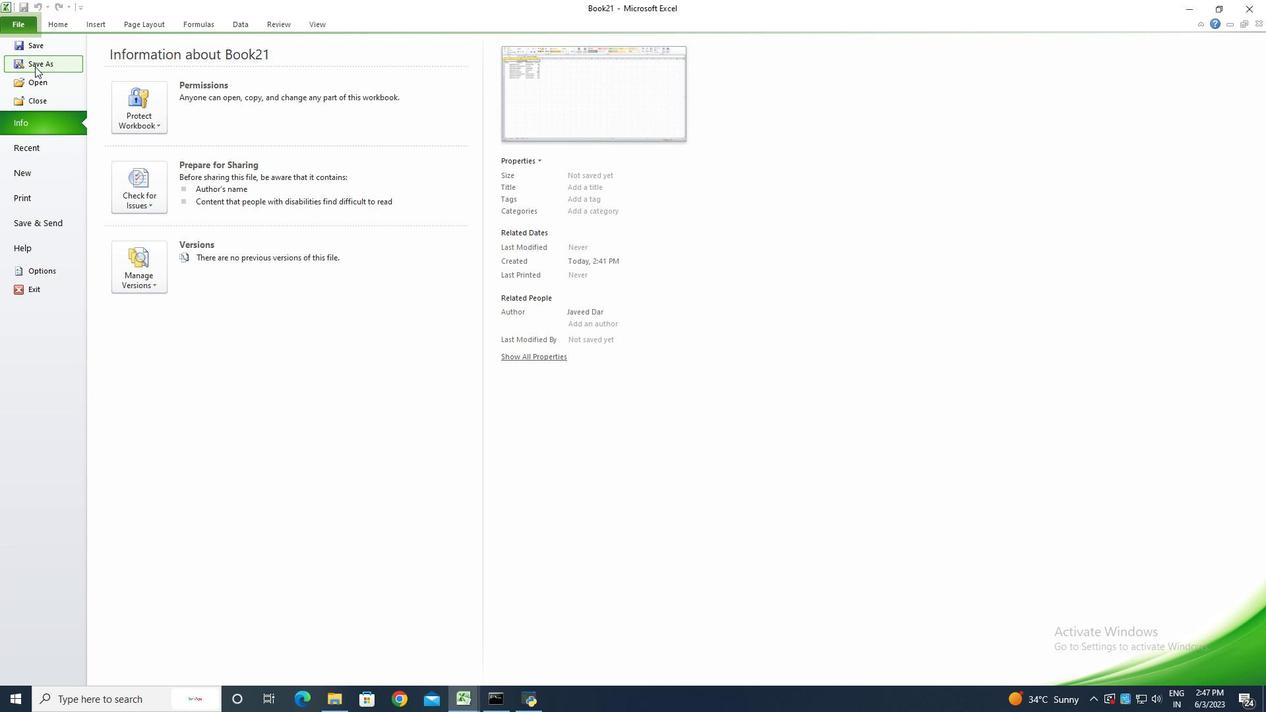 
Action: Mouse pressed left at (36, 65)
Screenshot: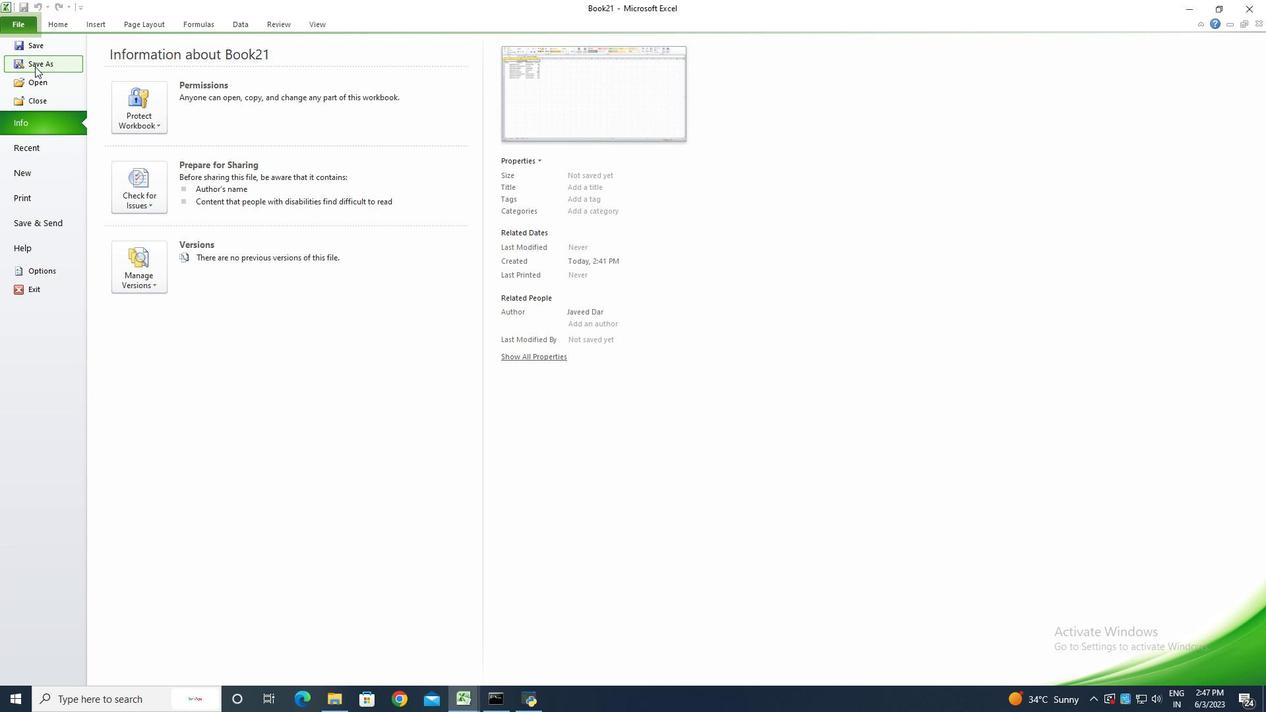 
Action: Key pressed <Key.shift><Key.shift><Key.shift><Key.shift><Key.shift><Key.shift>Dashboard<Key.shift>Budget<Key.shift><Key.shift><Key.shift><Key.shift><Key.shift><Key.shift>Track
Screenshot: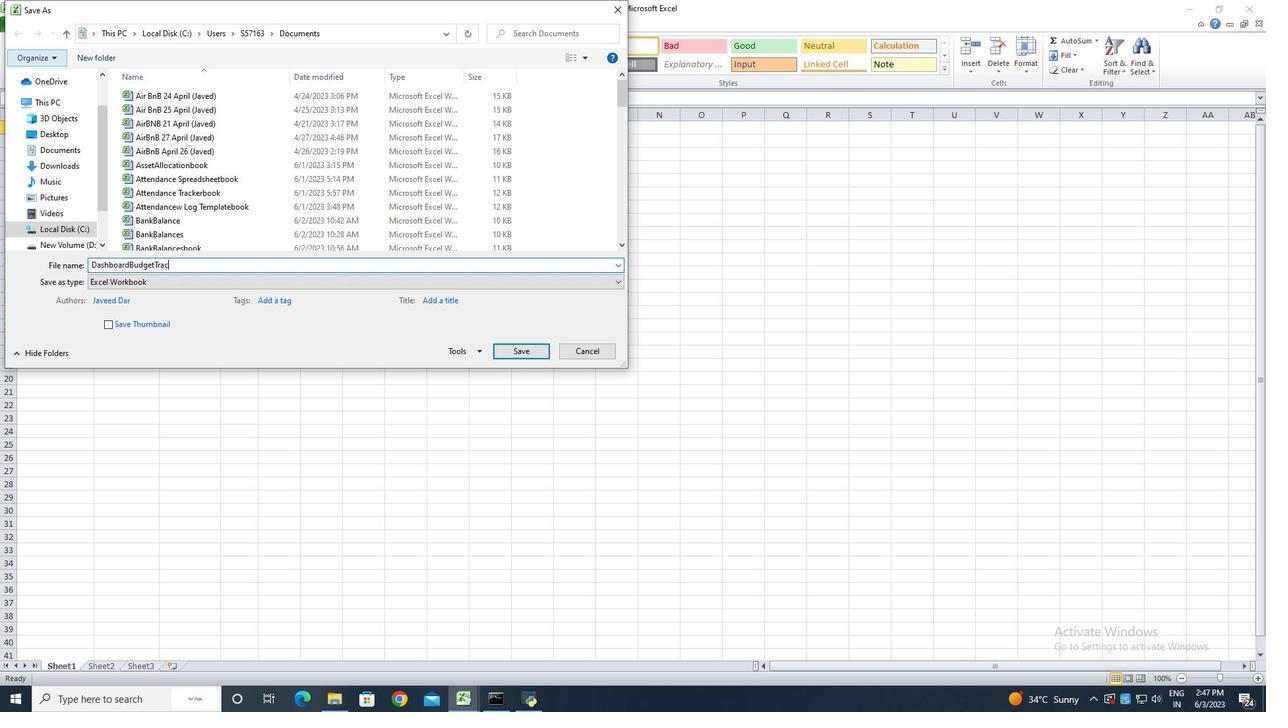 
Action: Mouse moved to (500, 349)
Screenshot: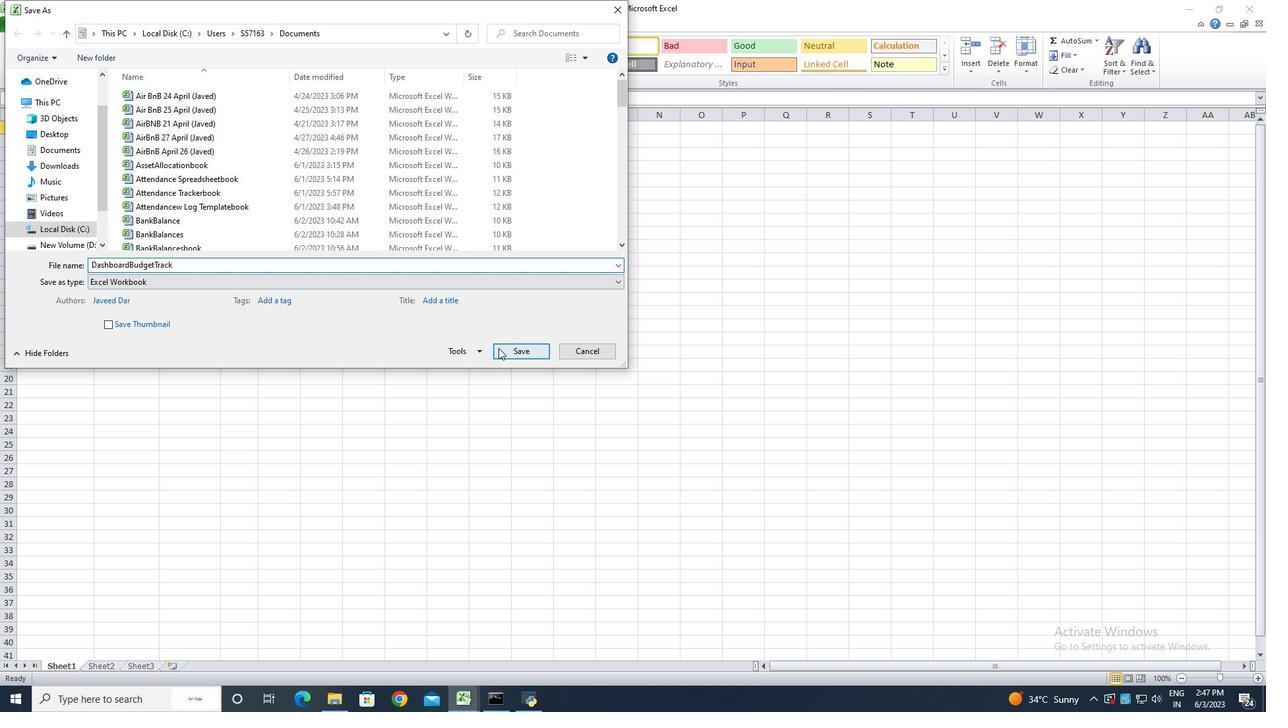 
Action: Mouse pressed left at (500, 349)
Screenshot: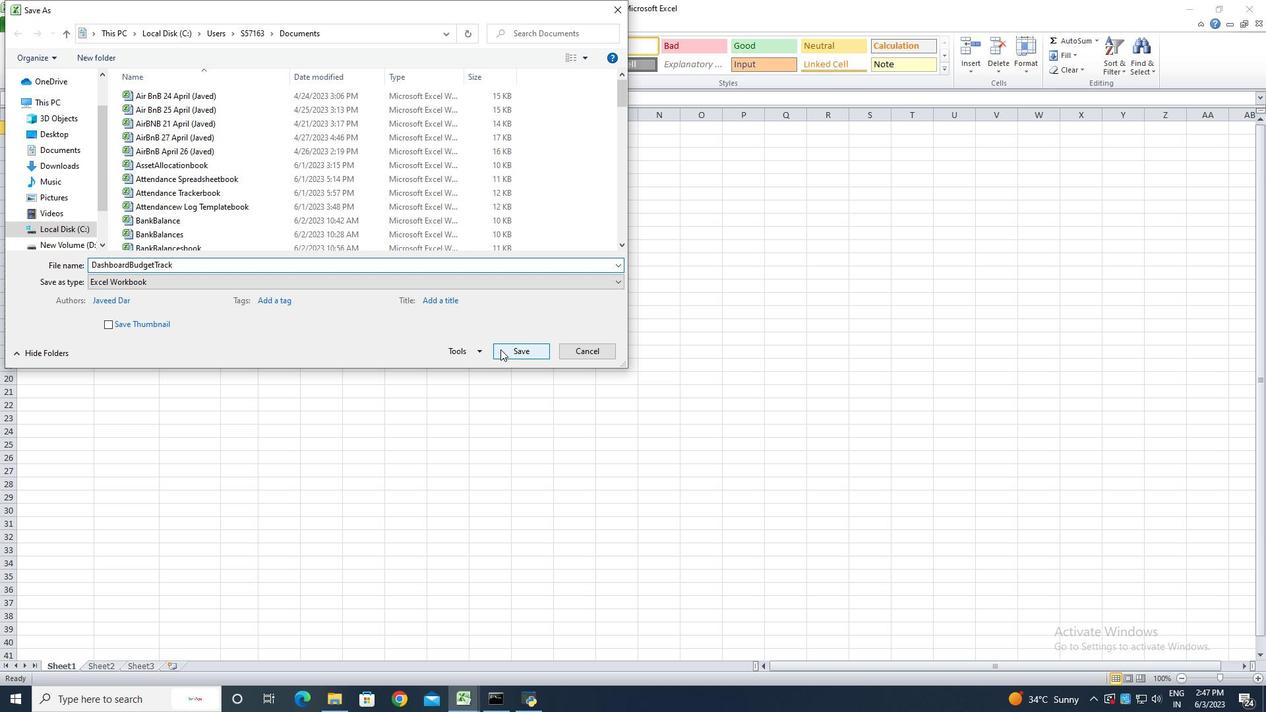 
Action: Mouse moved to (442, 344)
Screenshot: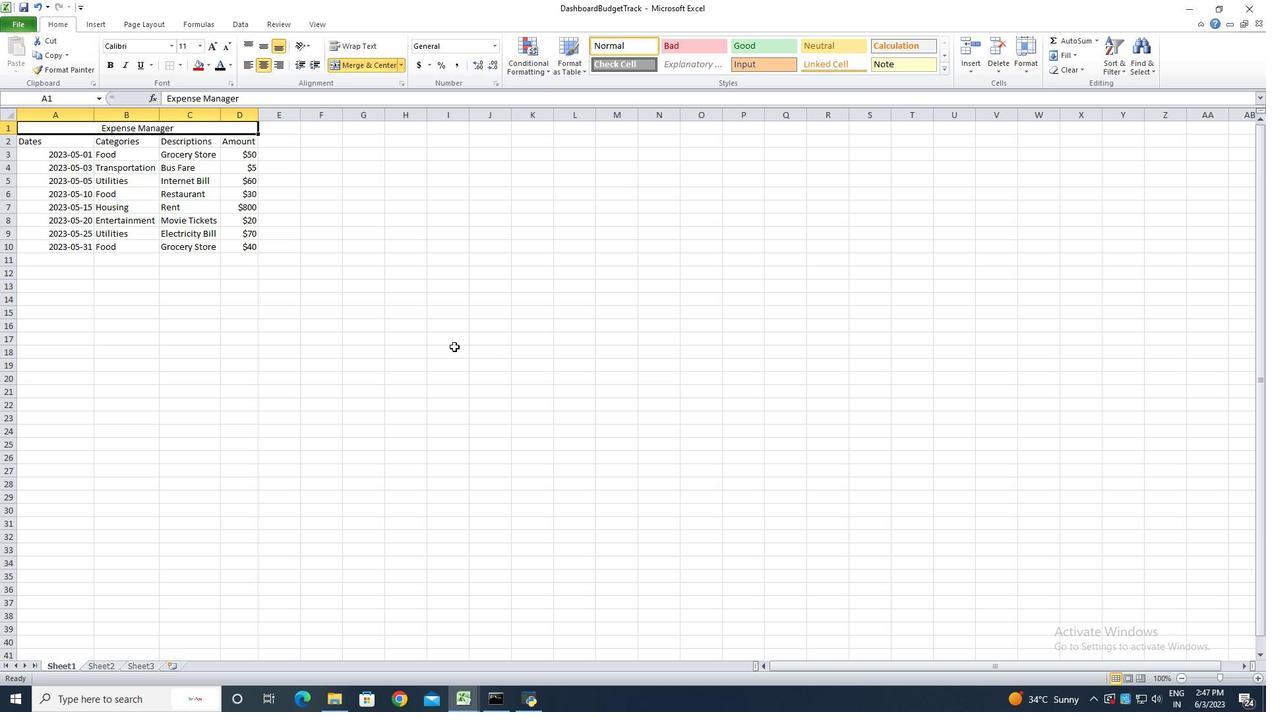
Action: Key pressed ctrl+S
Screenshot: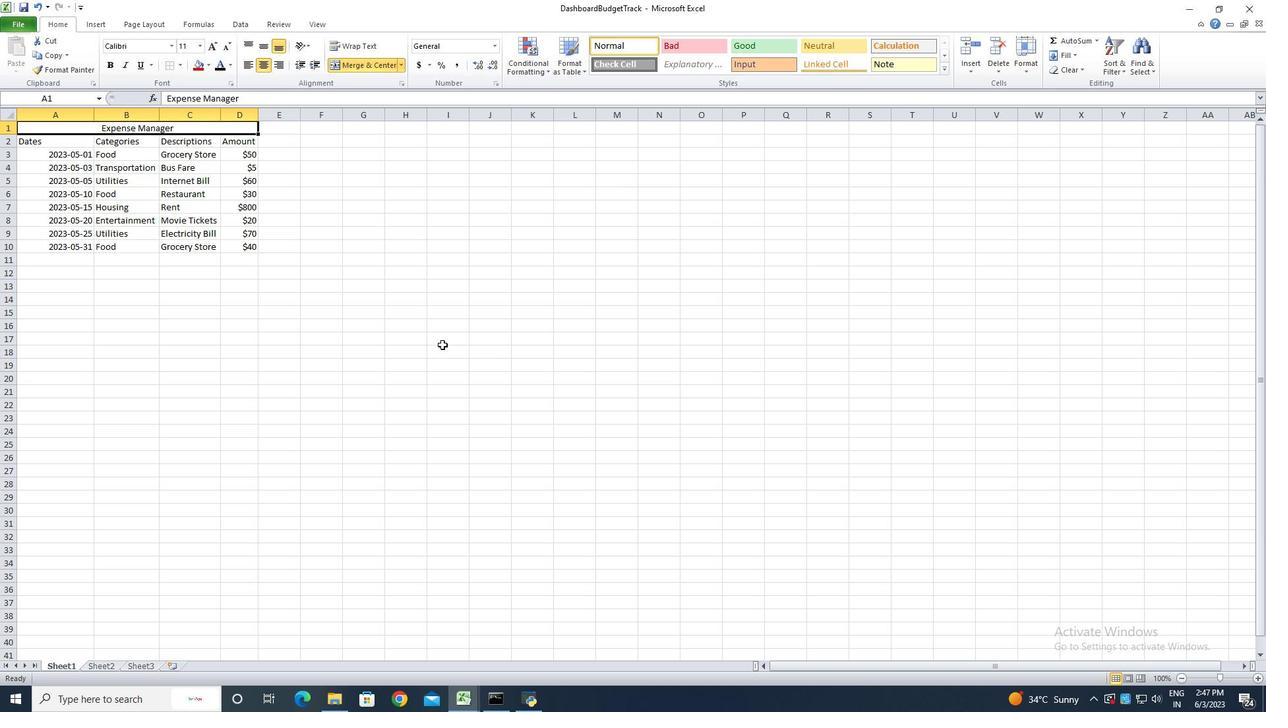 
